 Task: Comment on the overall project architecture in a pull request.
Action: Mouse moved to (125, 423)
Screenshot: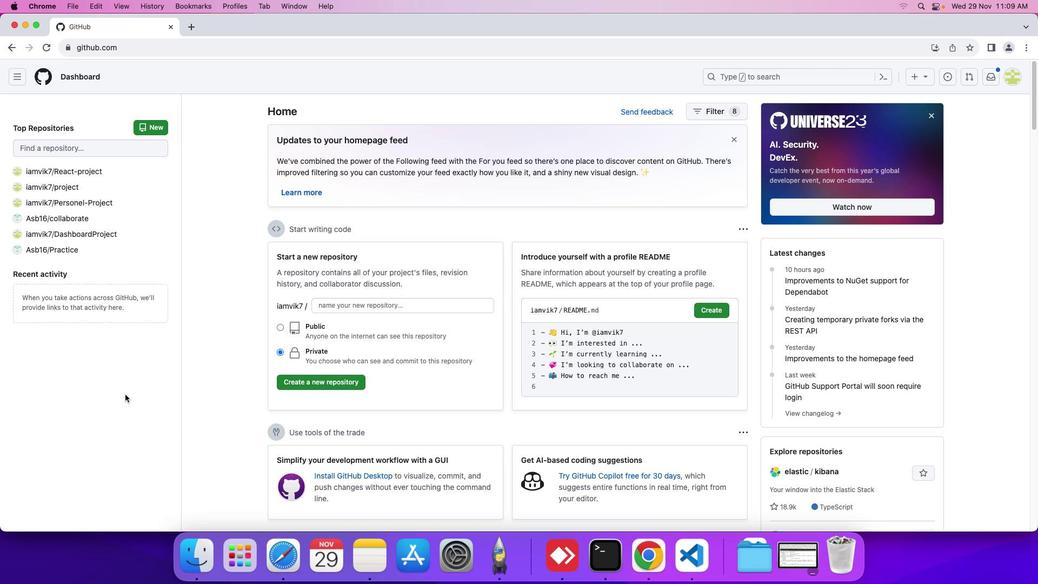 
Action: Mouse pressed left at (125, 423)
Screenshot: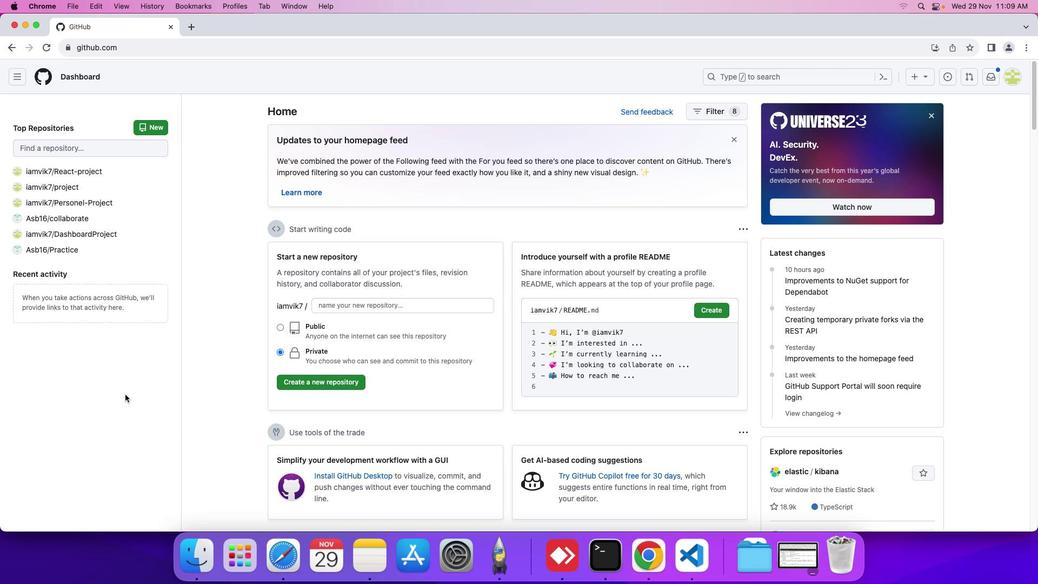 
Action: Mouse moved to (64, 171)
Screenshot: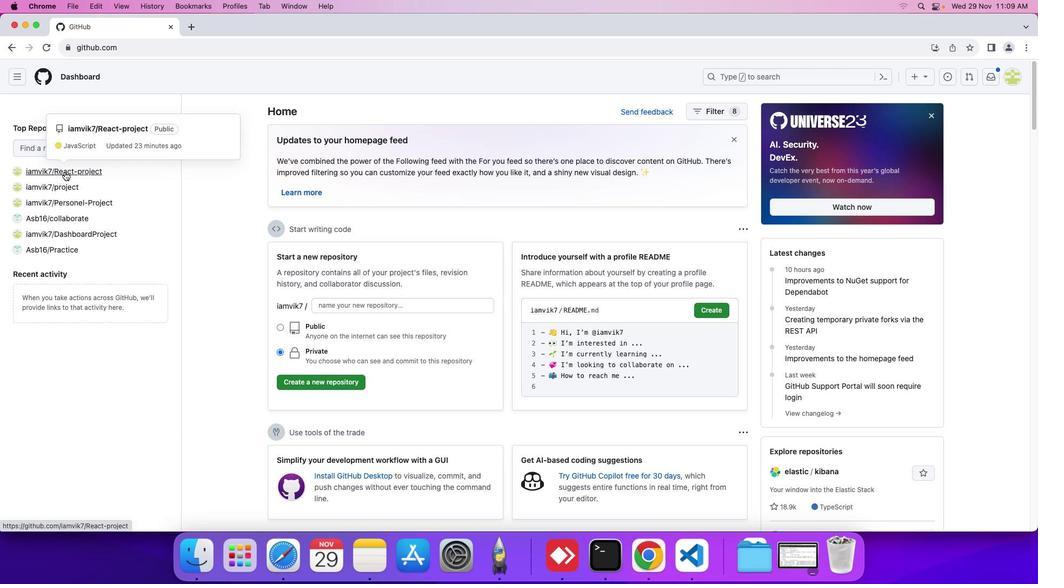 
Action: Mouse pressed left at (64, 171)
Screenshot: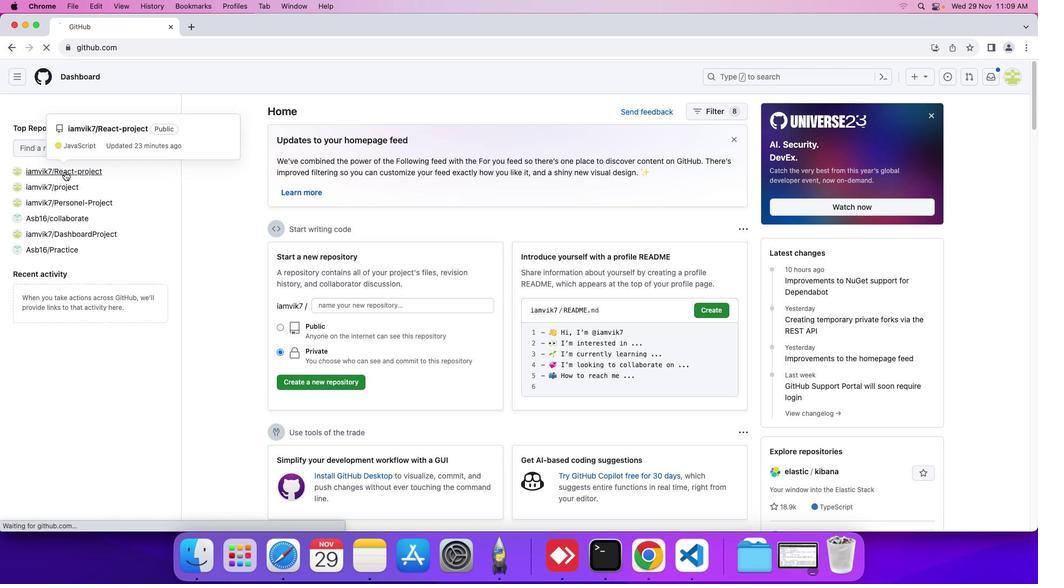 
Action: Mouse moved to (228, 169)
Screenshot: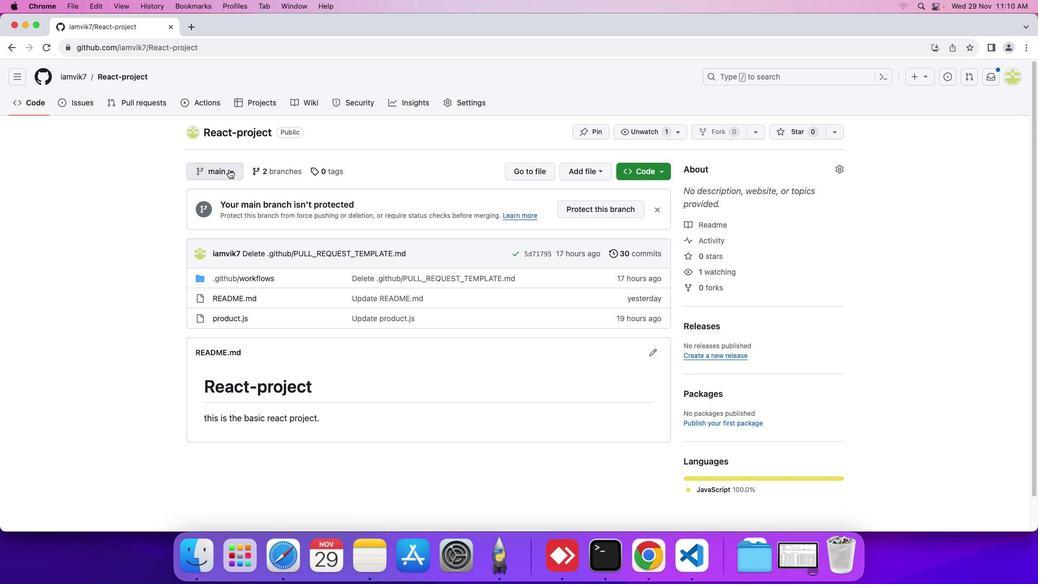 
Action: Mouse pressed left at (228, 169)
Screenshot: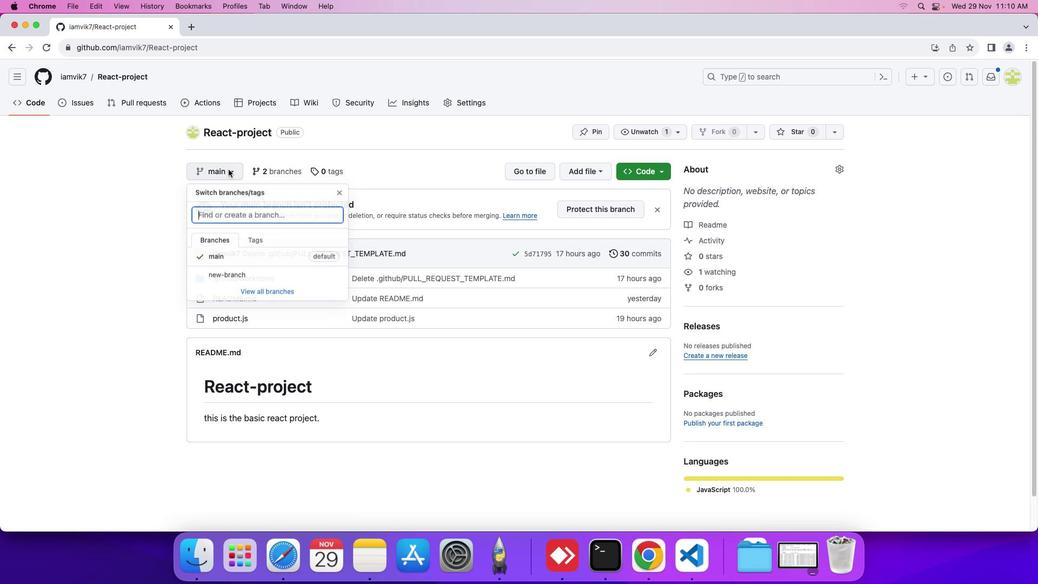 
Action: Mouse moved to (214, 270)
Screenshot: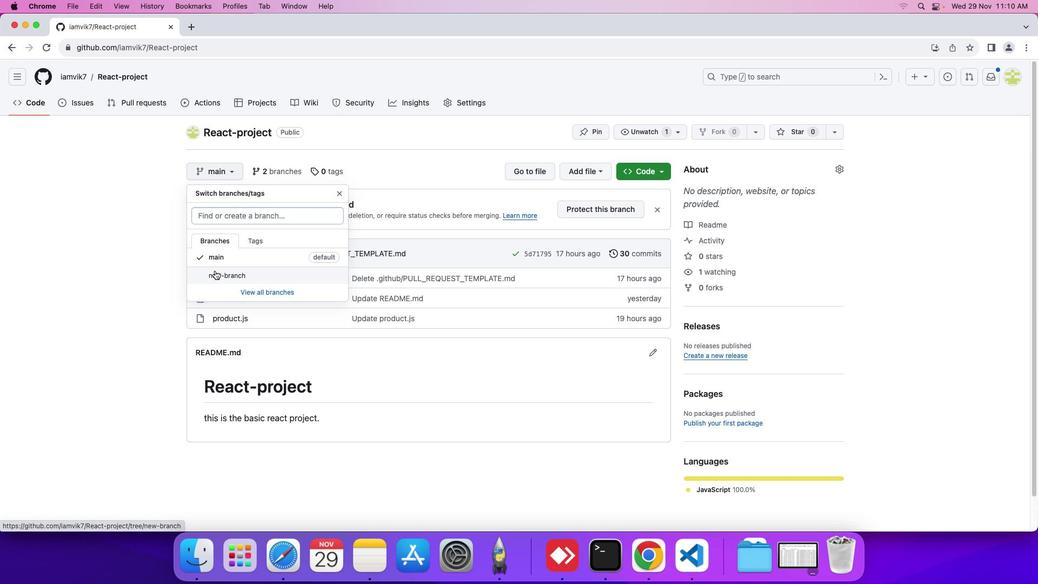 
Action: Mouse pressed left at (214, 270)
Screenshot: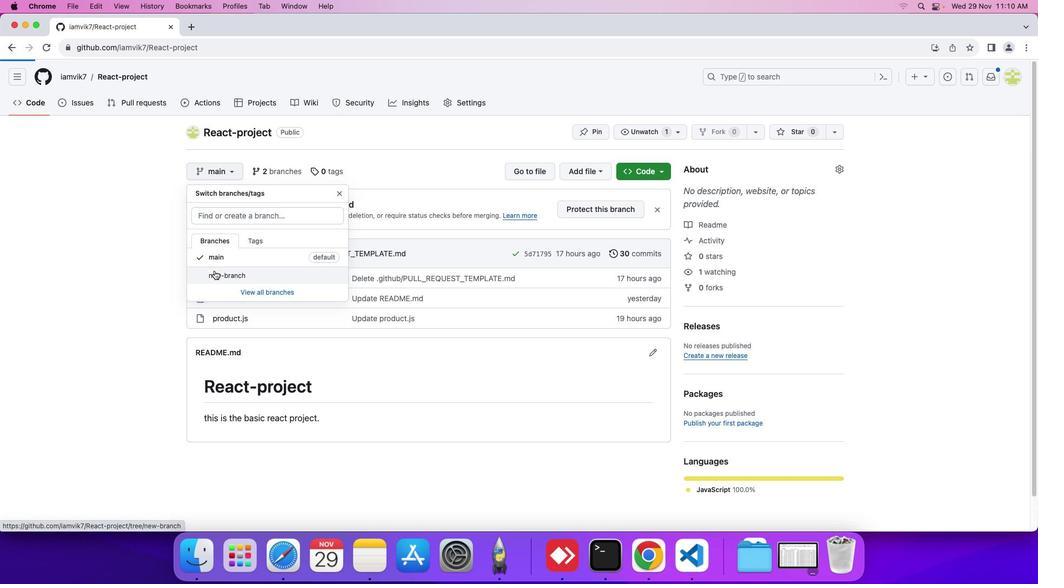 
Action: Mouse moved to (236, 308)
Screenshot: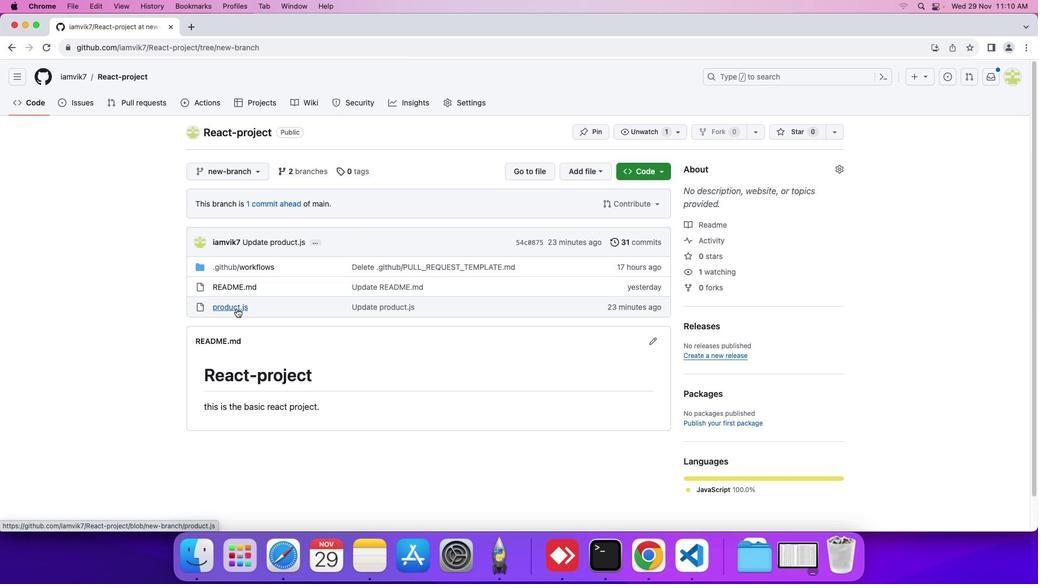 
Action: Mouse pressed left at (236, 308)
Screenshot: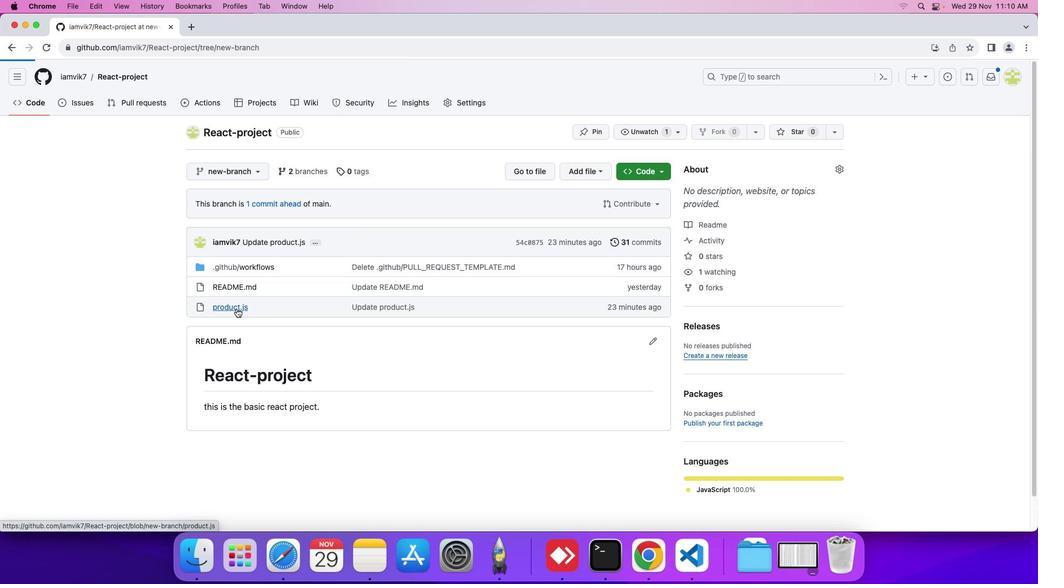 
Action: Mouse moved to (758, 200)
Screenshot: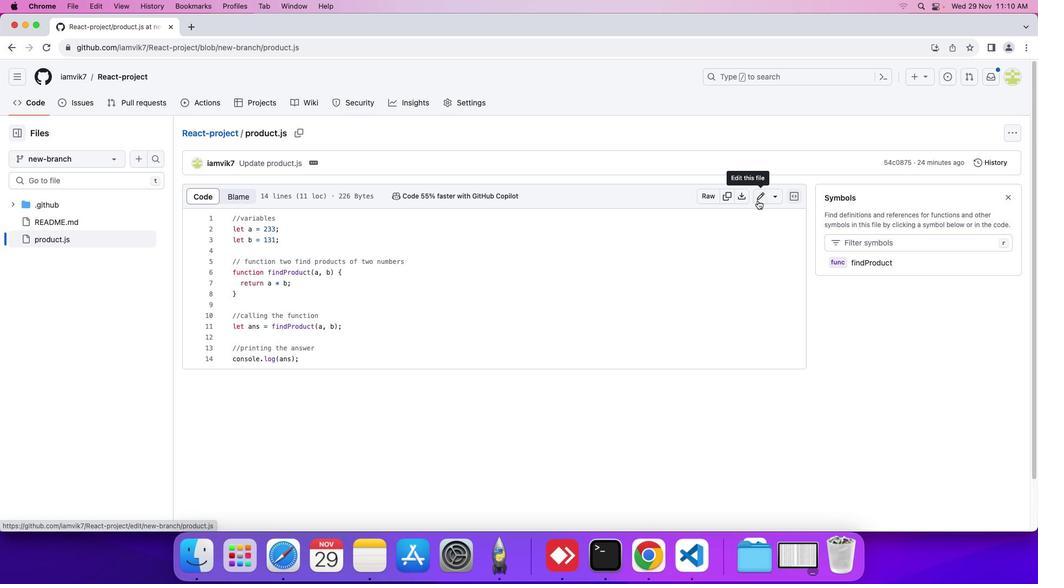 
Action: Mouse pressed left at (758, 200)
Screenshot: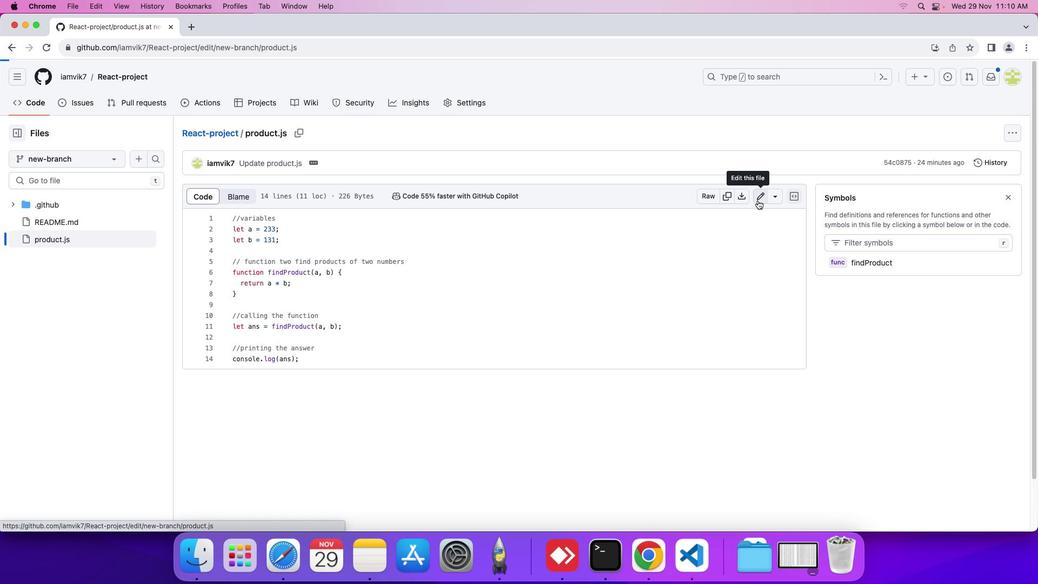 
Action: Mouse moved to (240, 264)
Screenshot: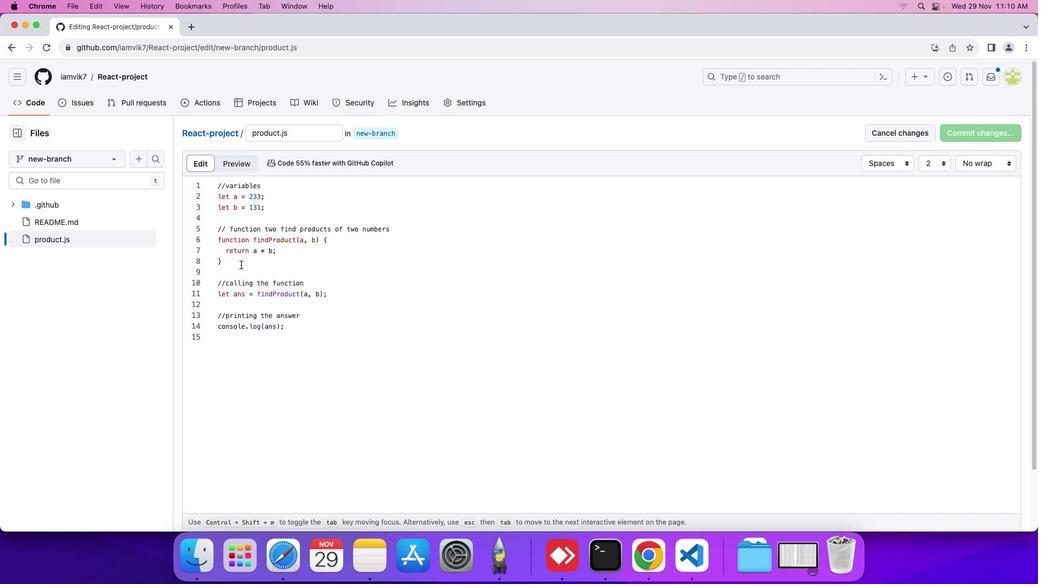 
Action: Mouse pressed left at (240, 264)
Screenshot: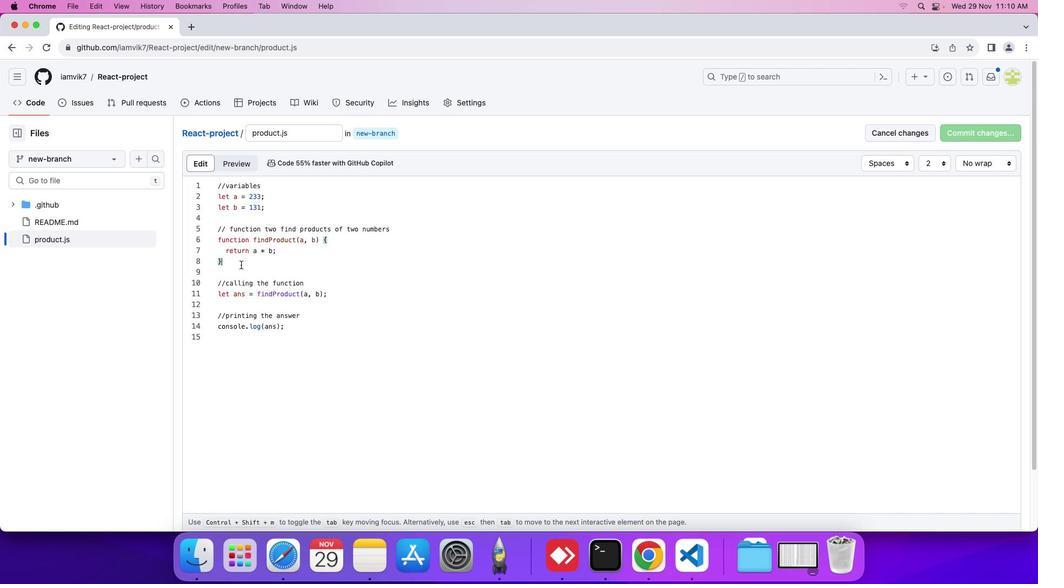 
Action: Key pressed Key.enterKey.enter'f''u''n''c''t''i''o''n'Key.space'f''i''n''d'Key.shift'P''r''o'Key.backspaceKey.backspaceKey.backspaceKey.shift'D''i''v''i''o''n'Key.backspaceKey.backspace's''i''o''n'Key.shift_r'(''a'','Key.space'b'','Key.space'c'Key.shift_r')'Key.spaceKey.backspaceKey.backspaceKey.backspaceKey.backspaceKey.backspaceKey.shift_r')'Key.spaceKey.shift_r'{'Key.enter'i''f'Key.shift_r'(''a'Key.spaceKey.shift_r'>'Key.space'b'Key.shift_r')'Key.leftKey.spaceKey.shift_r'&''&'Key.space'a'Key.spaceKey.shift_rKey.shift_r'>'Key.space'0'Key.spaceKey.shift_r'&''&'Key.space'b'Key.spaceKey.shift_r'>'Key.space'0'Key.rightKey.spaceKey.shift_r'{'Key.enter'r''e''t''u''r''n'Key.space'a''/''b'';'Key.enterKey.shift_r'}'Key.enterKey.upKey.rightKey.rightKey.leftKey.space'e''l''s''e'Key.spaceKey.shift_r'{'Key.enter'r''t'Key.backspaceKey.backspaceKey.upKey.rightKey.rightKey.rightKey.rightKey.space'i''f'Key.shift_r'('')'Key.left'b'Key.spaceKey.shift_r'>'Key.space'a'Key.spaceKey.shift_r'&''&'Key.space'a'Key.spaceKey.shift_r'>'Key.space'0'Key.spaceKey.shift_r'&''&'Key.space'b'Key.spaceKey.shift_r'>'Key.space'0'Key.down'r''e''t''u''r''n'Key.space'b''/''a'';'Key.shift_rKey.enterKey.shift_r'}'Key.enterKey.shift_r'}'Key.enterKey.enter'l''e''s''t'Key.backspaceKey.backspaceKey.backspaceKey.backspace'/''/'Key.space'c''a''l''l''i''n''g'Key.space'd''i''v''i''o'Key.backspace's''i''o''n'Key.space'f''u''c''t''i''o''n'"'"Key.backspaceKey.enter'l''e''t''s'Key.backspaceKey.space'd''i''v''i''d'Key.backspace's''i''o''n'Key.shift'A''n''s'Key.space'='Key.spaceKey.shift'F'Key.backspace'f''i''n''d'Key.shift'D''i''f''f'Key.backspaceKey.backspace'v''i''s''i''o''n'Key.shift_r'(''a'','Key.space'b'Key.shift_r')'';'Key.down
Screenshot: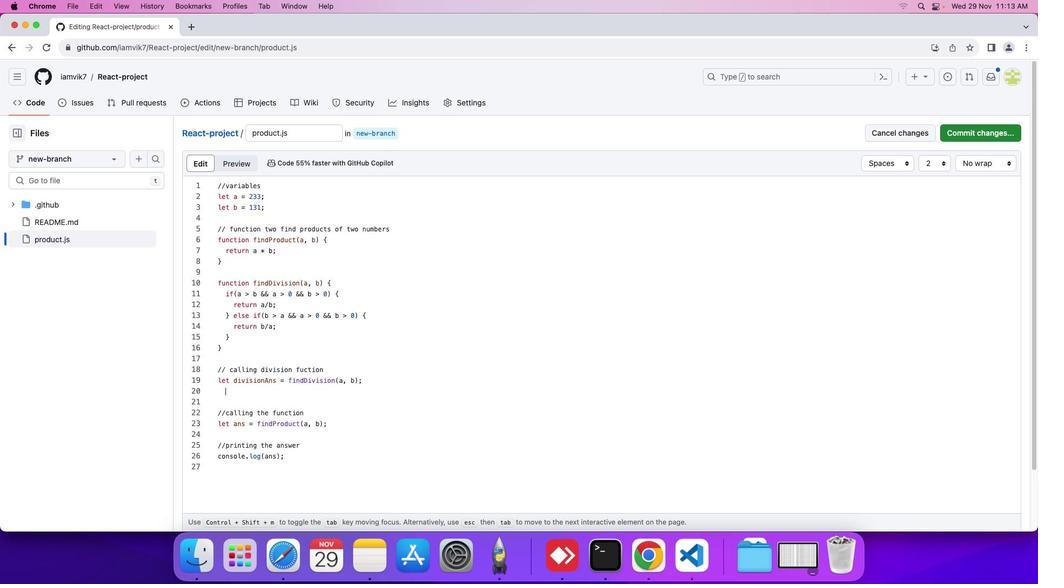 
Action: Mouse moved to (257, 358)
Screenshot: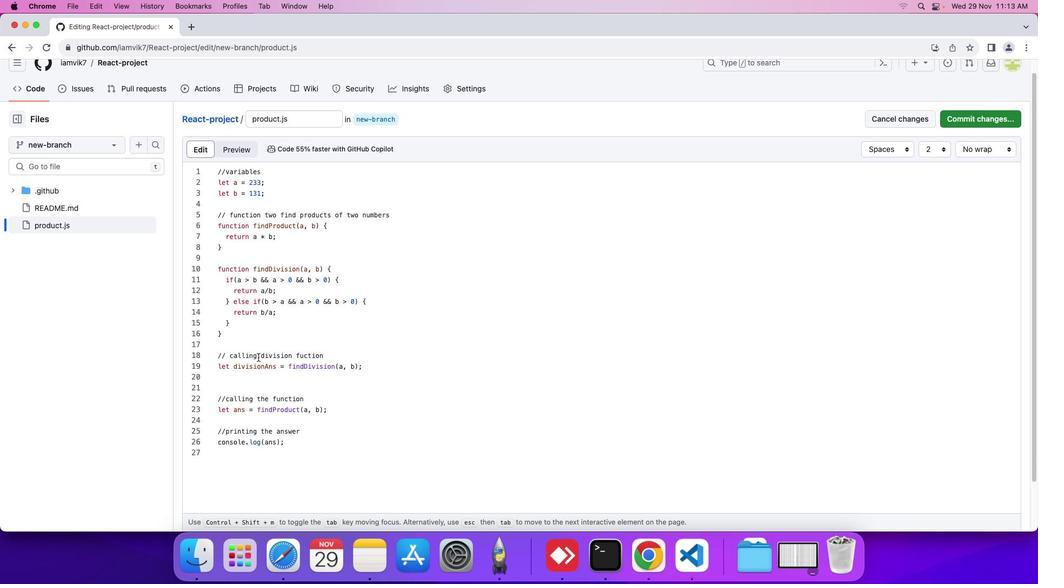 
Action: Mouse scrolled (257, 358) with delta (0, 0)
Screenshot: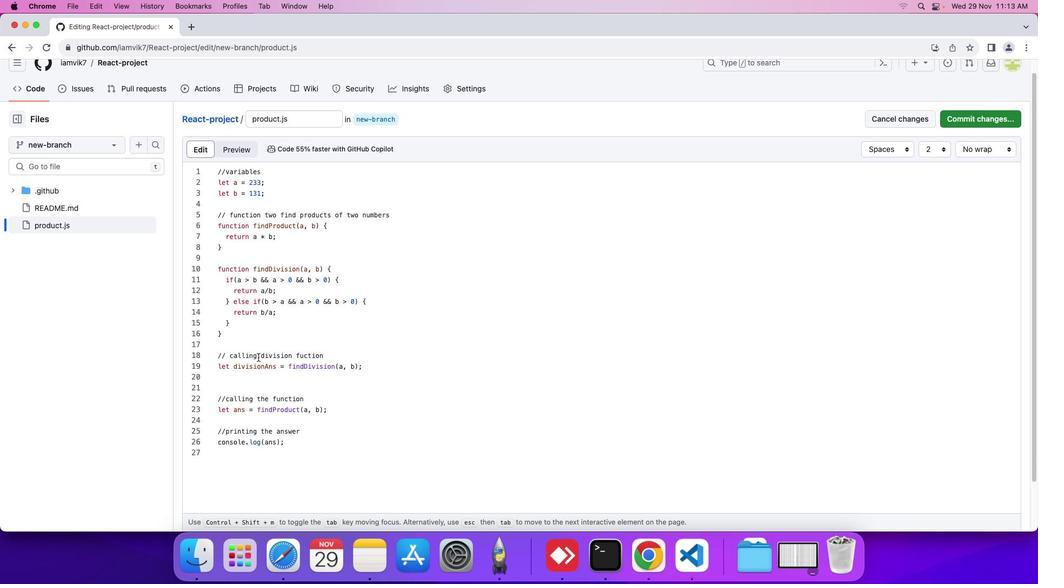 
Action: Mouse moved to (257, 358)
Screenshot: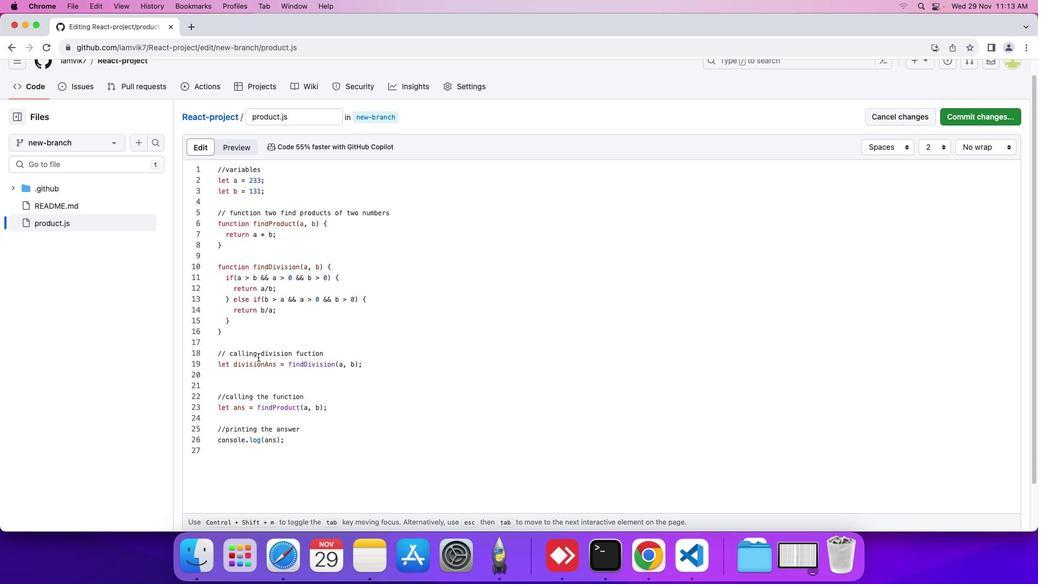 
Action: Mouse scrolled (257, 358) with delta (0, 0)
Screenshot: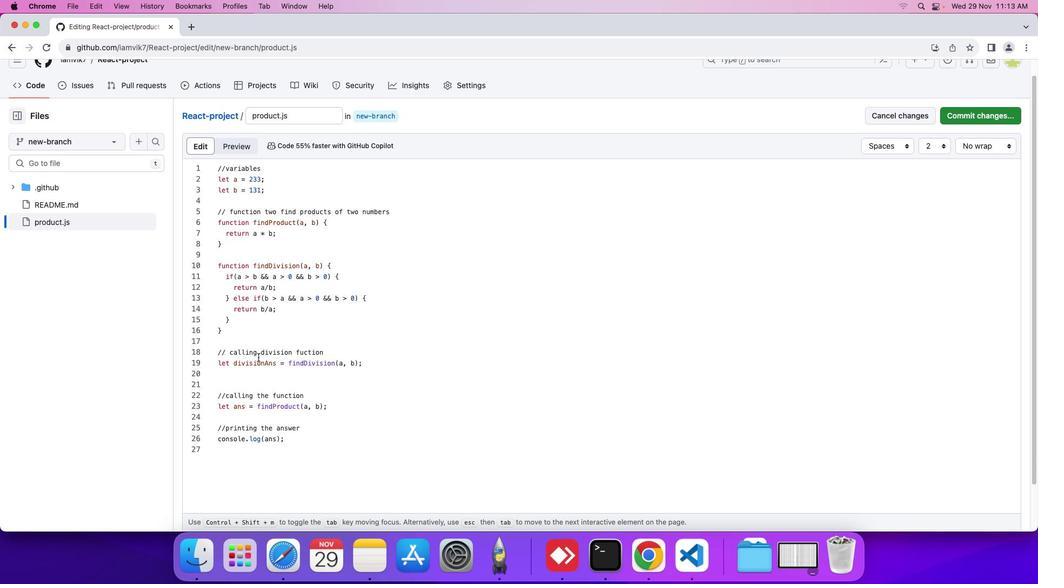 
Action: Mouse moved to (258, 357)
Screenshot: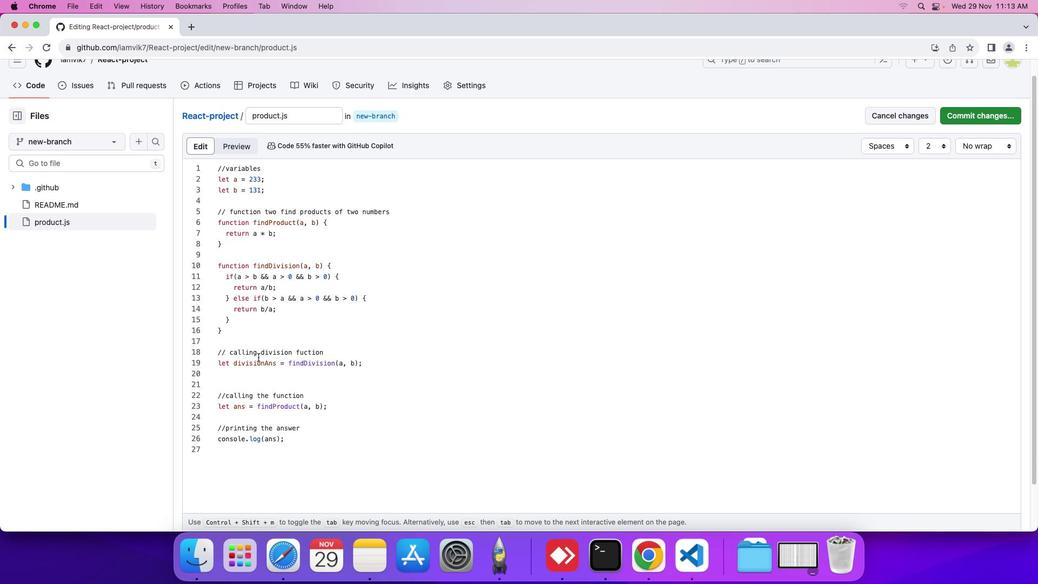 
Action: Mouse scrolled (258, 357) with delta (0, 0)
Screenshot: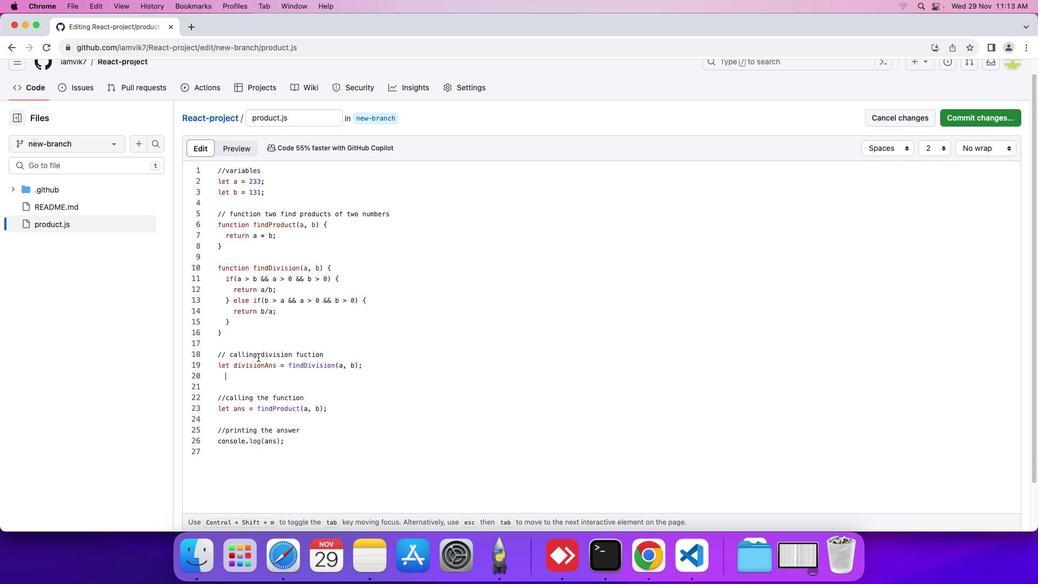 
Action: Mouse moved to (977, 119)
Screenshot: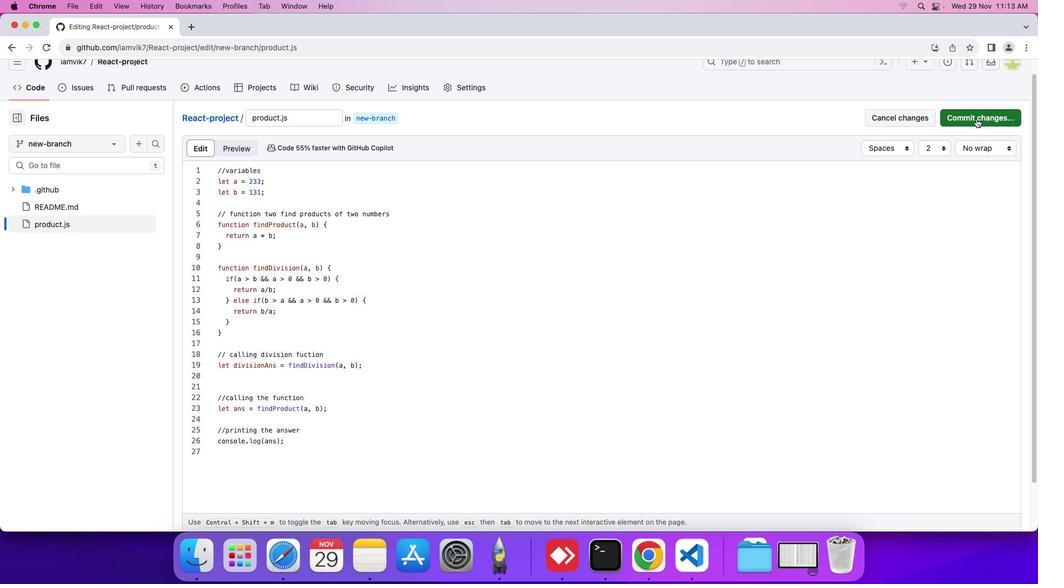 
Action: Mouse pressed left at (977, 119)
Screenshot: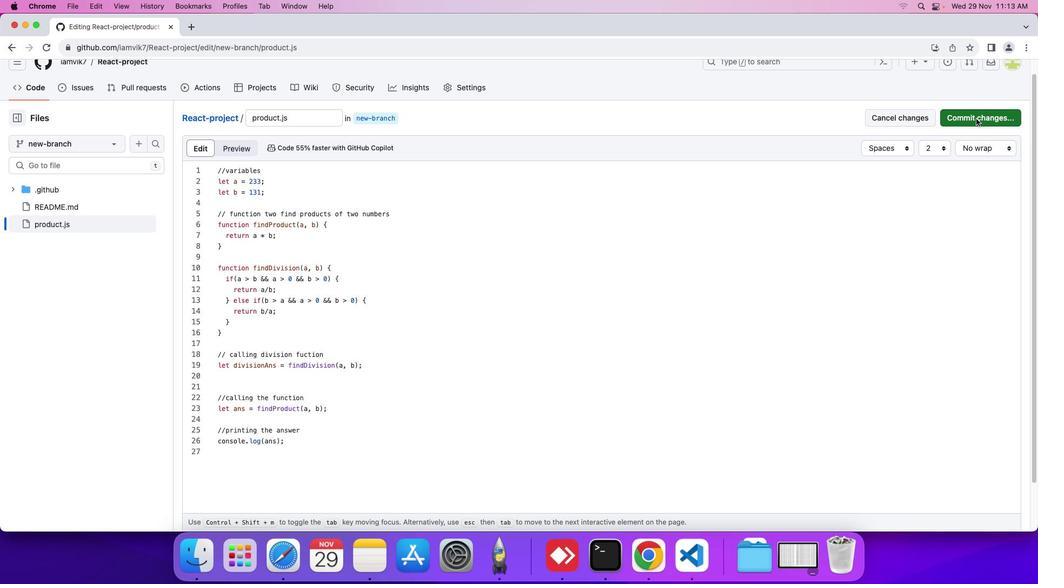 
Action: Mouse moved to (509, 282)
Screenshot: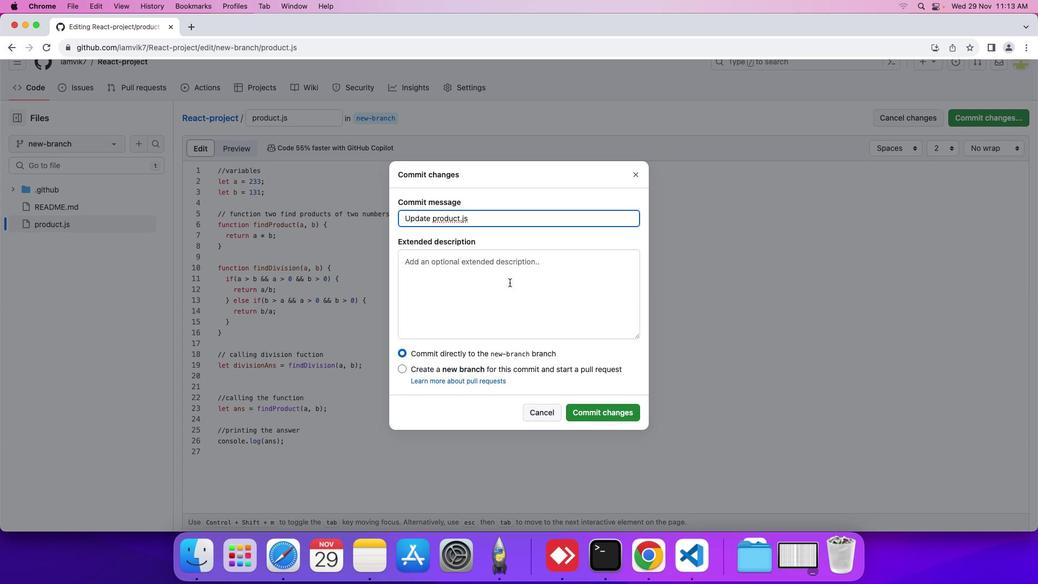 
Action: Mouse pressed left at (509, 282)
Screenshot: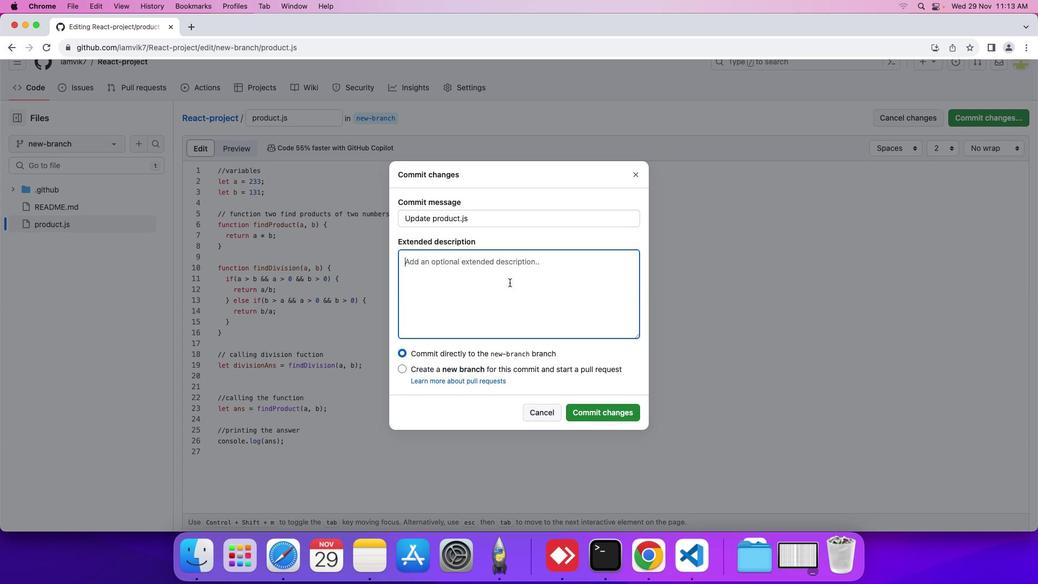 
Action: Key pressed Key.shift'#''#'Key.spaceKey.shift'D''e''s''c''r''i''p''t''i''o''n'Key.spaceKey.enterKey.enterKey.shift'U''p''d''a''t''e''d'Key.space't''h''e'Key.space'c''o''d''e'Key.space'n''o''w'Key.space'i''t'Key.space'p''e''r''d'Key.backspace'f''o''r''m''s'Key.space'd''i''v''i''o'Key.backspace's''i''o''n'Key.space'o''p''e''r''a''t''i''o''n'Key.space'a''s'Key.space'w''e''l''l''.'Key.enterKey.enterKey.shift'F''u''n''c''t''i''o''n'Key.spaceKey.shift'F'Key.backspace'f''i''n''d'Key.shift'D''i''v''i''o'Key.backspace'd'Key.backspace's''o'Key.backspace'o''n'Key.backspaceKey.backspace'i''o''n'Key.space'o'Key.backspaceKey.backspaceKey.shift_r'(''a'','Key.space'b'Key.shift_r')'Key.space'i'Key.space'a'Key.backspaceKey.backspace's'Key.space'a''d''d''e''s'Key.backspace'd'Key.space't''h''i''s'Key.space'c''o''d''e'Key.space'i''s'Key.space'o''t'Key.backspace'p''t''i''m''i''z''e''s'Key.spaceKey.backspaceKey.backspace'd'Key.space't''o'Key.space't'Key.backspace'a''l''w''a''y''s'Key.space'd''i''v''i''d''e'Key.space't''h''e'Key.space'l''a''r''g''e''r'Key.space'v''a''l''u''w'Key.backspace'e'Key.space'w''i''t''h'Key.space's''a''m''l''l'Key.backspaceKey.backspaceKey.backspaceKey.backspace'm''a''l''l''e''r'Key.space'v''a''l''u''e''.'Key.space't'Key.backspaceKey.shift'T''h''e'Key.space'f''u''n''c''t''i''o''n'Key.space'd''o''e''s'Key.space'n''o''t'Key.space't''a''k''e'Key.space'n''e''a''g'Key.backspaceKey.backspace'g''a''t''i''v''e'Key.space'v''a''l''u''e''s'Key.space'a''n''d'Key.space'z''e''r''o''e''s''.'
Screenshot: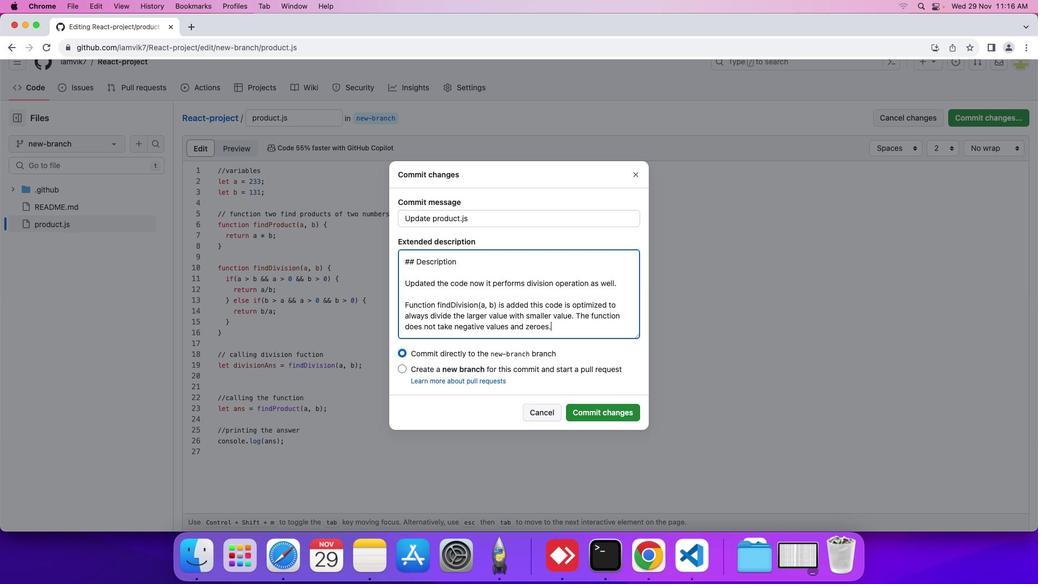 
Action: Mouse moved to (600, 415)
Screenshot: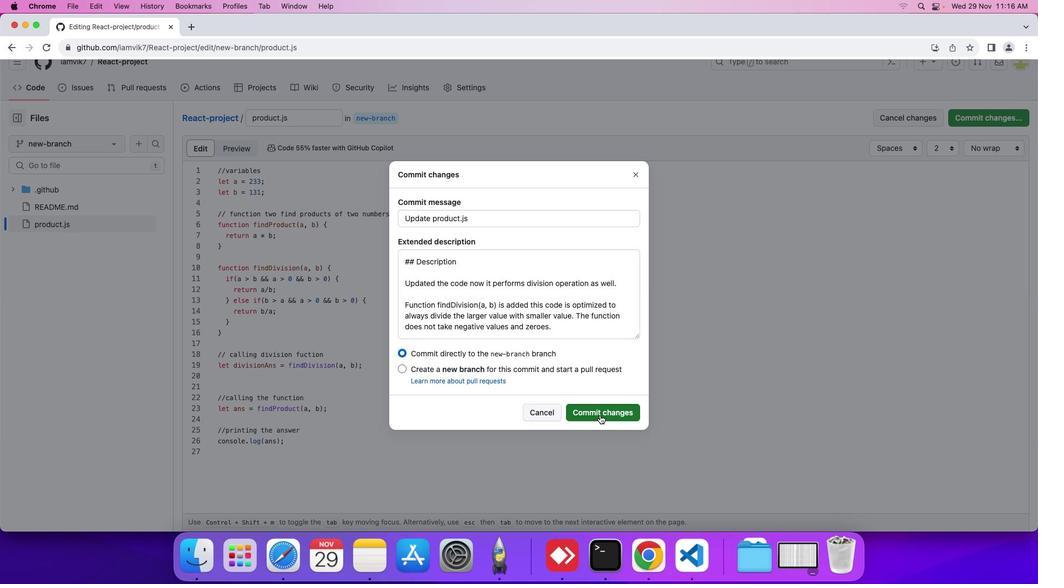 
Action: Mouse pressed left at (600, 415)
Screenshot: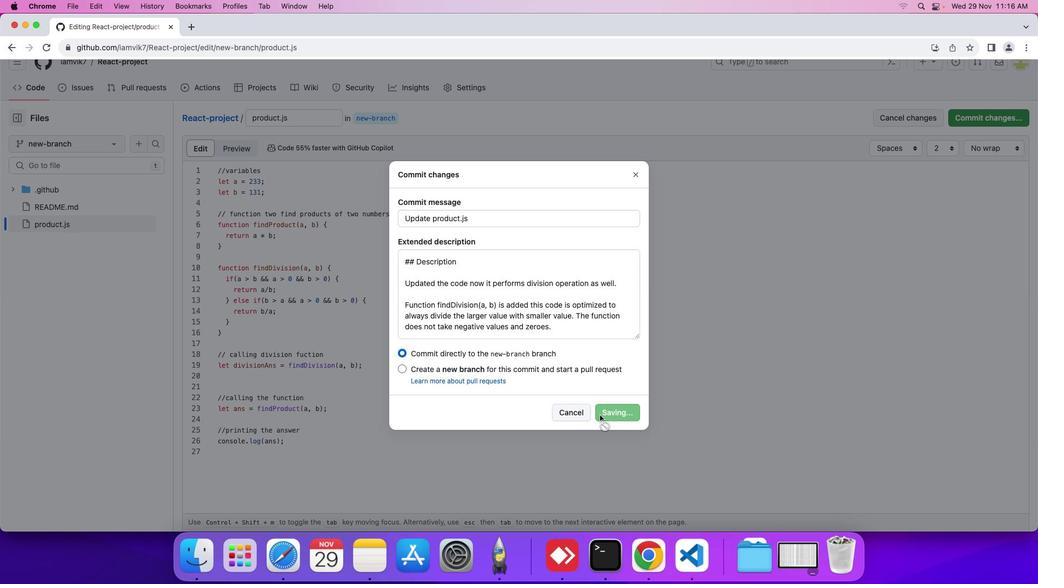 
Action: Mouse moved to (41, 92)
Screenshot: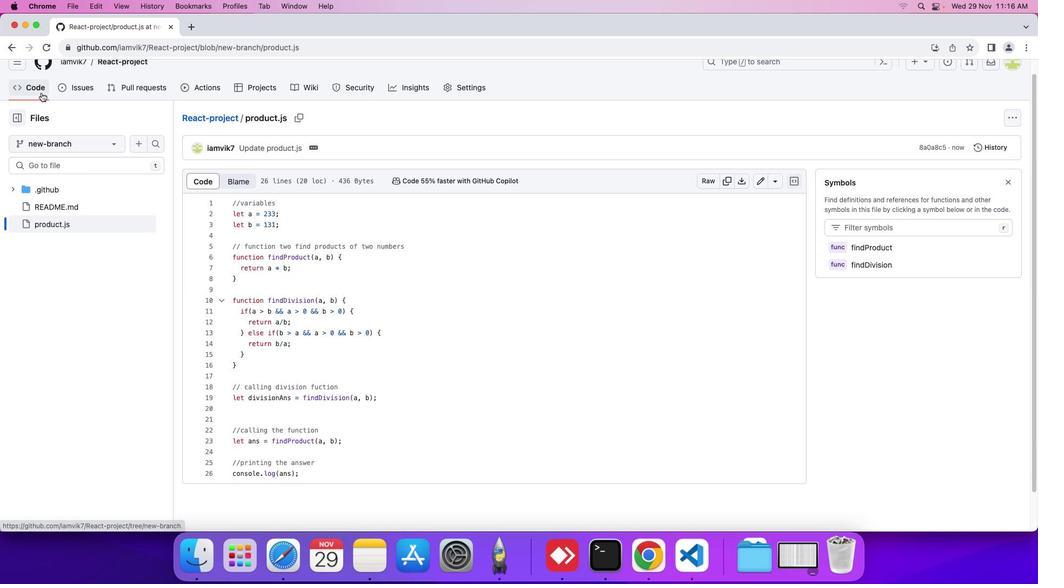 
Action: Mouse pressed left at (41, 92)
Screenshot: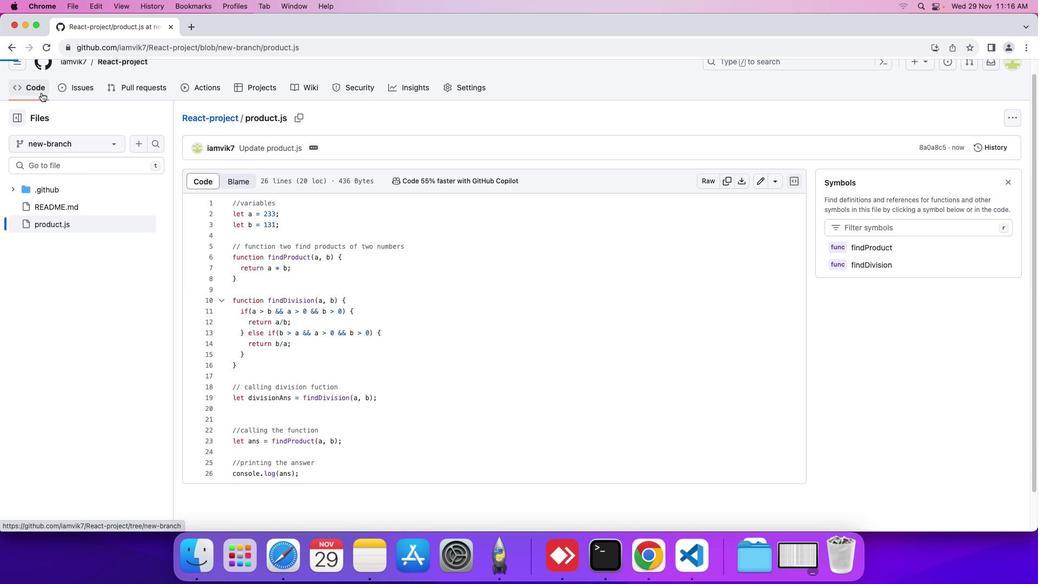 
Action: Mouse moved to (278, 204)
Screenshot: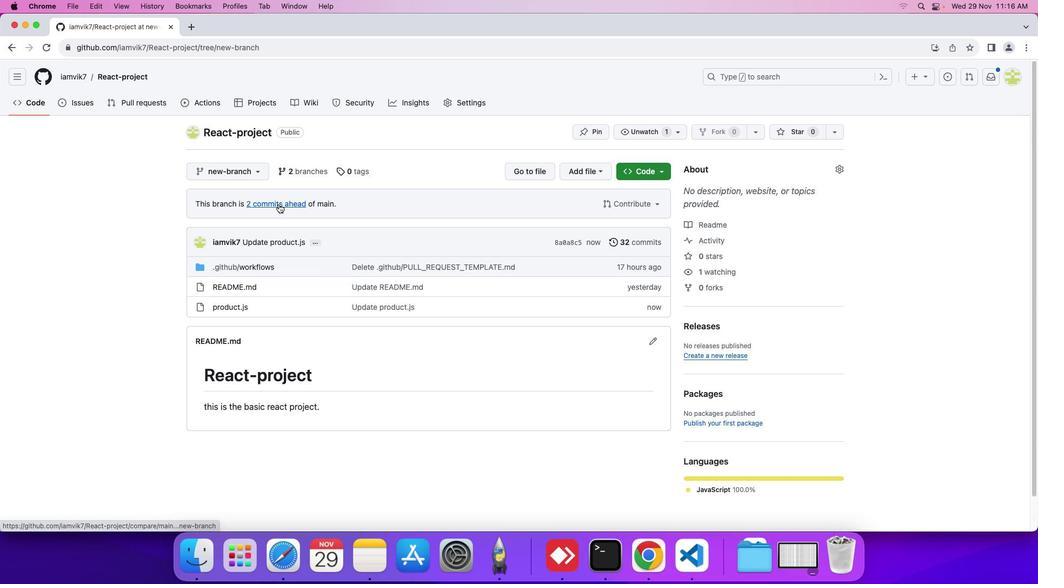 
Action: Mouse pressed left at (278, 204)
Screenshot: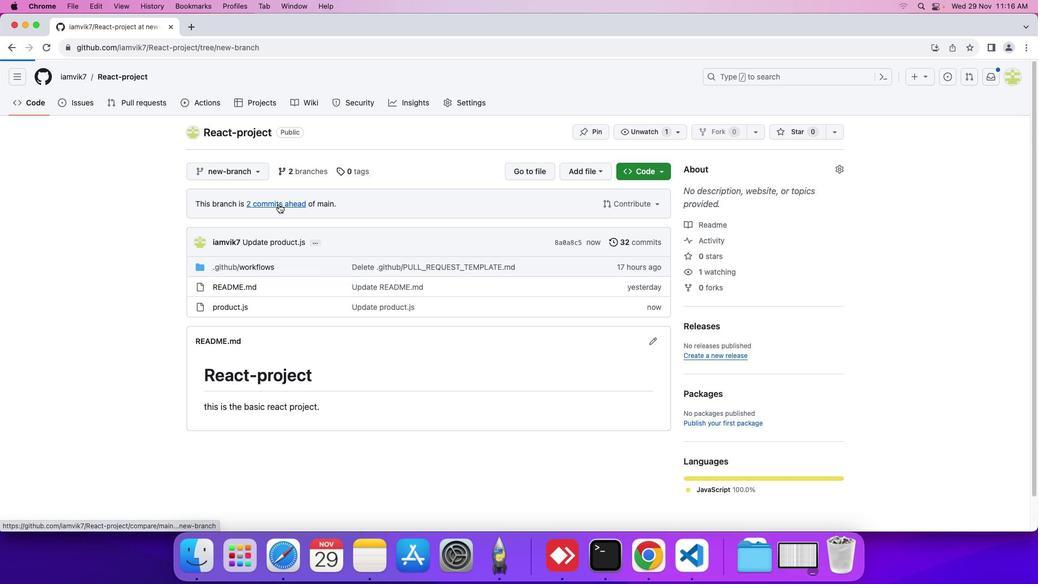 
Action: Mouse moved to (757, 227)
Screenshot: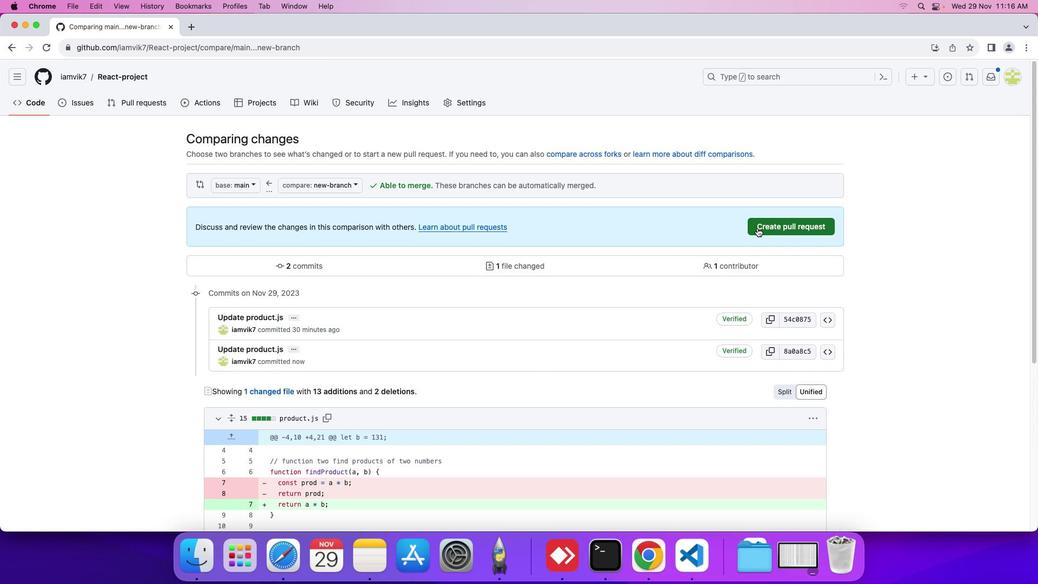 
Action: Mouse pressed left at (757, 227)
Screenshot: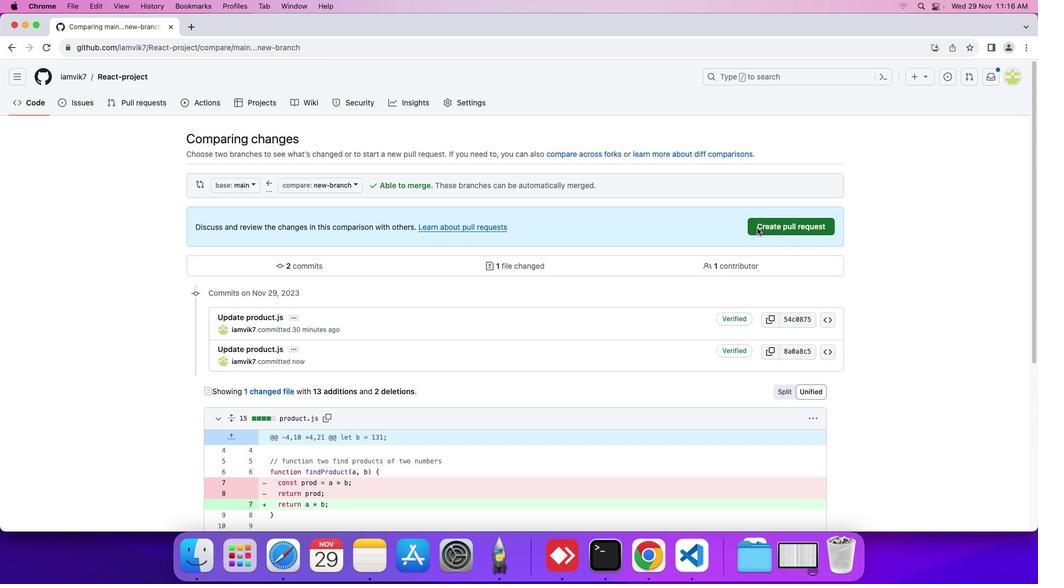 
Action: Mouse moved to (649, 349)
Screenshot: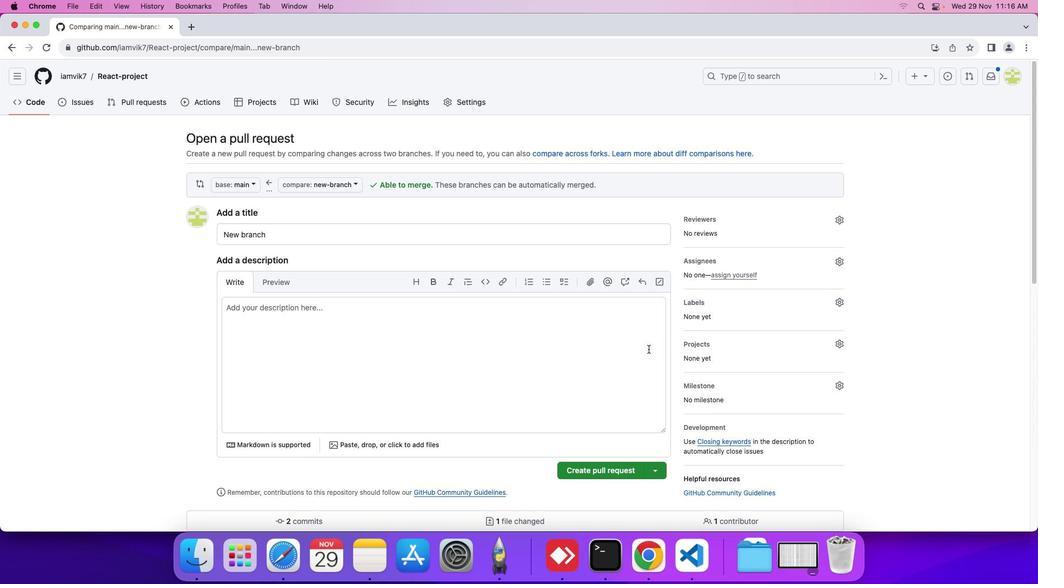 
Action: Mouse scrolled (649, 349) with delta (0, 0)
Screenshot: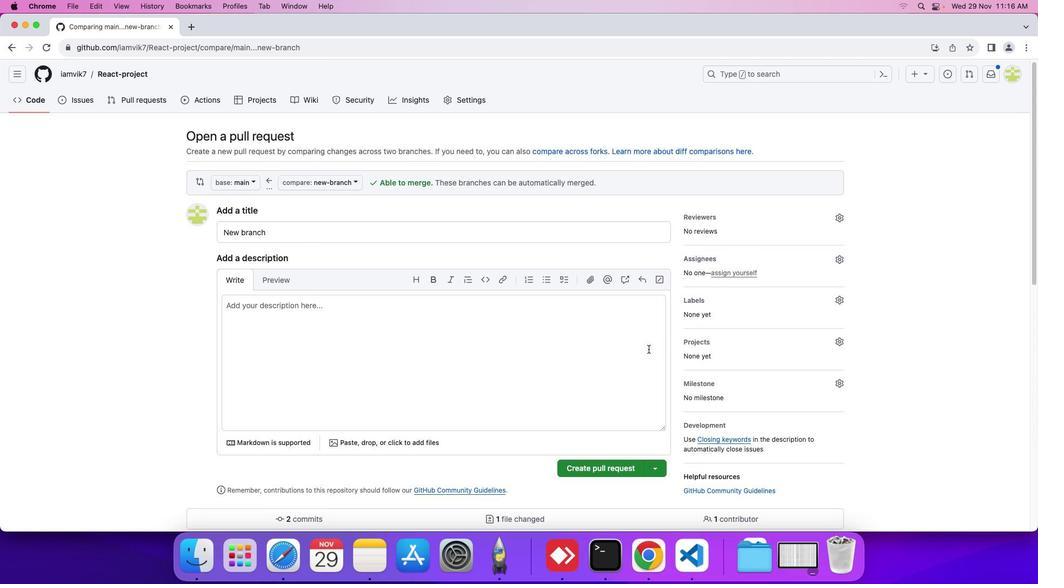 
Action: Mouse scrolled (649, 349) with delta (0, 0)
Screenshot: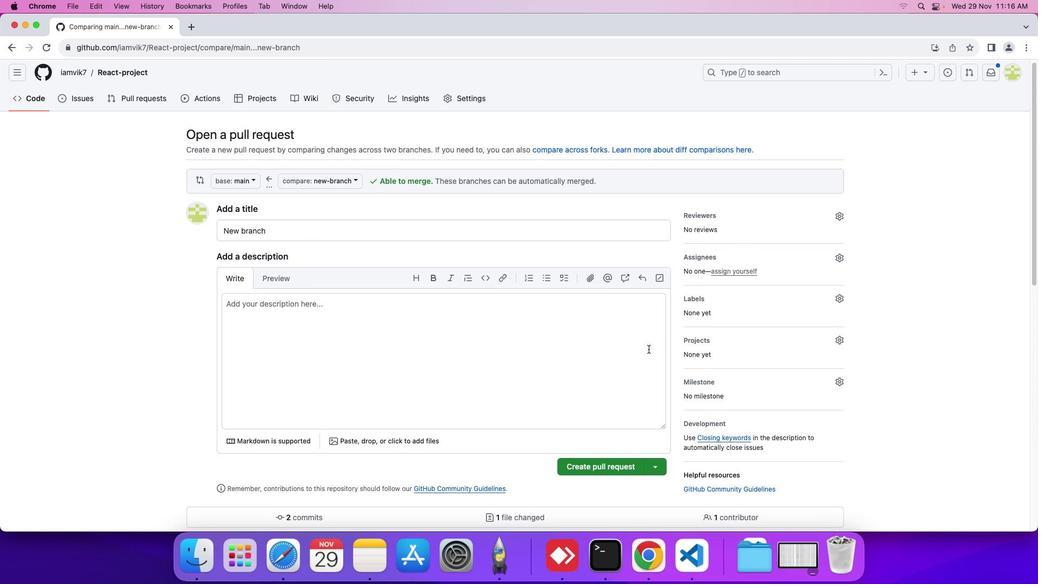 
Action: Mouse scrolled (649, 349) with delta (0, 0)
Screenshot: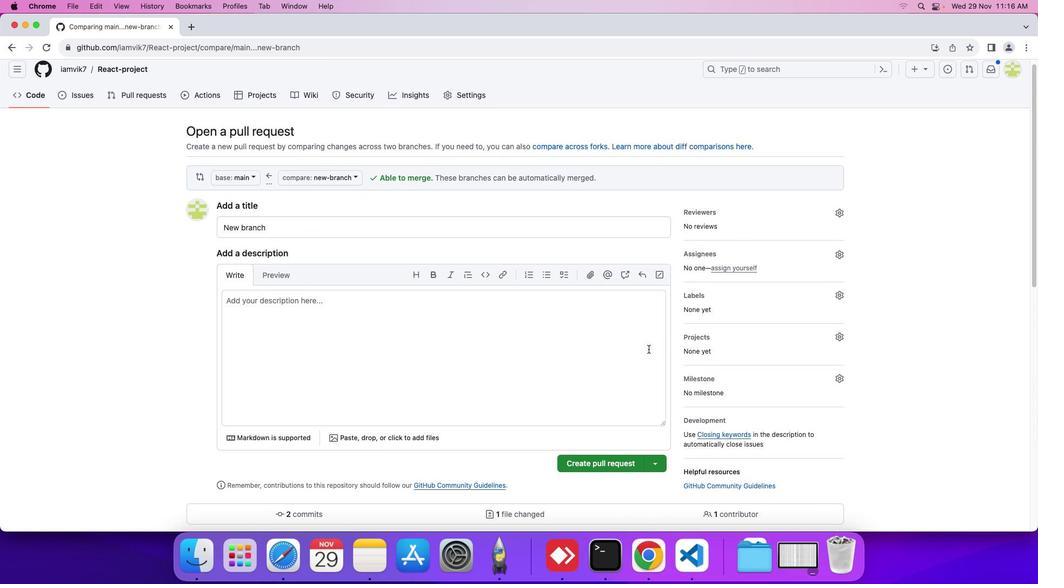 
Action: Mouse scrolled (649, 349) with delta (0, 0)
Screenshot: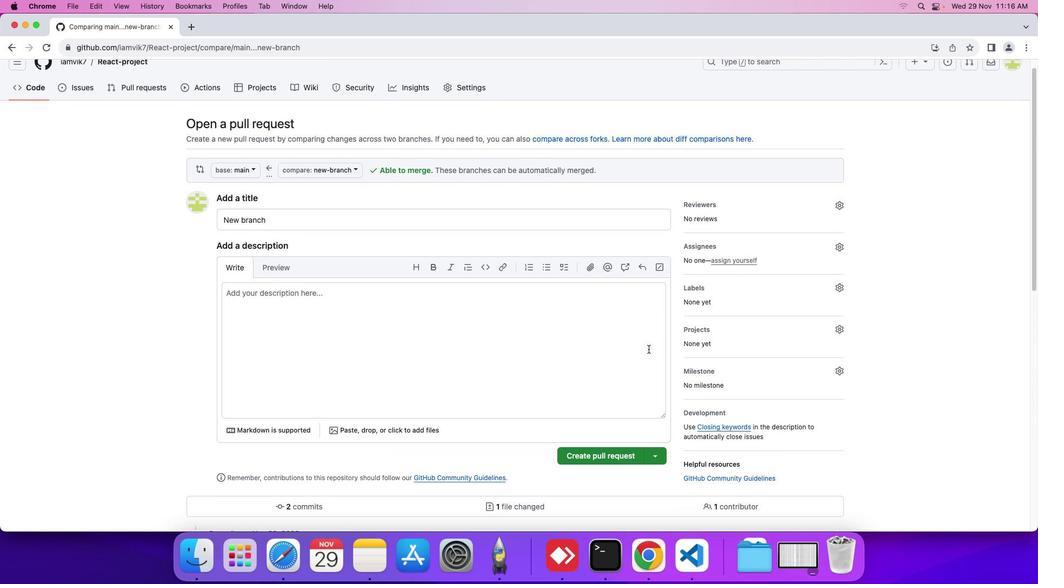 
Action: Mouse scrolled (649, 349) with delta (0, 0)
Screenshot: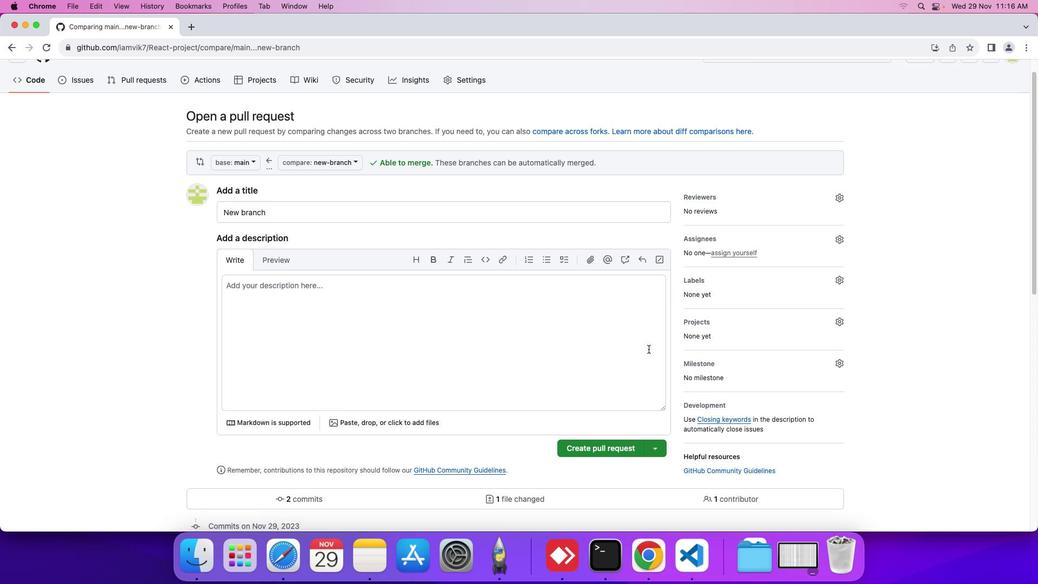 
Action: Mouse scrolled (649, 349) with delta (0, 0)
Screenshot: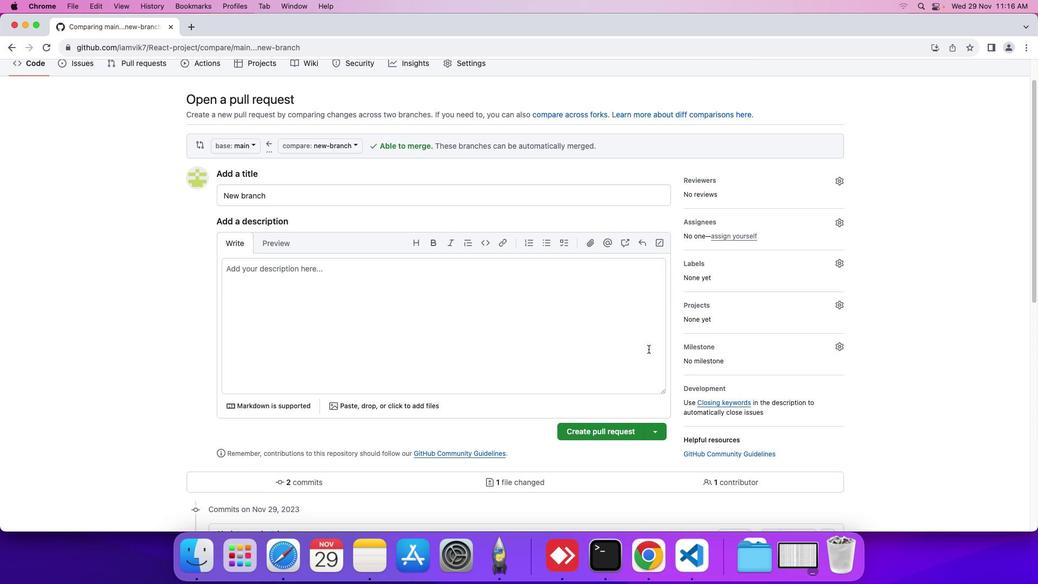 
Action: Mouse scrolled (649, 349) with delta (0, 0)
Screenshot: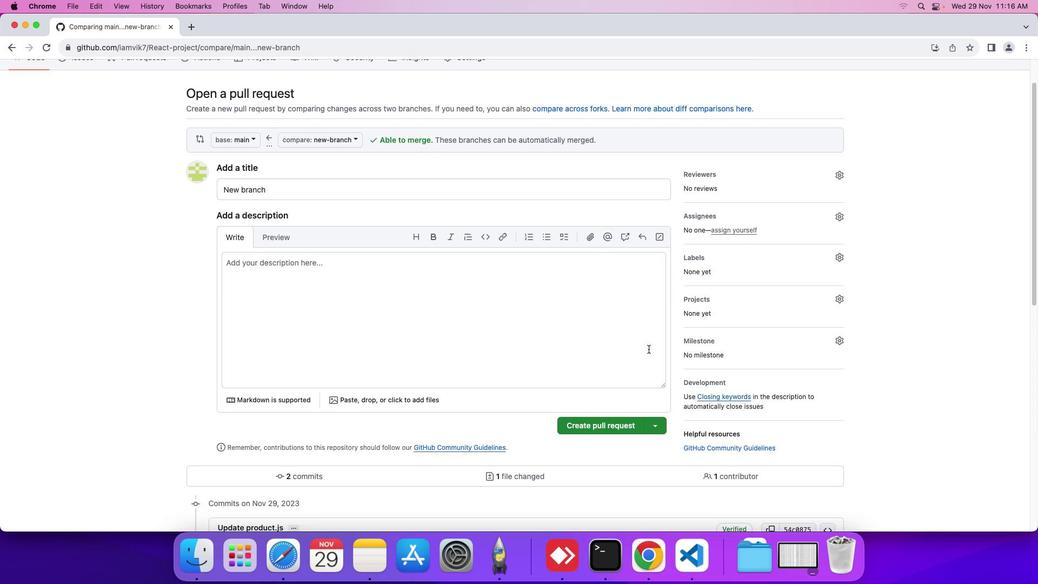 
Action: Mouse scrolled (649, 349) with delta (0, 0)
Screenshot: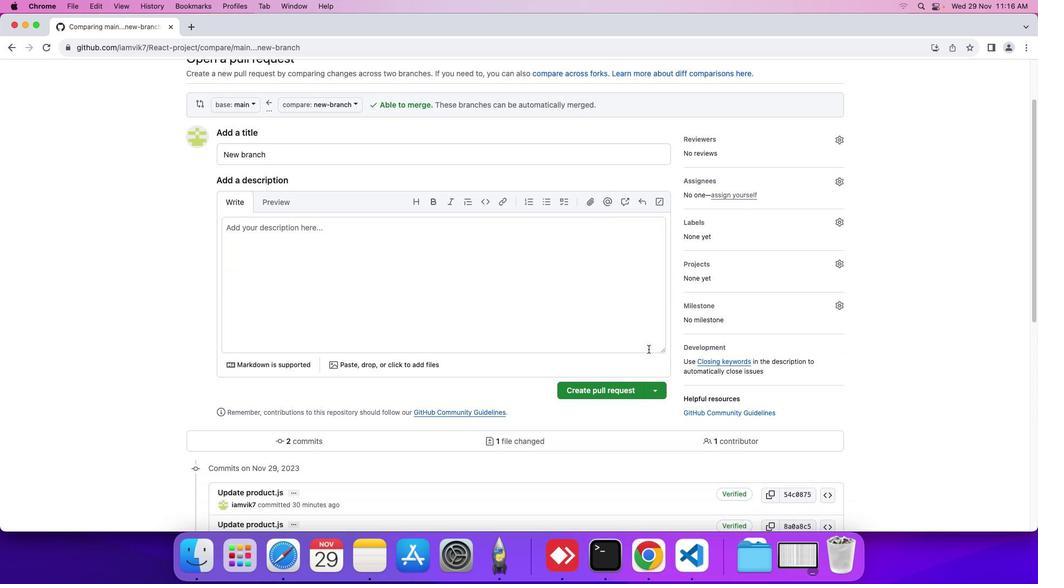
Action: Mouse scrolled (649, 349) with delta (0, 0)
Screenshot: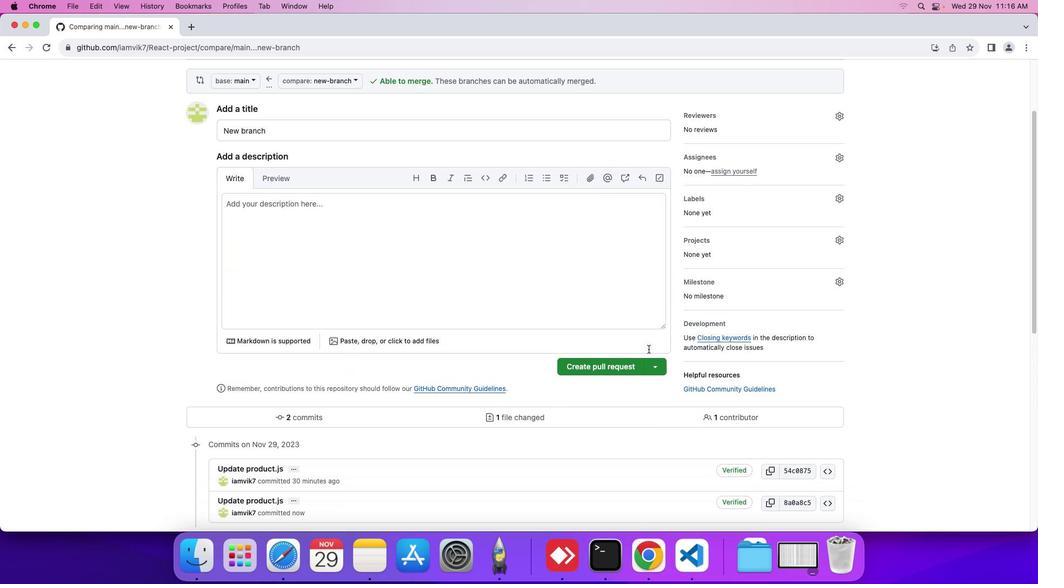
Action: Mouse scrolled (649, 349) with delta (0, 0)
Screenshot: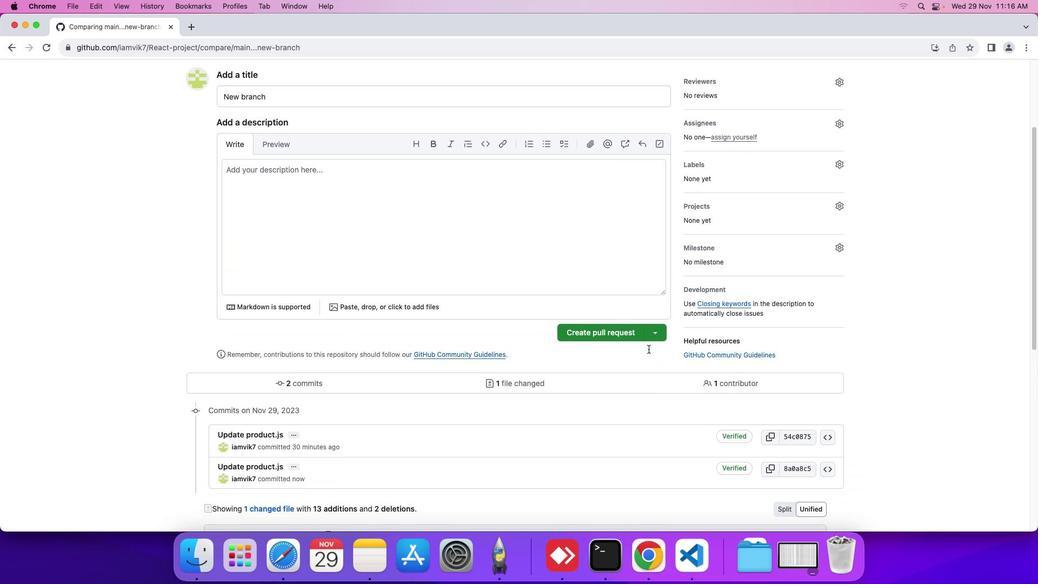 
Action: Mouse scrolled (649, 349) with delta (0, 0)
Screenshot: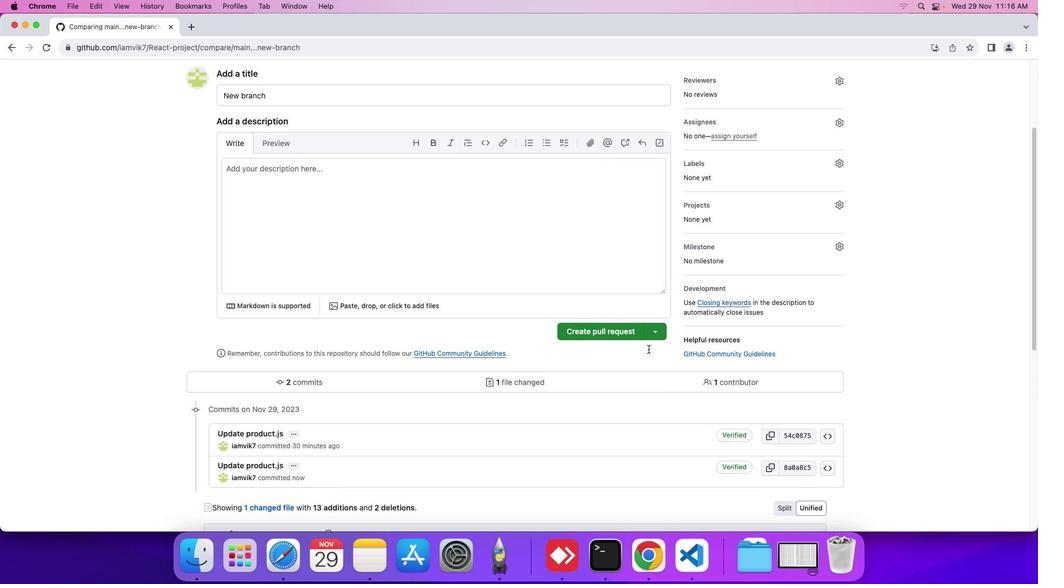 
Action: Mouse scrolled (649, 349) with delta (0, 0)
Screenshot: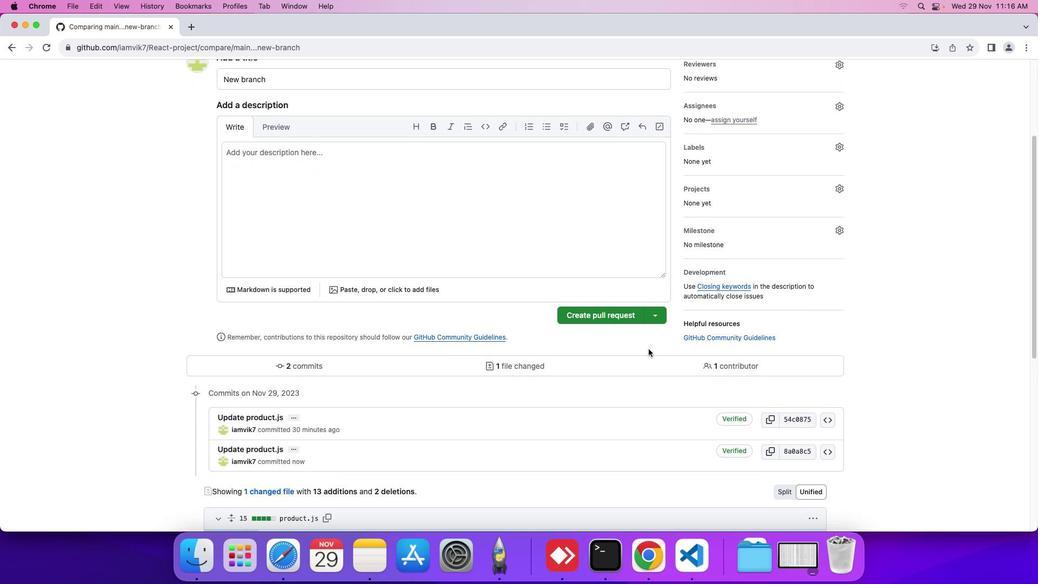 
Action: Mouse scrolled (649, 349) with delta (0, 0)
Screenshot: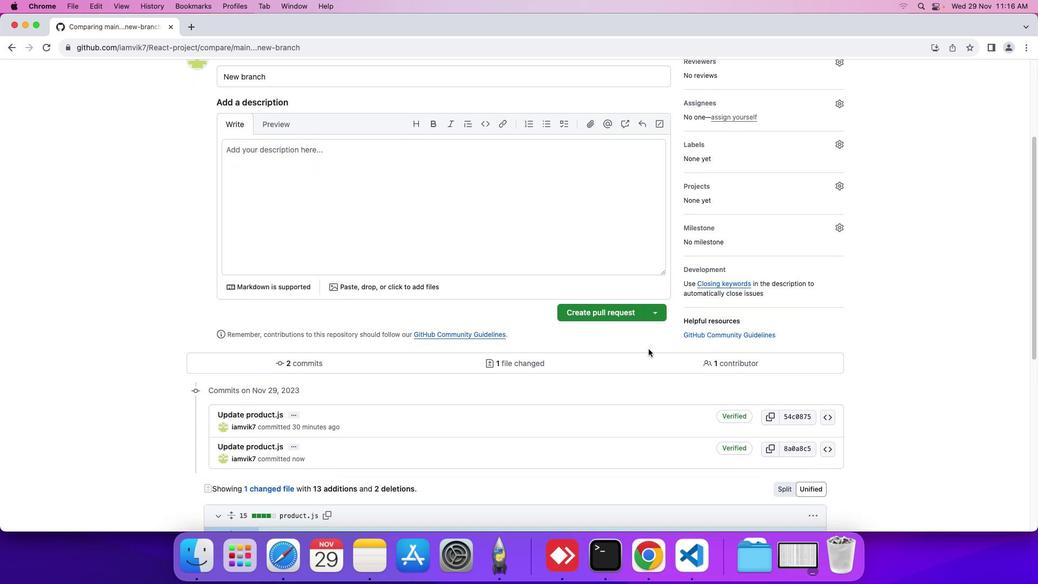
Action: Mouse scrolled (649, 349) with delta (0, 0)
Screenshot: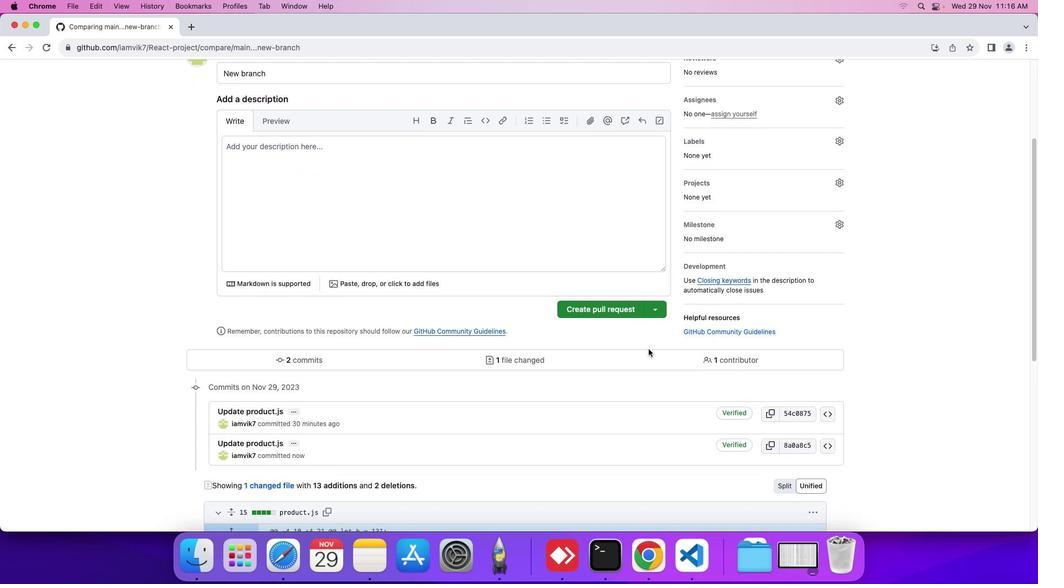 
Action: Mouse scrolled (649, 349) with delta (0, 0)
Screenshot: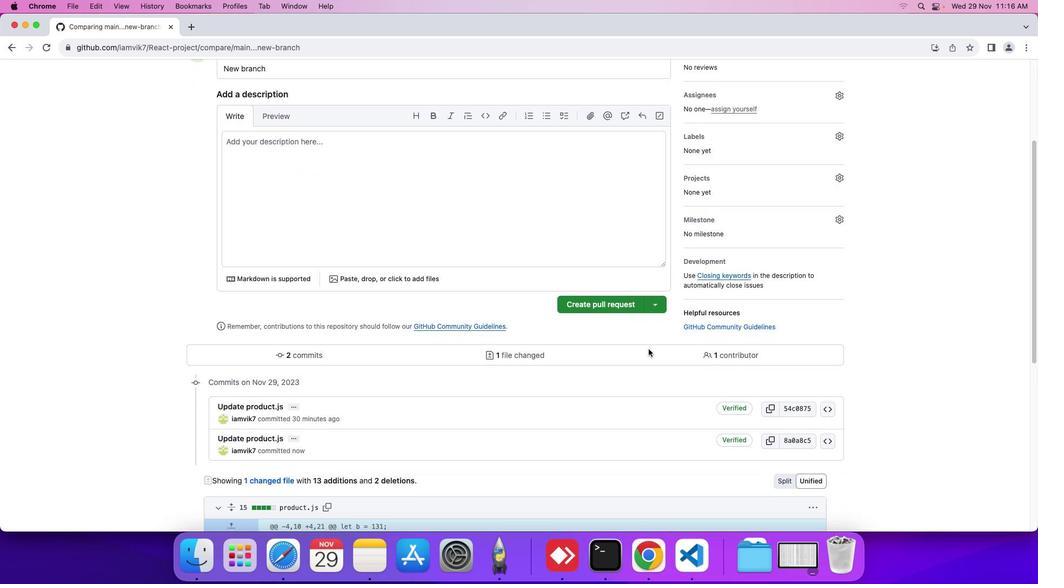 
Action: Mouse scrolled (649, 349) with delta (0, 0)
Screenshot: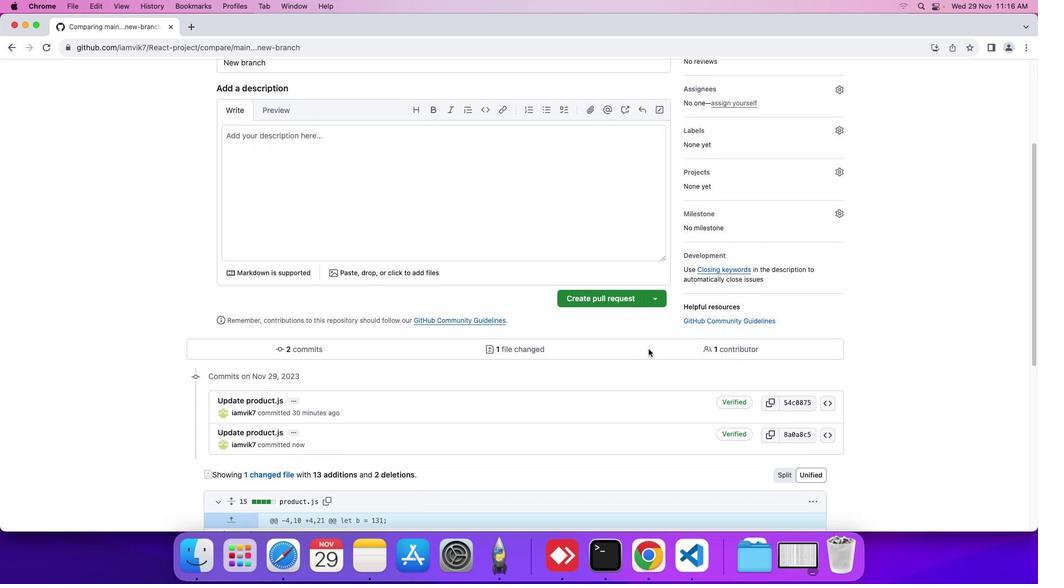 
Action: Mouse moved to (598, 301)
Screenshot: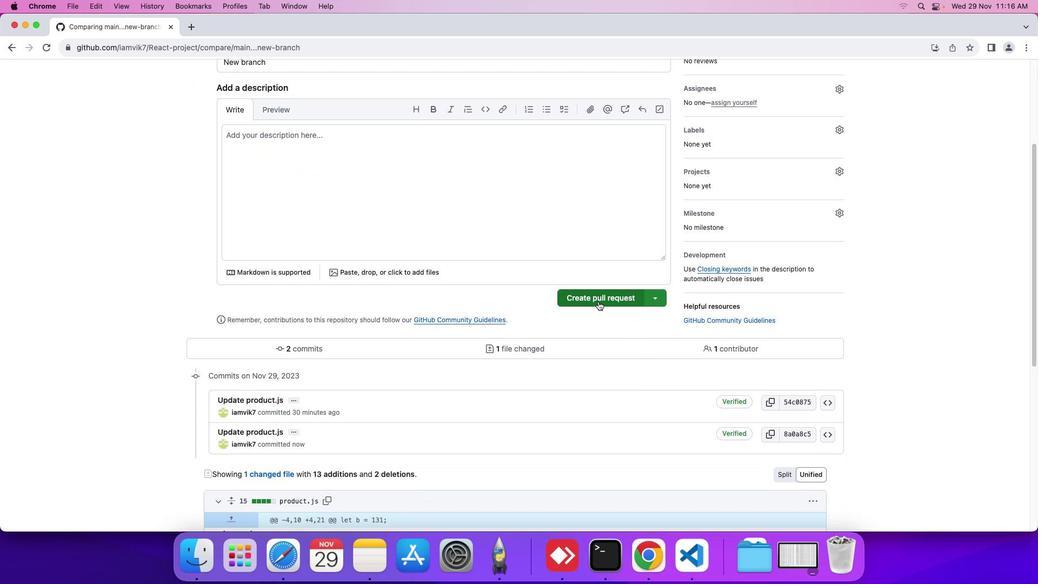 
Action: Mouse pressed left at (598, 301)
Screenshot: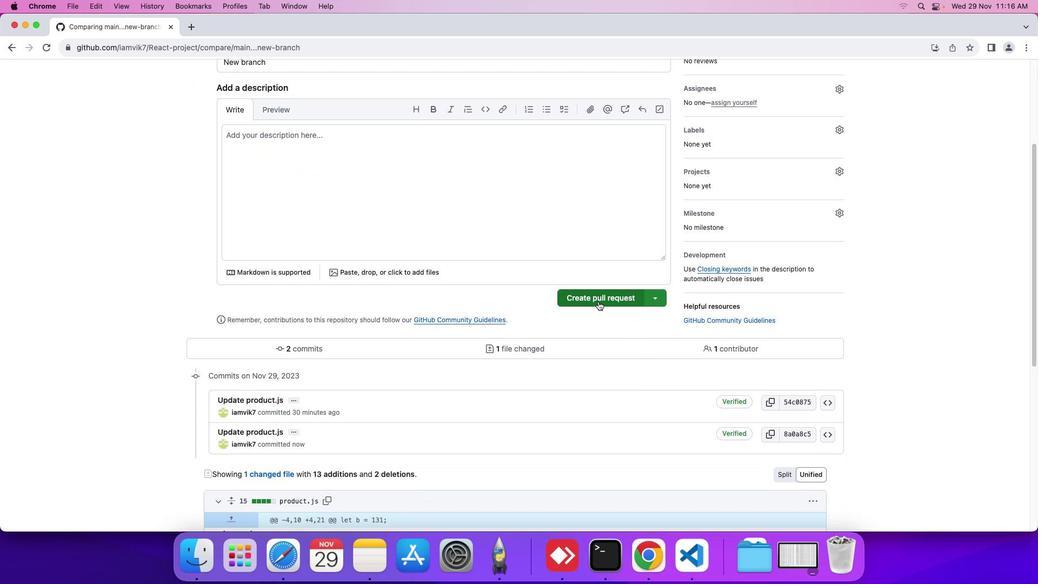 
Action: Mouse moved to (598, 300)
Screenshot: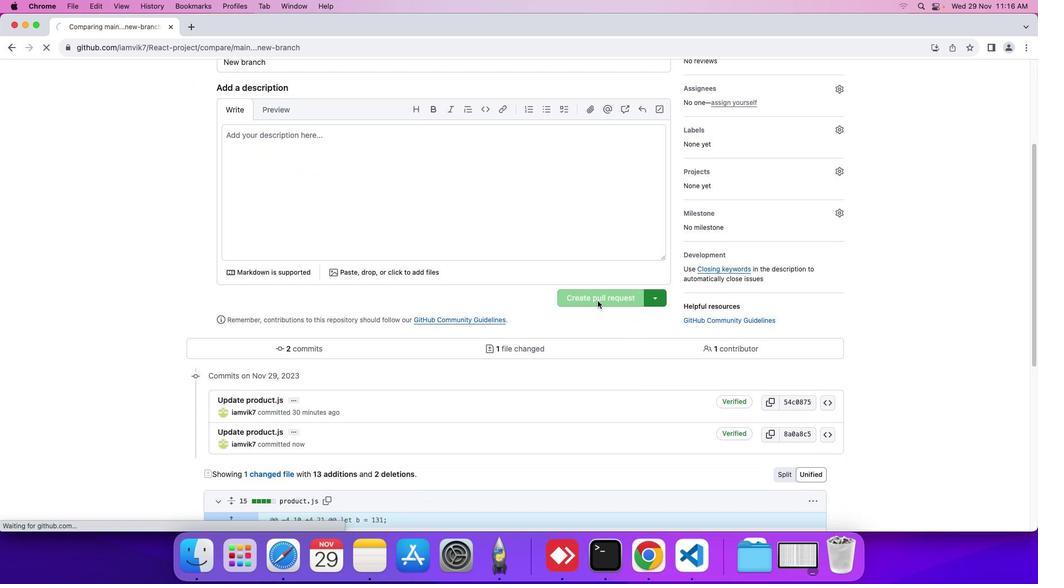 
Action: Mouse scrolled (598, 300) with delta (0, 0)
Screenshot: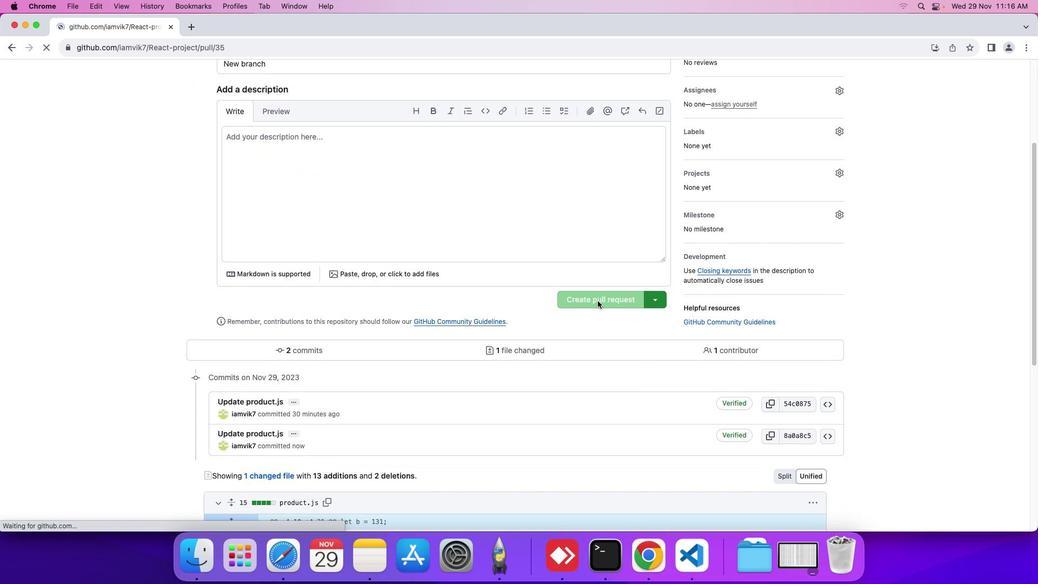 
Action: Mouse scrolled (598, 300) with delta (0, 0)
Screenshot: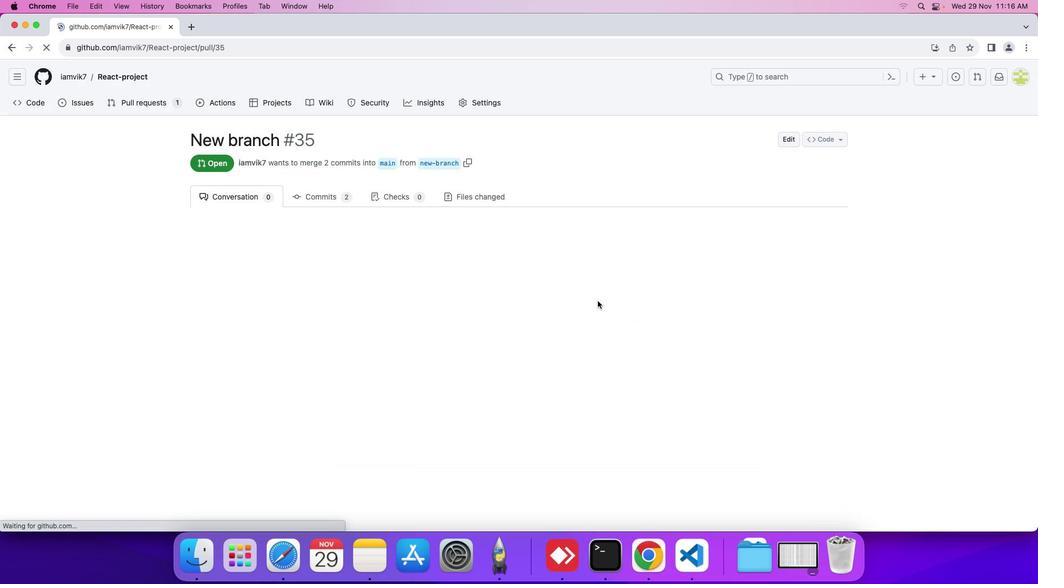 
Action: Mouse scrolled (598, 300) with delta (0, 0)
Screenshot: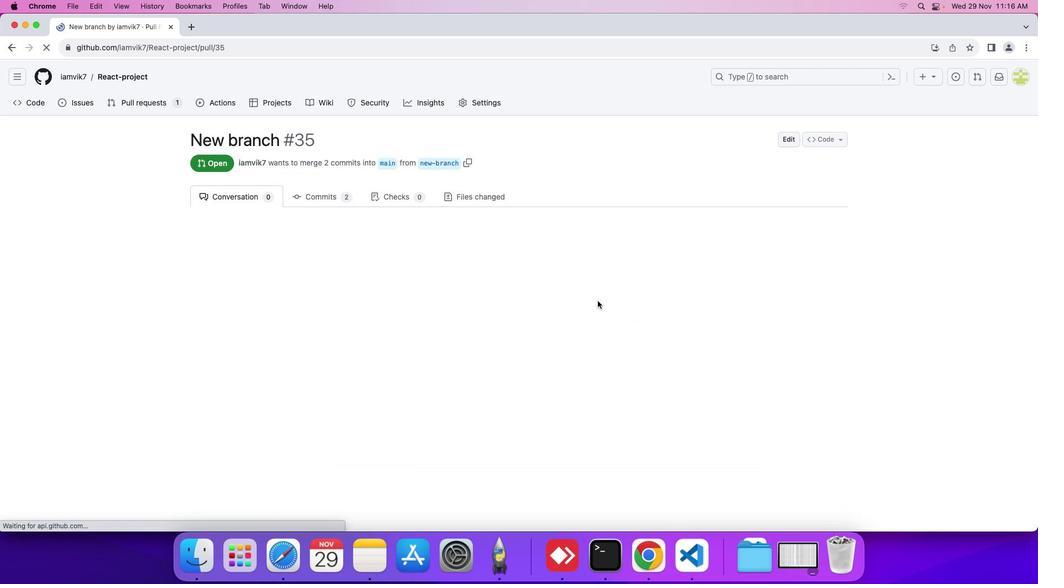
Action: Mouse scrolled (598, 300) with delta (0, 0)
Screenshot: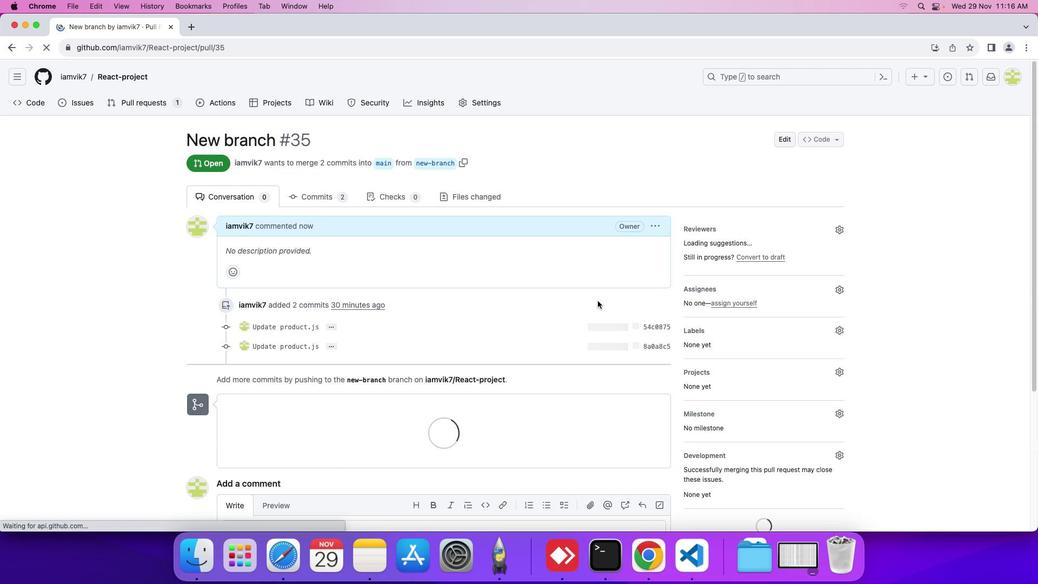 
Action: Mouse moved to (316, 317)
Screenshot: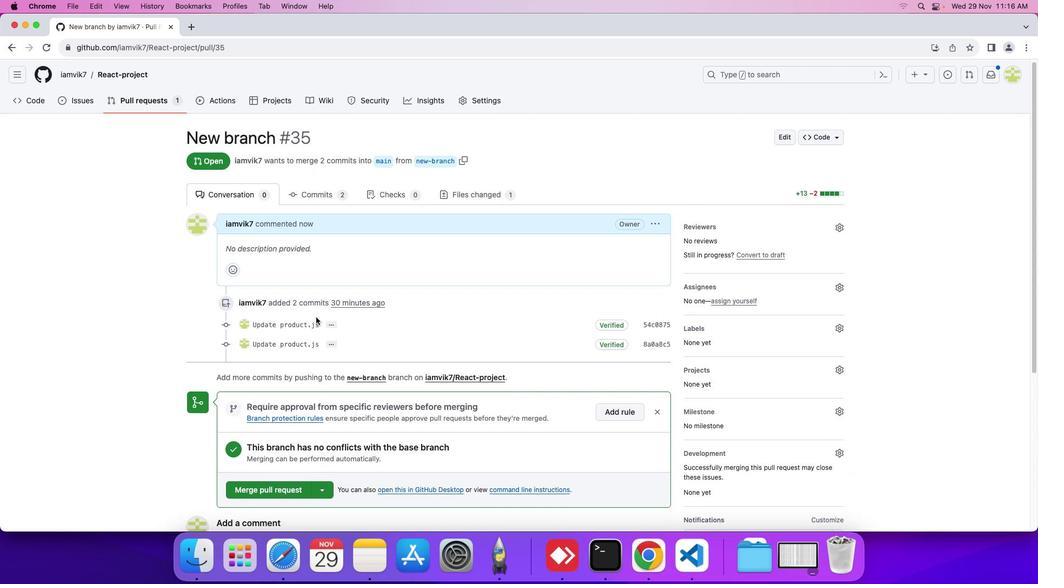 
Action: Mouse scrolled (316, 317) with delta (0, 0)
Screenshot: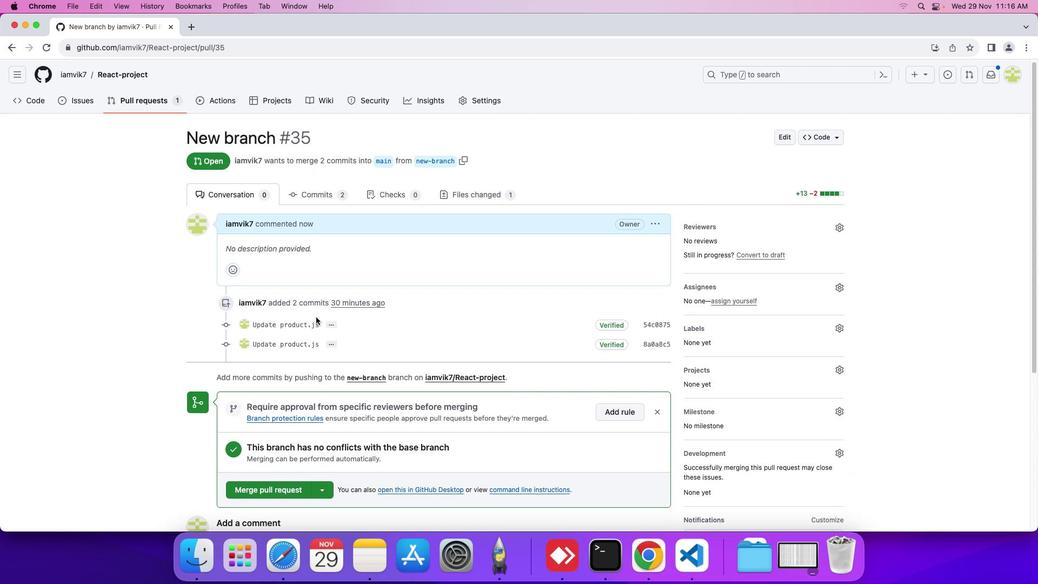 
Action: Mouse moved to (316, 317)
Screenshot: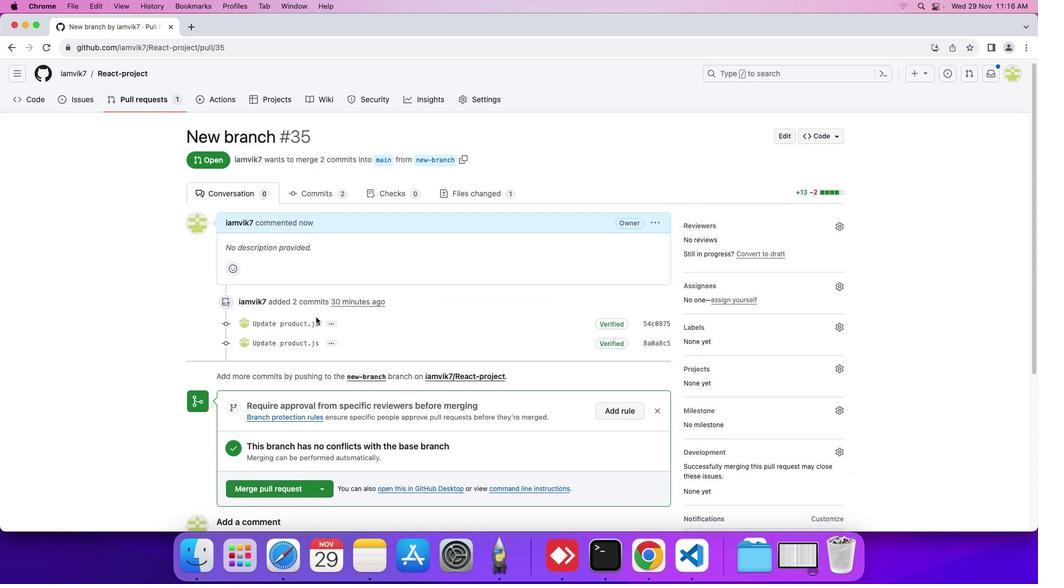 
Action: Mouse scrolled (316, 317) with delta (0, 0)
Screenshot: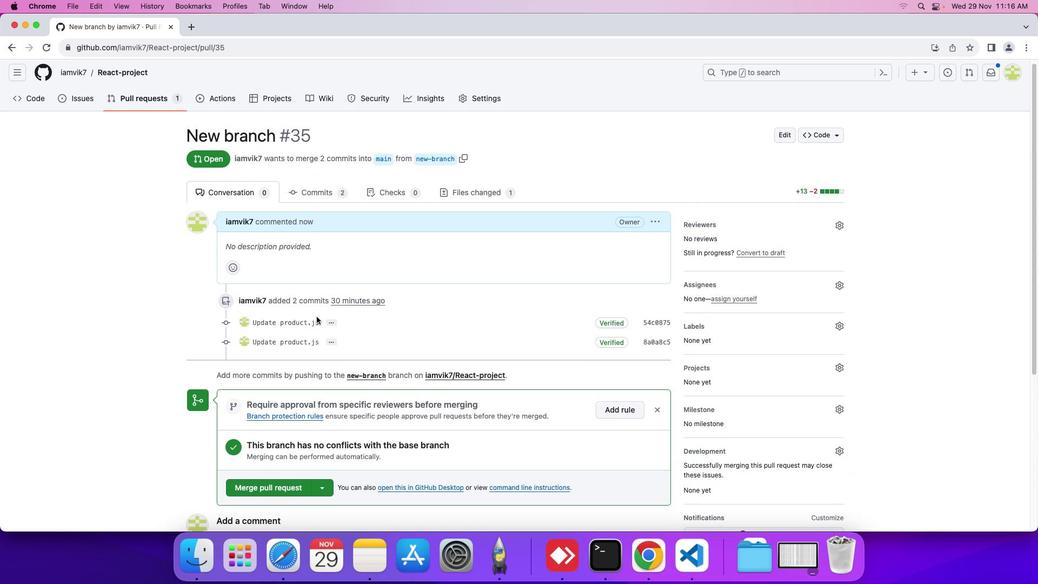 
Action: Mouse moved to (478, 194)
Screenshot: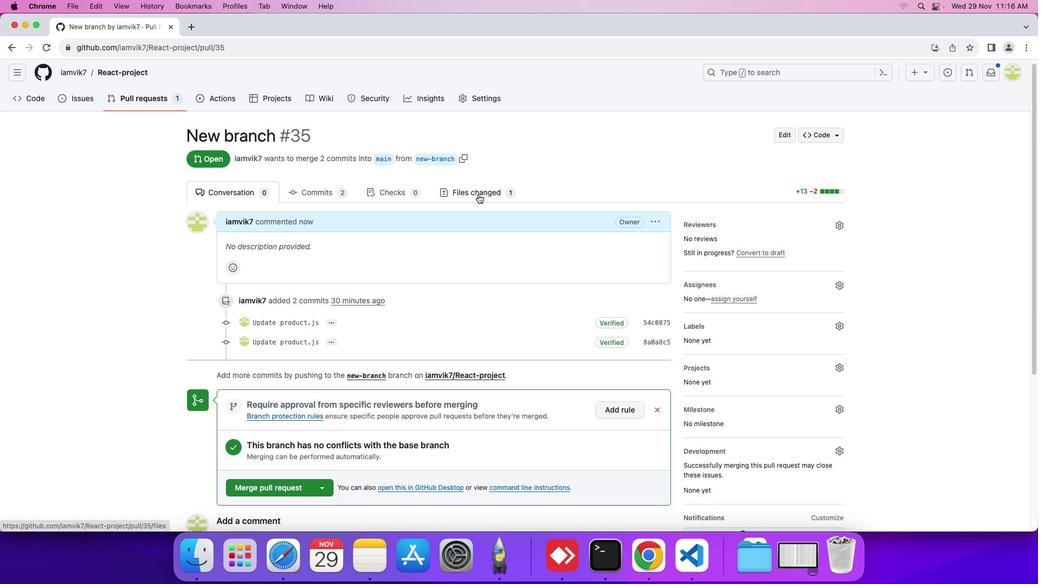 
Action: Mouse pressed left at (478, 194)
Screenshot: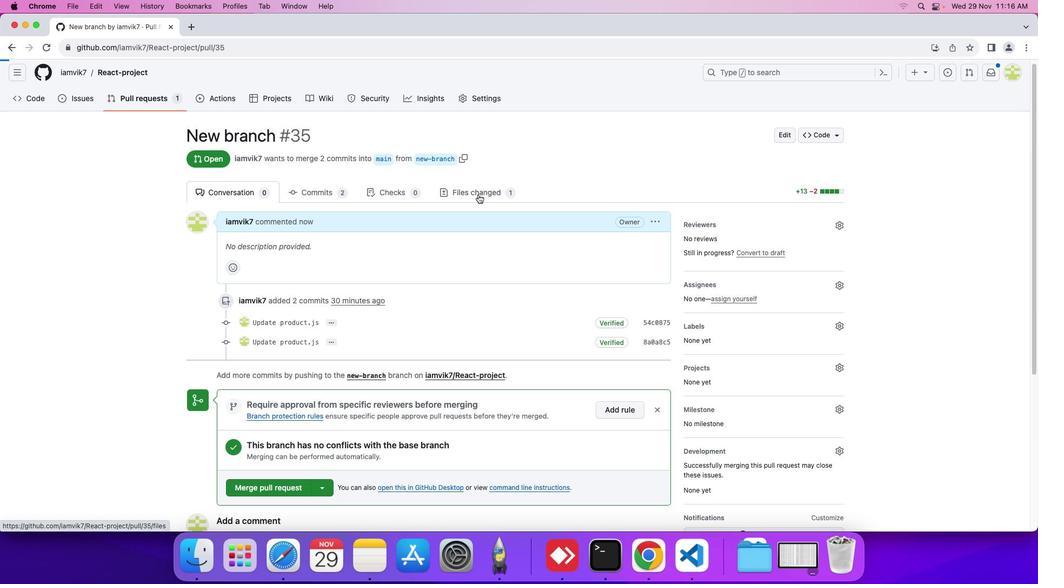 
Action: Mouse moved to (332, 371)
Screenshot: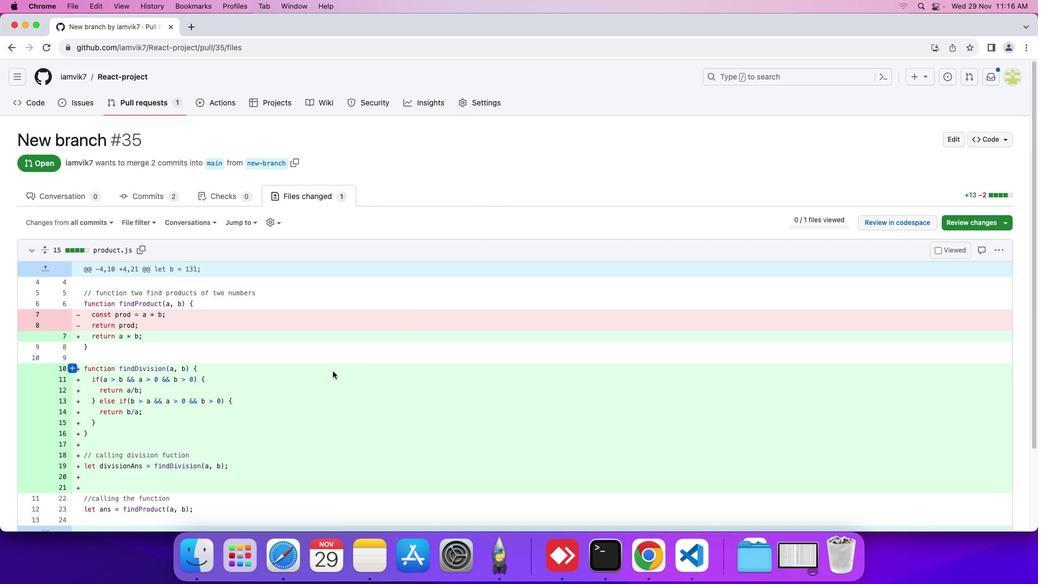 
Action: Mouse scrolled (332, 371) with delta (0, 0)
Screenshot: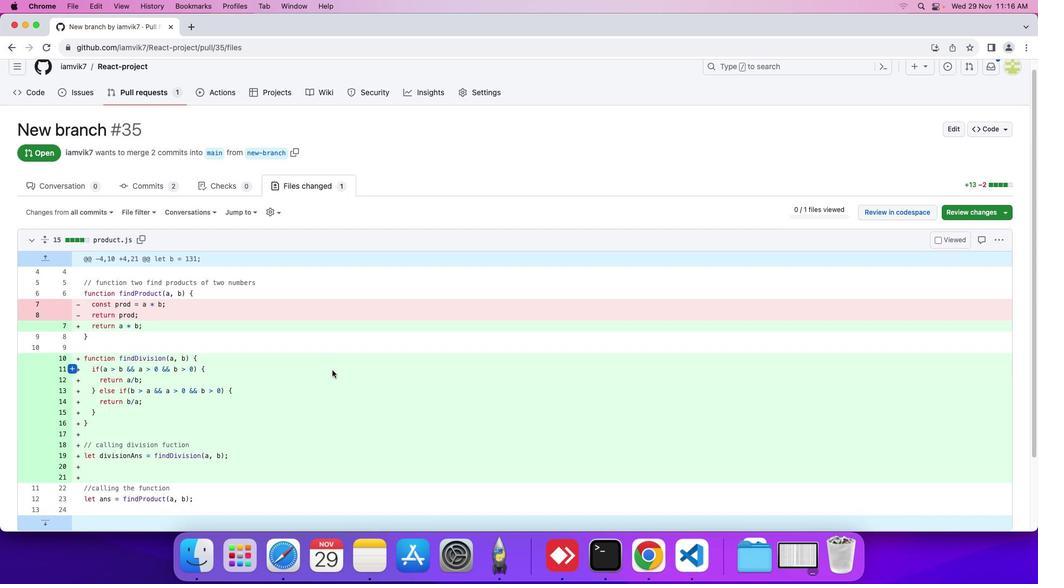 
Action: Mouse scrolled (332, 371) with delta (0, 0)
Screenshot: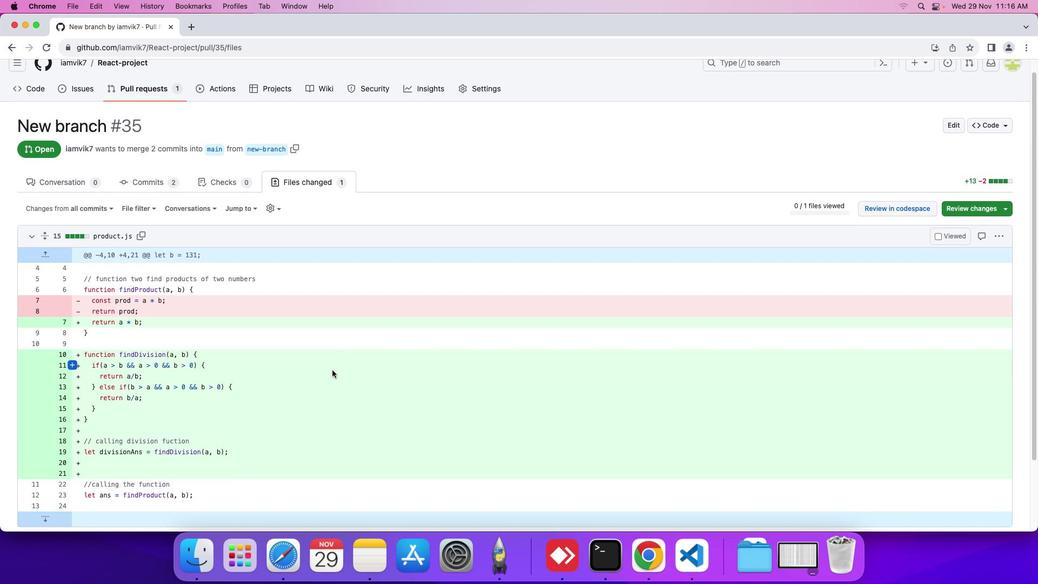 
Action: Mouse moved to (332, 370)
Screenshot: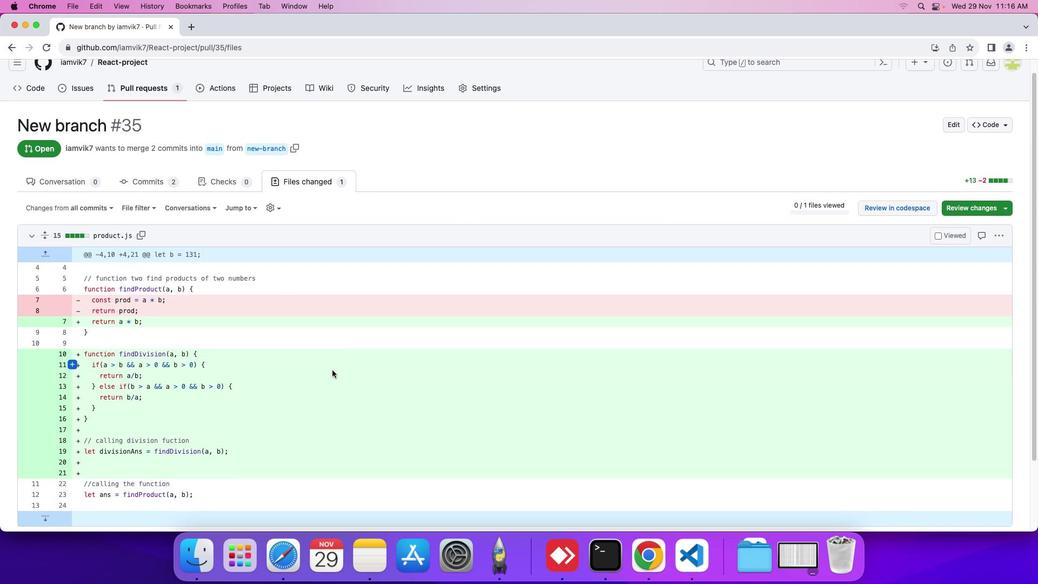 
Action: Mouse scrolled (332, 370) with delta (0, 0)
Screenshot: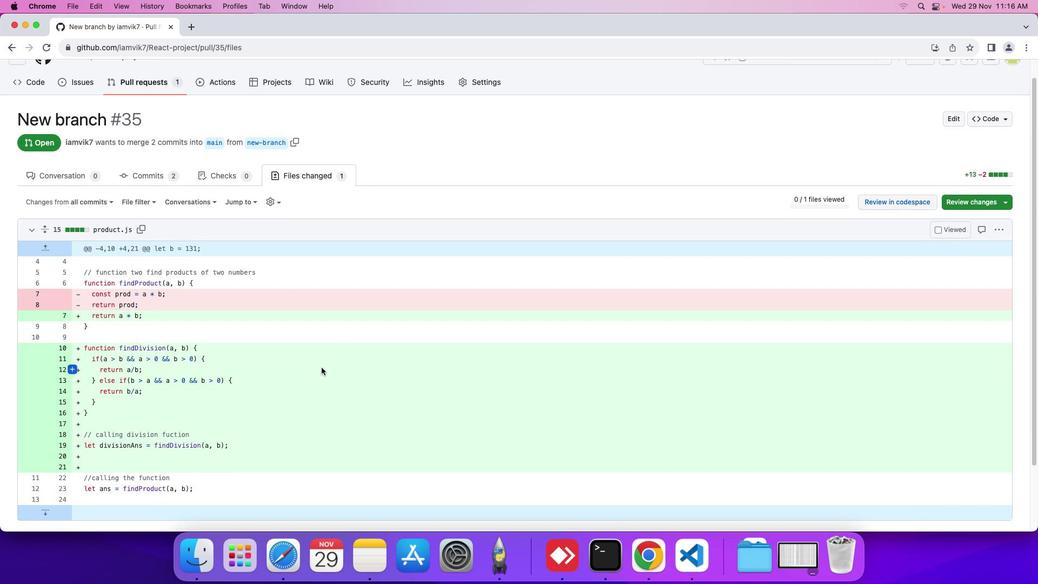 
Action: Mouse moved to (332, 370)
Screenshot: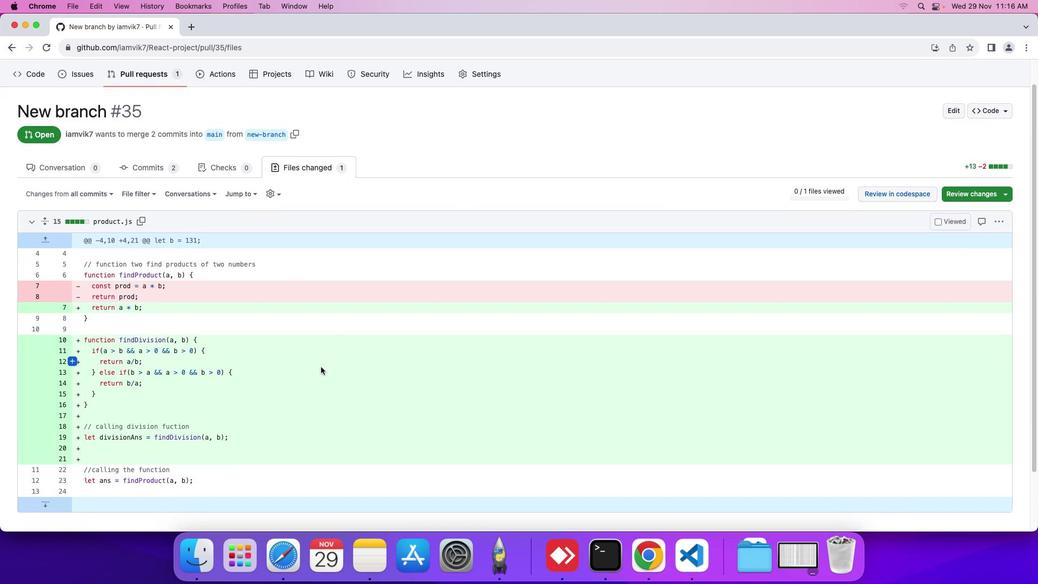
Action: Mouse scrolled (332, 370) with delta (0, 0)
Screenshot: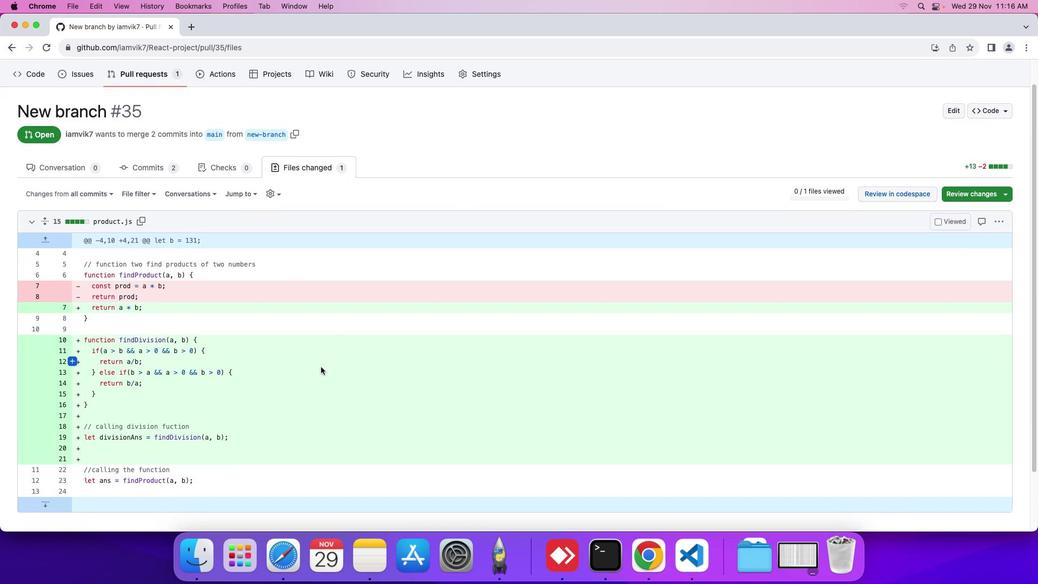 
Action: Mouse moved to (321, 367)
Screenshot: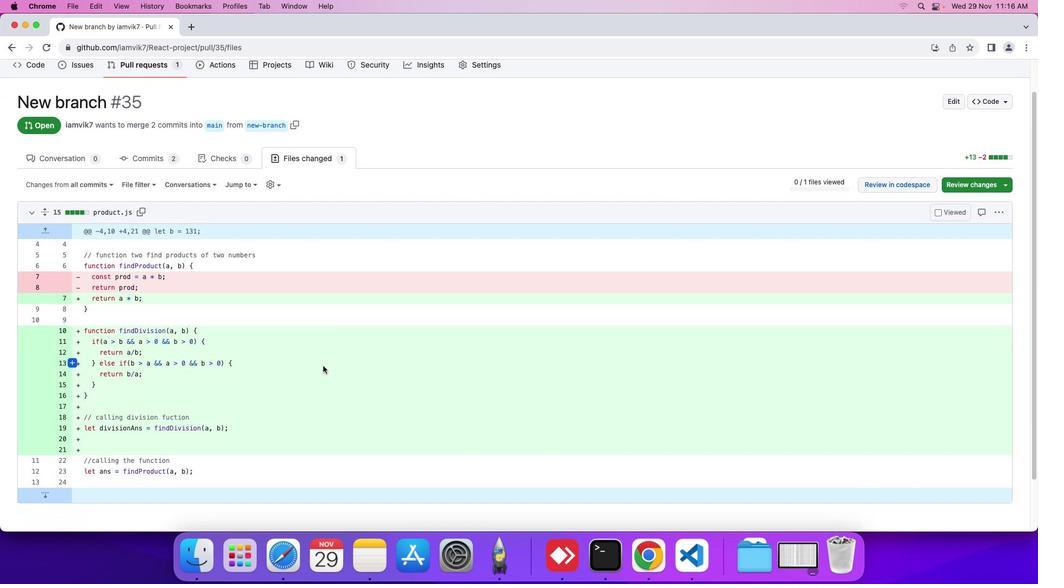 
Action: Mouse scrolled (321, 367) with delta (0, 0)
Screenshot: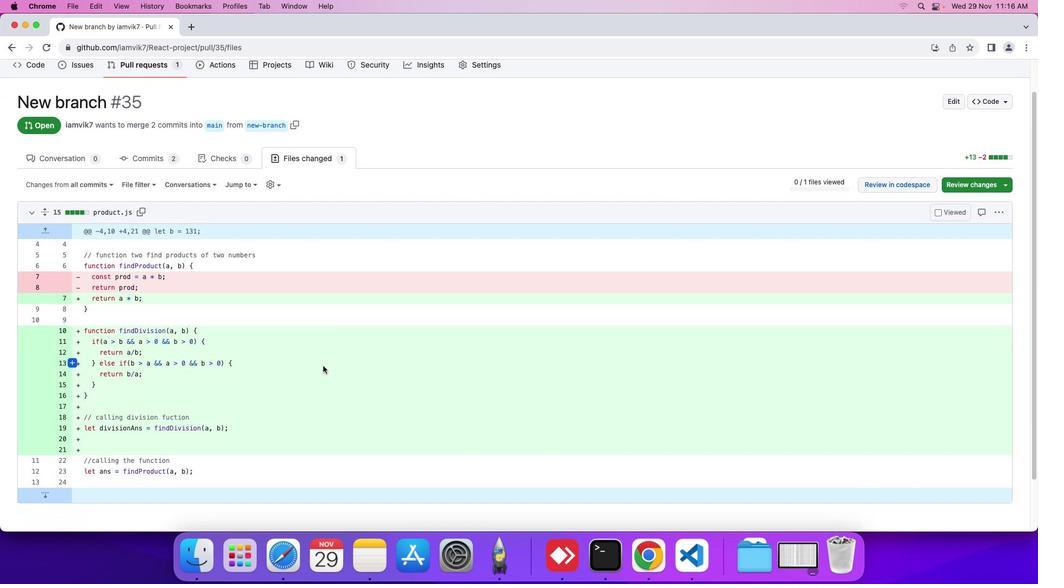 
Action: Mouse moved to (975, 186)
Screenshot: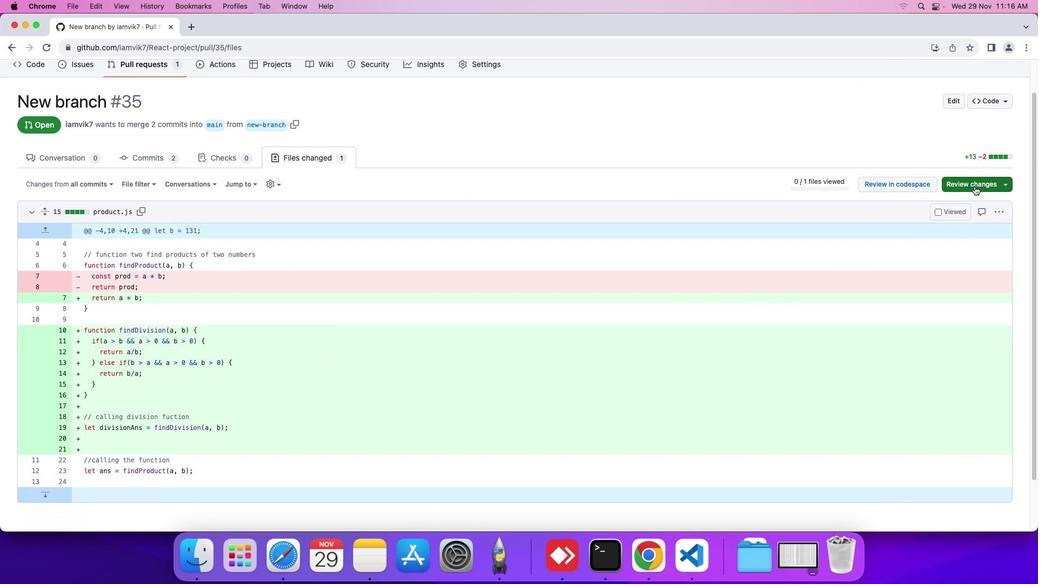 
Action: Mouse pressed left at (975, 186)
Screenshot: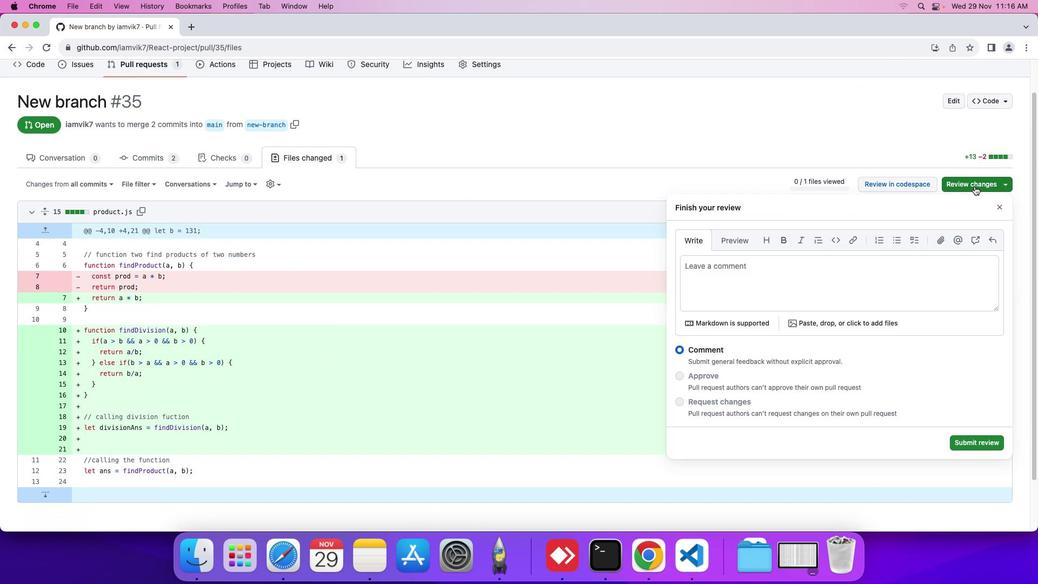 
Action: Mouse moved to (795, 277)
Screenshot: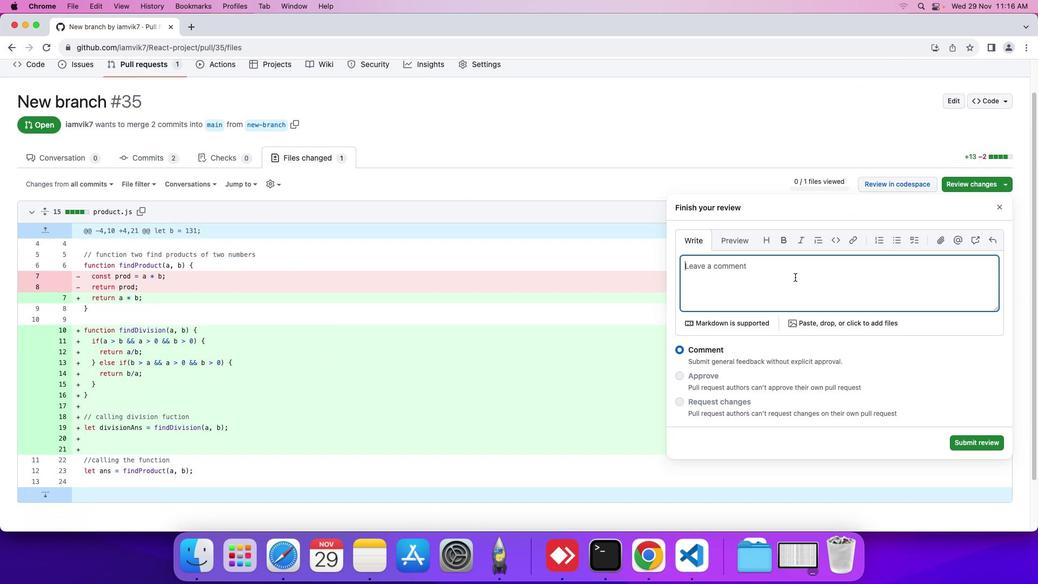 
Action: Mouse pressed left at (795, 277)
Screenshot: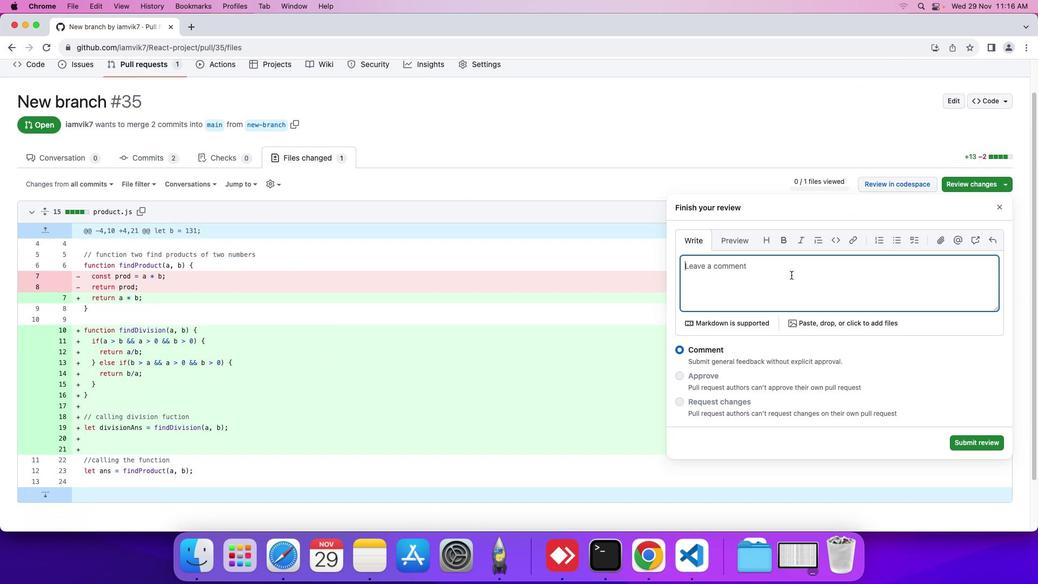 
Action: Mouse moved to (705, 284)
Screenshot: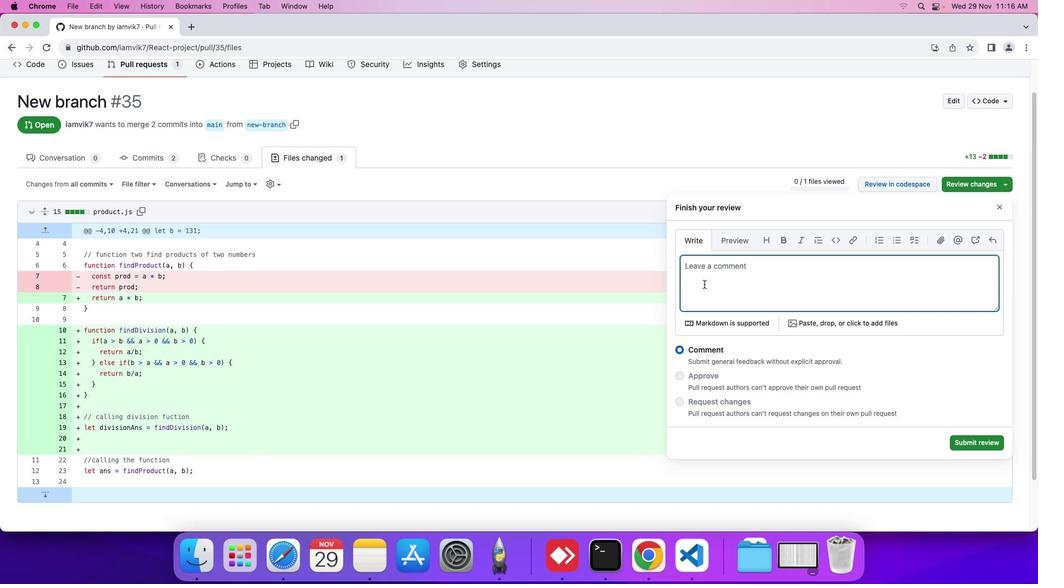 
Action: Key pressed Key.shift'G''r''e''a''t'Key.spaceKey.shift'W''o''r'Key.backspaceKey.backspaceKey.backspace'w''o''r''k'Key.space'o''n'Key.space'a''d''d''i''n''g'Key.space't''h''e'Key.space'n''e''w'Key.space'f''e''a''t''u''r''e'Key.shift_r'!'Key.space'i'"'"'v''e'Key.space'r''e''v''i''e''w''e''d'Key.space't''j'Key.backspace'h''e'Key.space'c''h''a''n''g''e''s'','Key.space'a''n''d'Key.space'i''t'Key.space's''e''e''m''s'Key.space'l''i''k''e'Key.space't''h''e''r'"'"'s'Key.leftKey.left'e'Key.rightKey.rightKey.space'a'Key.space'p''o''s''i''t''i''v''e'Key.space'o'Key.backspace'i''m''p''a''c''t'Key.space'o''n'Key.space't''h''e'Key.space'a''p''p''l''i''c''a''t''i''o''n'"'"'s'Key.space'f''u''n''c''t''i''o''n''a''l''i''t''y''.'Key.enterKey.enterKey.caps_lock'I''N''O'Key.backspaceKey.backspaceKey.caps_lockKey.space'n''o''t''i''c''e''d'Key.space't''h''a''t'Key.space't''h''e'Key.space'n''e''w'Key.space'f''e''a''t''u''r''e'Key.space'i''n''v''o''l''v''e''s'Key.space'c''h''a''n''g''e''s'Key.space'i''n'Key.space't''h''e'Key.space"'"'p''r''o''d''u''c''t''.''j''s'"'"Key.spaceKey.leftKey.leftKey.leftKey.leftKey.leftKey.leftKey.leftKey.leftKey.leftKey.leftKey.leftKey.left'/'Key.rightKey.rightKey.rightKey.rightKey.rightKey.rightKey.rightKey.rightKey.rightKey.rightKey.rightKey.space'd''i''r''e''c''t''o''r''y'Key.spaceKey.backspace'.'Key.spaceKey.shift'C''o''n''s''i''d''e''r''i''n''g'Key.space'o''u''r'Key.space'm''o''d''u''l''a''r'Key.space'a''r''c''h''i''t''e''c''t''u''r''e'','Key.spaceKey.shift'I'Key.space'w''a''m'Key.backspace'n''t''e''d'Key.space't''o'Key.space'd''i''s''s''c'Key.backspaceKey.backspace'c''u''s''s'Key.space't''h''e'Key.space'o''r''g''a''n''z''a''t''i''o''n'Key.space'o''f'Key.space't''h''e''s''e'Key.spaceKey.leftKey.leftKey.leftKey.leftKey.leftKey.leftKey.leftKey.leftKey.leftKey.leftKey.leftKey.leftKey.leftKey.leftKey.leftKey.left'i'Key.rightKey.rightKey.rightKey.rightKey.rightKey.rightKey.rightKey.rightKey.rightKey.rightKey.rightKey.rightKey.rightKey.rightKey.rightKey.space'f''e''a''t''u''r''e''s''.'Key.spaceKey.shift'C''u''r''r''e''n''t''l''u'Key.backspace'y'','Key.space'w''e'Key.space'h''a''v''e'Key.space'a'Key.space'n''i''c''e'Key.space's''e''p''e''r''a''t''i''o''n'Key.space'o''f'Key.space'c''o''n''c''e''r''n''s'Key.leftKey.leftKey.leftKey.leftKey.leftKey.leftKey.leftKey.leftKey.leftKey.leftKey.leftKey.leftKey.leftKey.leftKey.leftKey.leftKey.leftKey.leftKey.backspace'a'Key.rightKey.rightKey.rightKey.rightKey.rightKey.rightKey.rightKey.rightKey.rightKey.rightKey.rightKey.rightKey.rightKey.rightKey.rightKey.rightKey.rightKey.rightKey.space'w''i''t''h'Key.space'e''a''c''h'Key.space'o''t''h''e''r'Key.spaceKey.backspaceKey.backspaceKey.backspaceKey.backspaceKey.backspaceKey.backspaceKey.backspaceKey.space'f''e''a''t''u''r''e'Key.space'r''e''s''i''d''i''n''g'Key.space'i''n'Key.space'i''t'"'"'s'Key.space'r''e''s''p''e''c''t''i''v''e'Key.space'd''i''r''e''c''t''o''r''y''.'Key.enterKey.enter'c'Key.backspaceKey.shift'C''o''u''l''d'Key.space'y''o''u'Key.space'p''r''o''v''i''d''e'Key.space's''o''m''e'Key.space'i''n''s''i''g''h''t'Key.space'i''n''t''o'Key.space't''h''e'Key.space'd''e''c''i''d''i'Key.backspaceKey.backspace's''i''o''n'Key.space't''o'Key.space'i''n''c''l''u''d''e'Key.space't''h''i''s'Key.space'f''e''a''t''u''r''e'Key.space'd''i''r''e''c''t''k'Key.backspace'l''y'Key.space'i''n'Key.space't''h''e'Key.space'`''/''p''r''o''d''u''c''t''.''j''s''`'Key.space'd''i''r''e''c''t''o''r''y'Key.space'r''a''t''h''e''r'Key.space't''h''a''n'Key.space'c''r''e''a''t''i''n''g'Key.space'a'Key.space'n''e''w'Key.space'm''o''d''u''l''e'Key.shift_r'?'Key.spaceKey.shift'I''t'Key.space'w''o''u''l''d'Key.space'b''e'Key.space'b''e''n''e''f''i''c''i''a''l'Key.space't''o'Key.space'm''a''i''n''t''a''i''n'Key.space'o''u''r'Key.space'm''o''d''u''l''a''r'Key.space's''t''r''u''c''t''u''r''e'Key.space'f''o''r'Key.space's''c''a''l''a''b''i''l''i''t''y'Key.space'a''n''d'Key.space'm''a''i''n''a'Key.backspace't''a''i''n''a''b''i''l''i''t''y'Key.spaceKey.backspace'.'Key.enterKey.enter'a'Key.backspaceKey.shift'S'Key.backspaceKey.shift'A''d''d''i''t''i''o''n''a''l''l''y'','Key.spaceKey.shift'l''t''e'Key.backspaceKey.backspace'e''t'';''s'Key.backspaceKey.backspace"'"'s'Key.space'm''a''k''e'Key.space's''u''r''e'Key.space't''o'Key.space'u''p''d''a''t''e'Key.space't''h''e'Key.space'd''o''c''u''m''e''n''t''a''t''i''o''n'Key.space't''o'Key.space'r''e''f''l''e''c''t'Key.space't''h''e'Key.space'c''h''a''n''g''e''s'Key.space'i''n'Key.space't''h''e'Key.space'p''r''o''j''e''c''t'"'"'s'Key.spaceKey.shift's''t''r''u''c''t''u''r''e''.'Key.enterKey.enterKey.shift'O''v''e''r''a''l''l'','Key.space'g''r''e''a''t'Key.space'c''o''n''t''r''i''b''u''t''i''o''n'','Key.spaceKey.shift'a''n''d'Key.spaceKey.shift'I'"'"'m'Key.space'l''l''o''o''k''i''n''g'Key.space'f''o''r''w'Key.upKey.leftKey.downKey.downKey.rightKey.rightKey.rightKey.rightKey.rightKey.rightKey.rightKey.rightKey.rightKey.rightKey.rightKey.rightKey.rightKey.rightKey.rightKey.rightKey.rightKey.rightKey.backspaceKey.rightKey.rightKey.rightKey.rightKey.rightKey.rightKey.rightKey.rightKey.rightKey.rightKey.rightKey.right'a''r''d'Key.space't''o'Key.space'y''o''u''r'Key.space'i''n''s''i''g''h''t''s'Key.space'o''n'Key.space't''h''e'Key.space'm''o''d''u''l''a''r''i''t''y''.'Key.backspace'a'Key.backspaceKey.space'a''s''p''e''c''t'Key.shift_r'!'
Screenshot: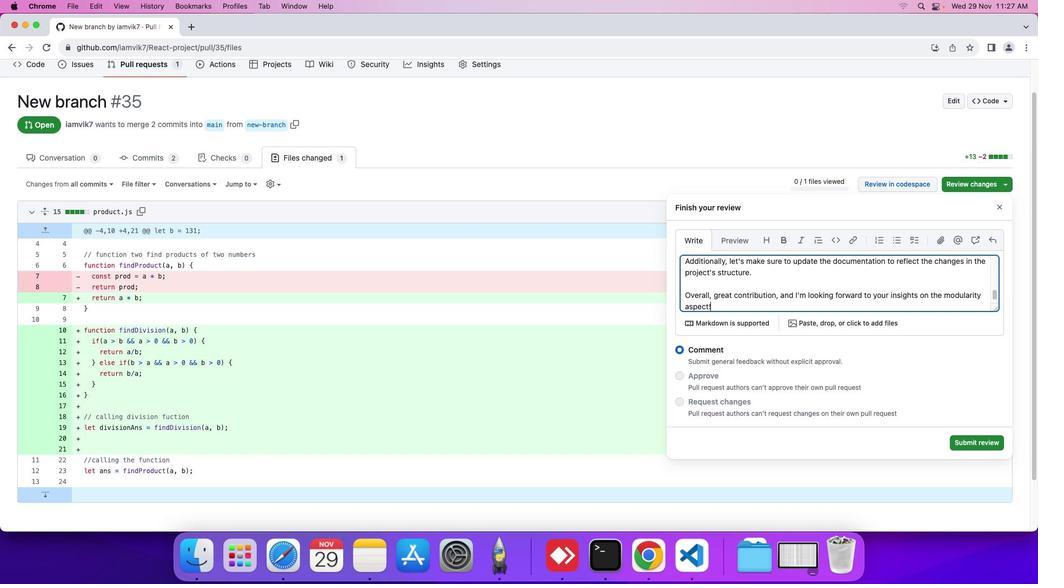 
Action: Mouse moved to (748, 279)
Screenshot: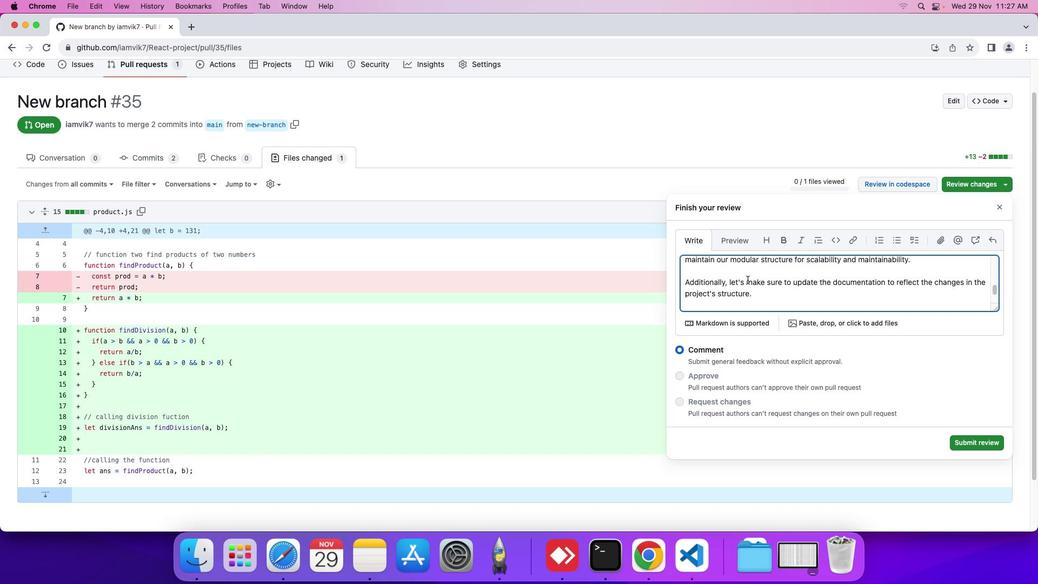 
Action: Mouse scrolled (748, 279) with delta (0, 0)
Screenshot: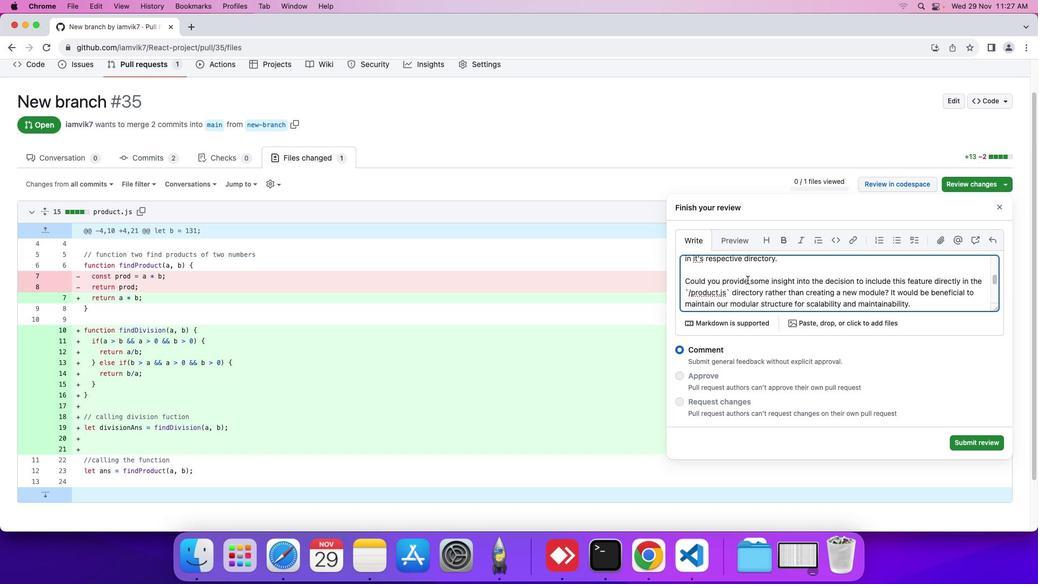 
Action: Mouse scrolled (748, 279) with delta (0, 0)
Screenshot: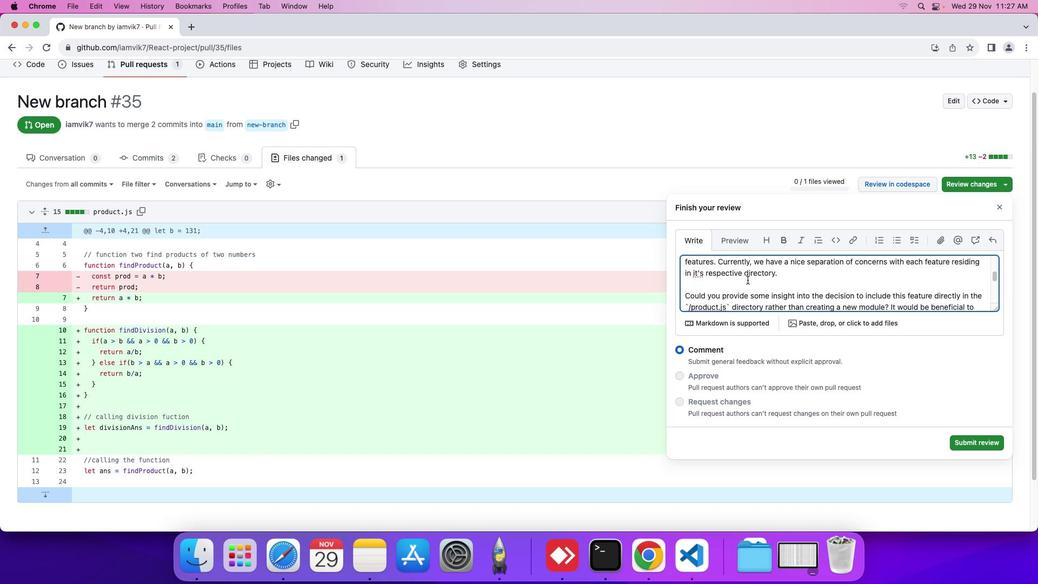 
Action: Mouse scrolled (748, 279) with delta (0, 1)
Screenshot: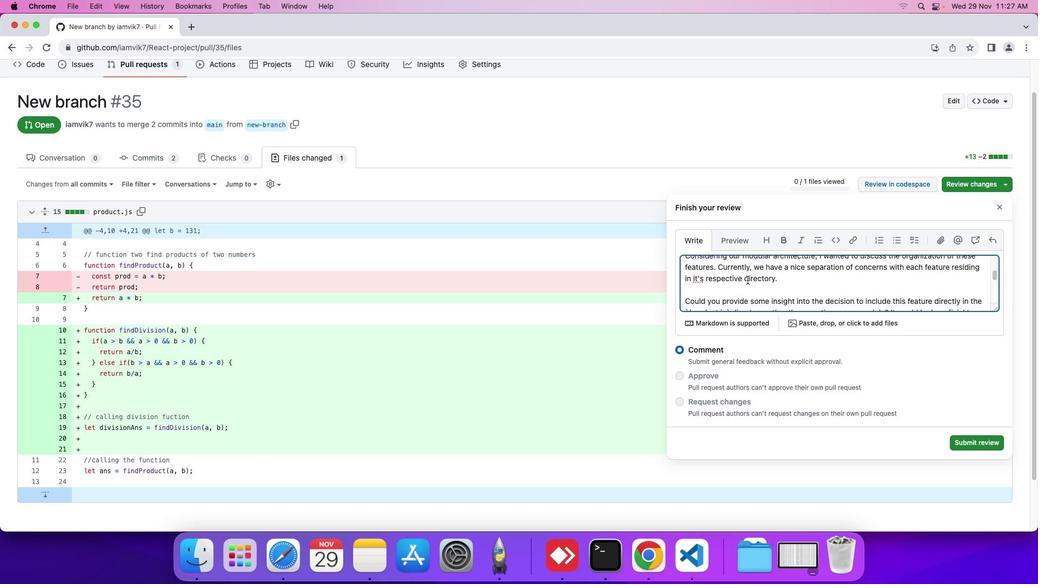 
Action: Mouse scrolled (748, 279) with delta (0, 0)
Screenshot: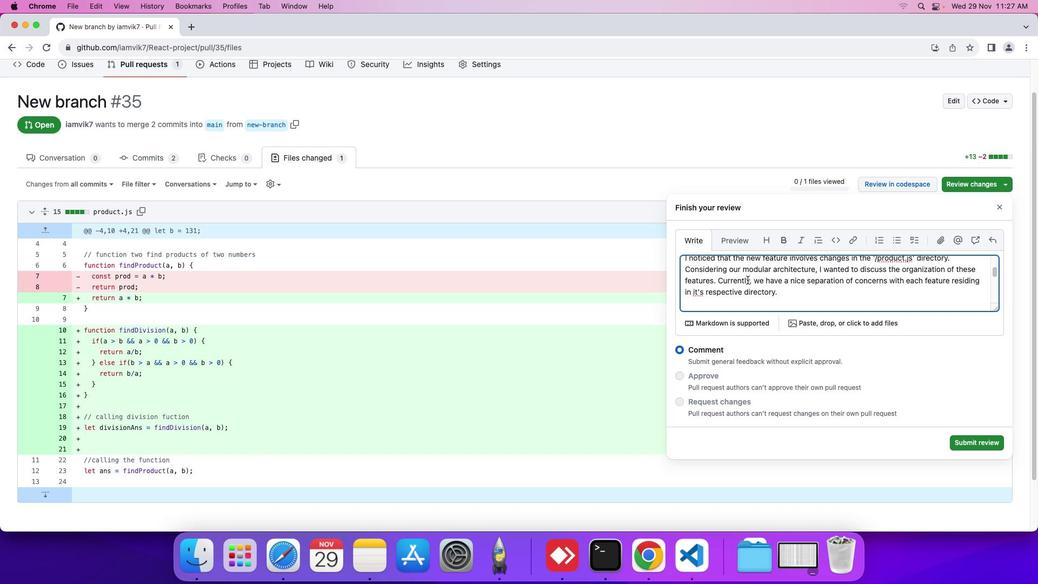 
Action: Mouse scrolled (748, 279) with delta (0, 0)
Screenshot: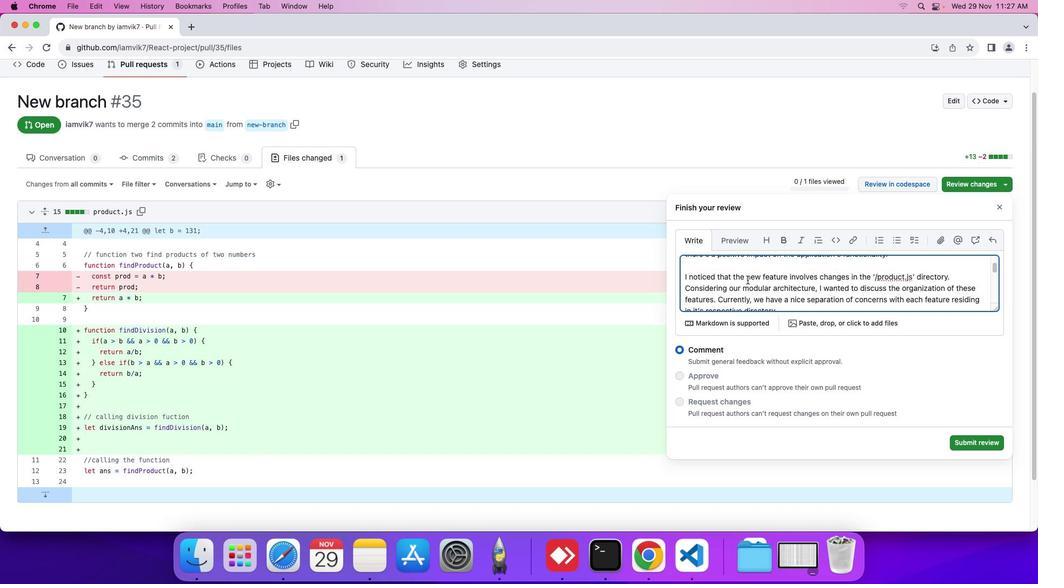 
Action: Mouse scrolled (748, 279) with delta (0, 0)
Screenshot: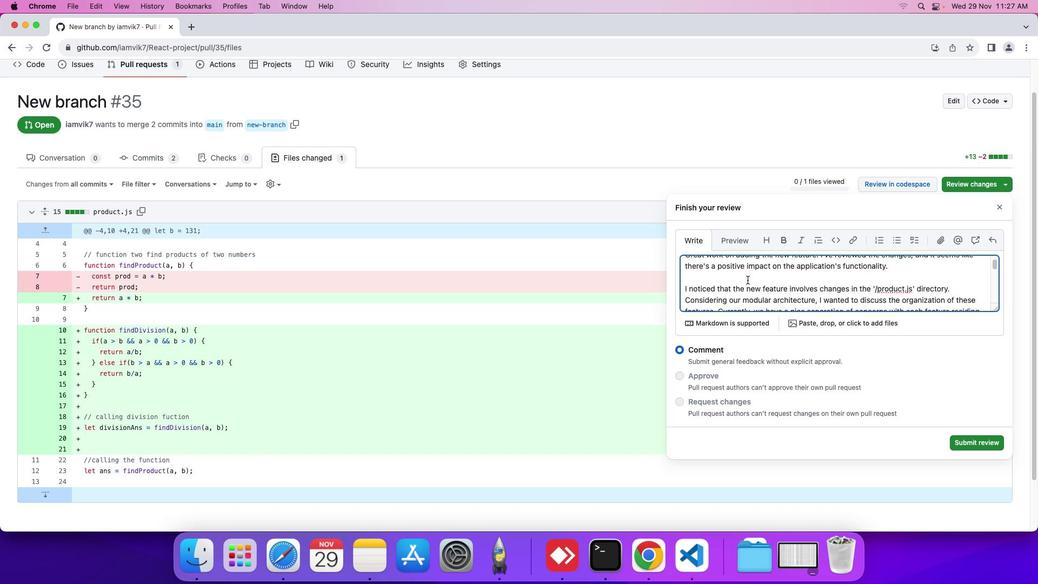 
Action: Mouse scrolled (748, 279) with delta (0, 0)
Screenshot: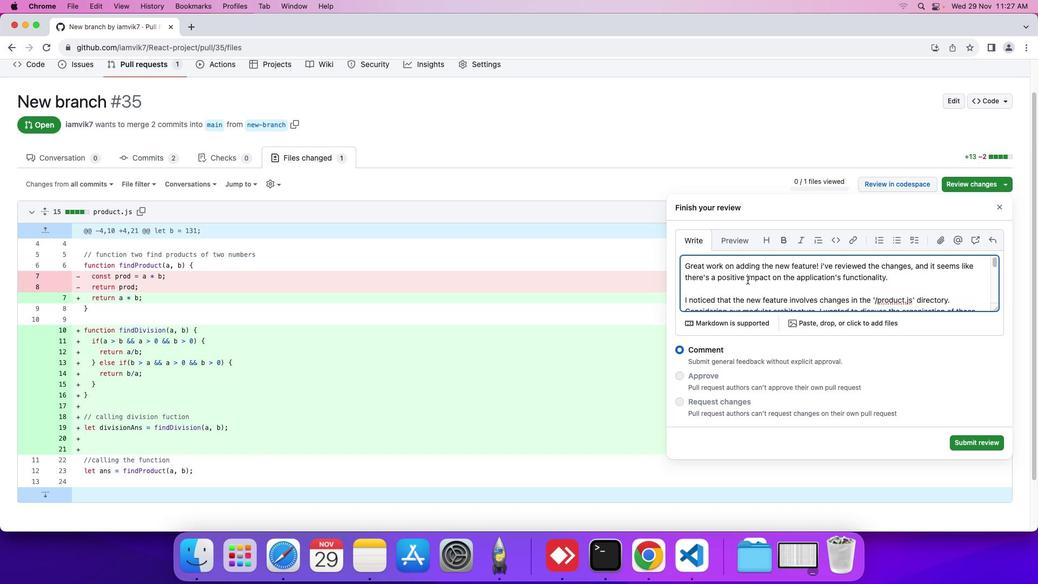 
Action: Mouse scrolled (748, 279) with delta (0, 1)
Screenshot: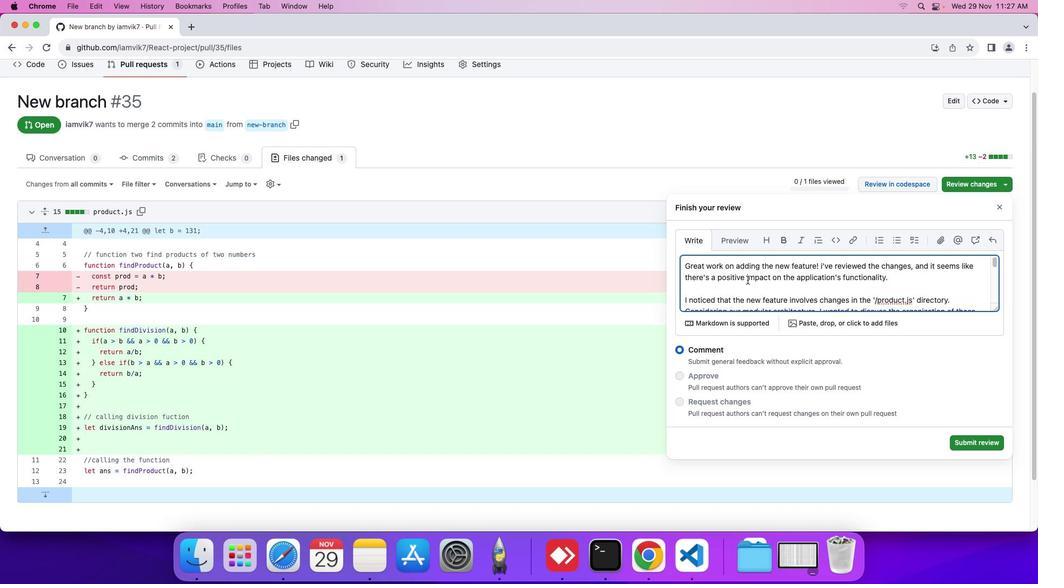 
Action: Mouse scrolled (748, 279) with delta (0, 0)
Screenshot: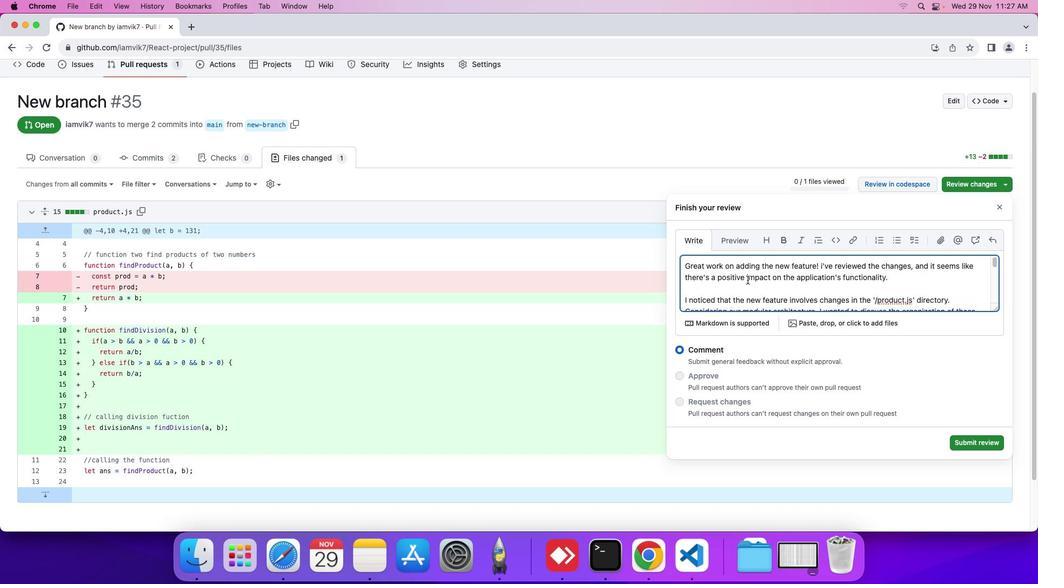 
Action: Mouse moved to (747, 278)
Screenshot: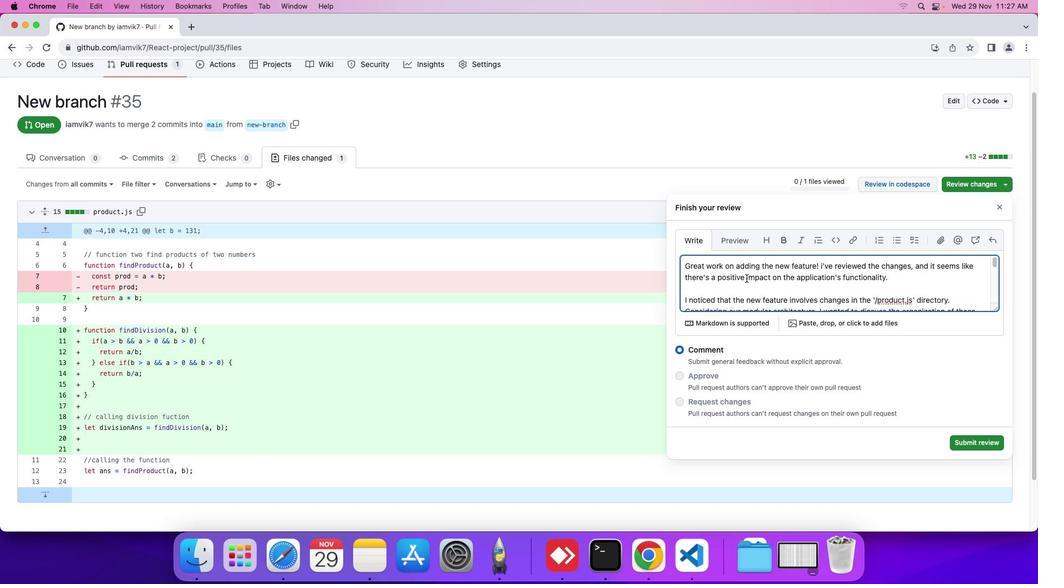 
Action: Mouse scrolled (747, 278) with delta (0, 0)
Screenshot: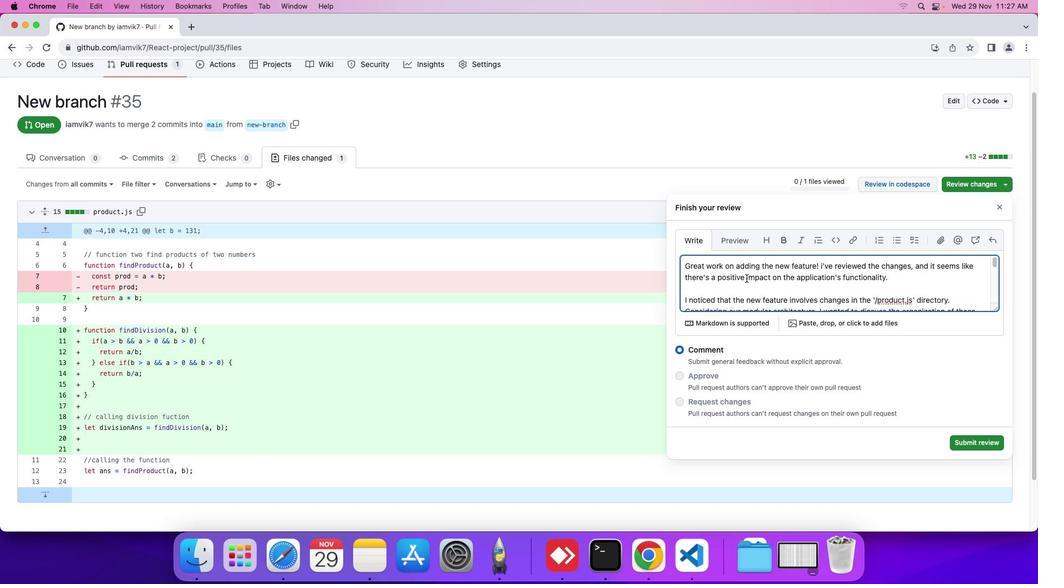 
Action: Mouse moved to (747, 278)
Screenshot: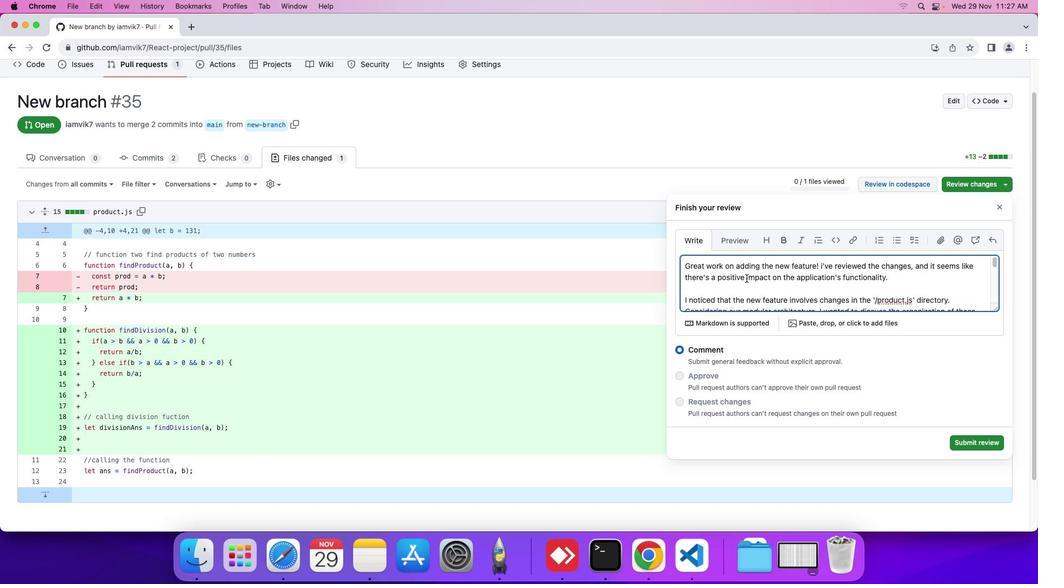 
Action: Mouse scrolled (747, 278) with delta (0, 0)
Screenshot: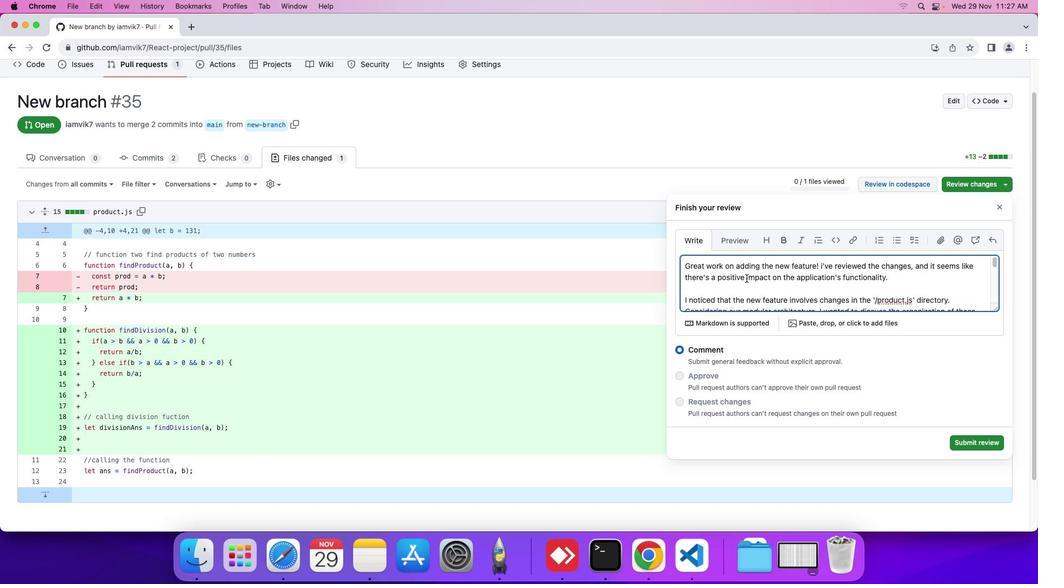 
Action: Mouse moved to (747, 278)
Screenshot: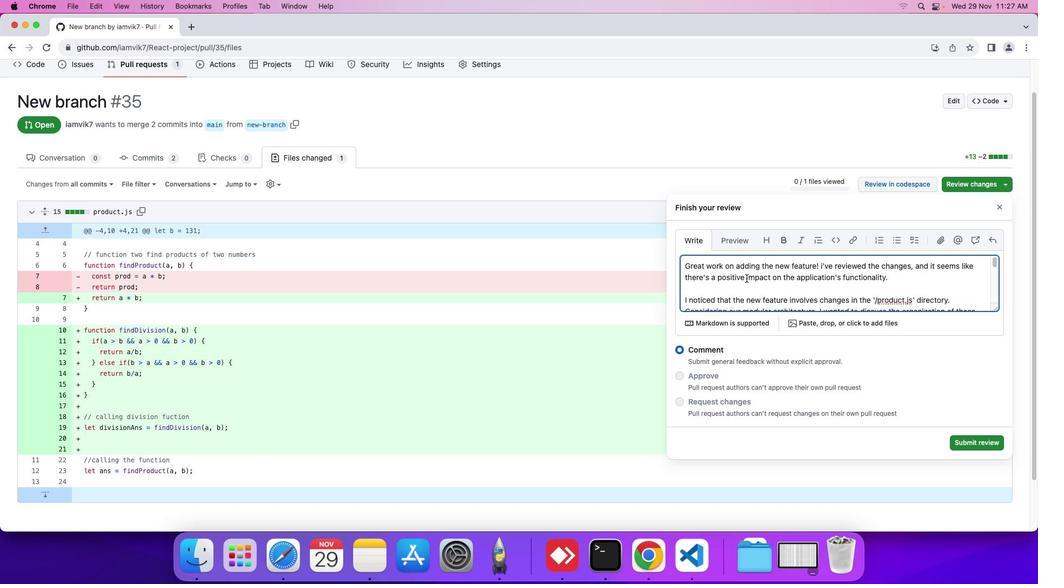 
Action: Mouse scrolled (747, 278) with delta (0, 1)
Screenshot: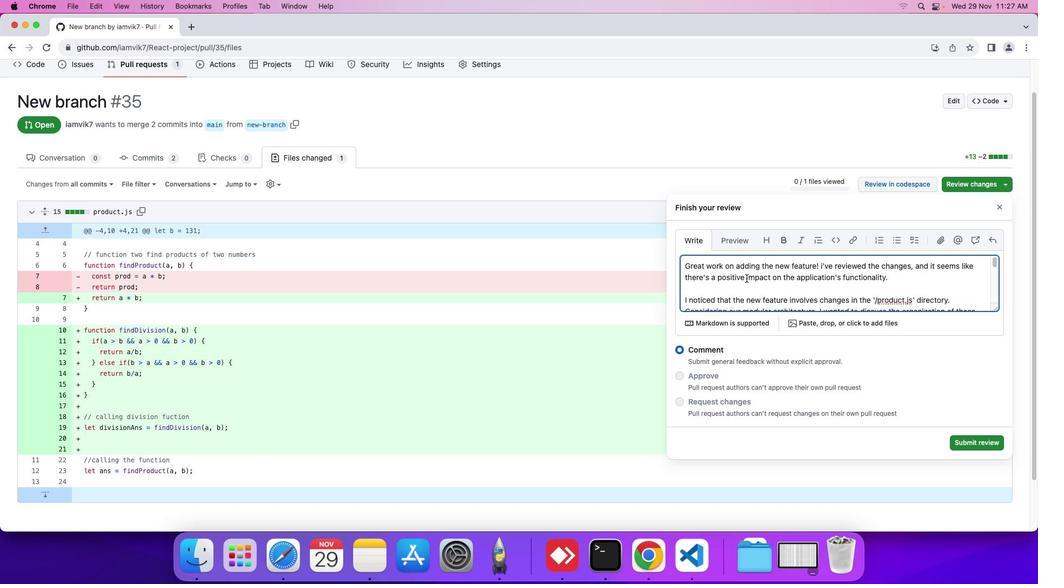 
Action: Mouse moved to (747, 278)
Screenshot: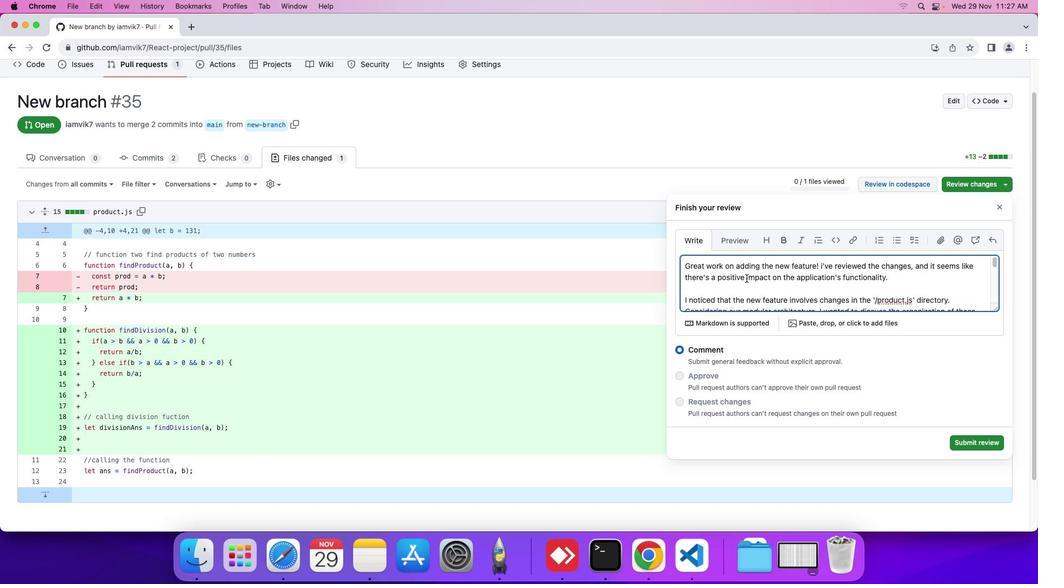 
Action: Mouse scrolled (747, 278) with delta (0, 2)
Screenshot: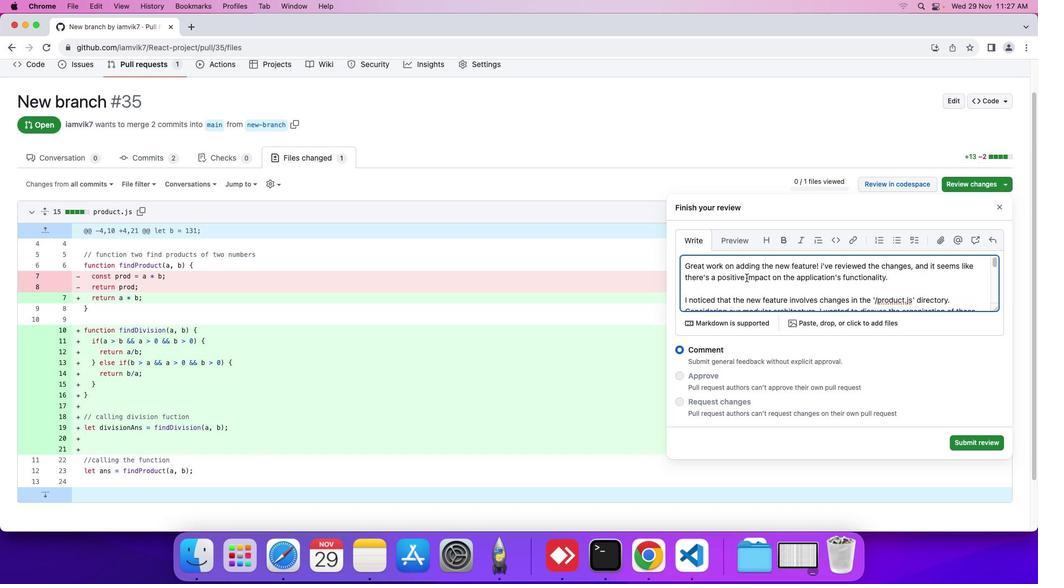 
Action: Mouse moved to (746, 278)
Screenshot: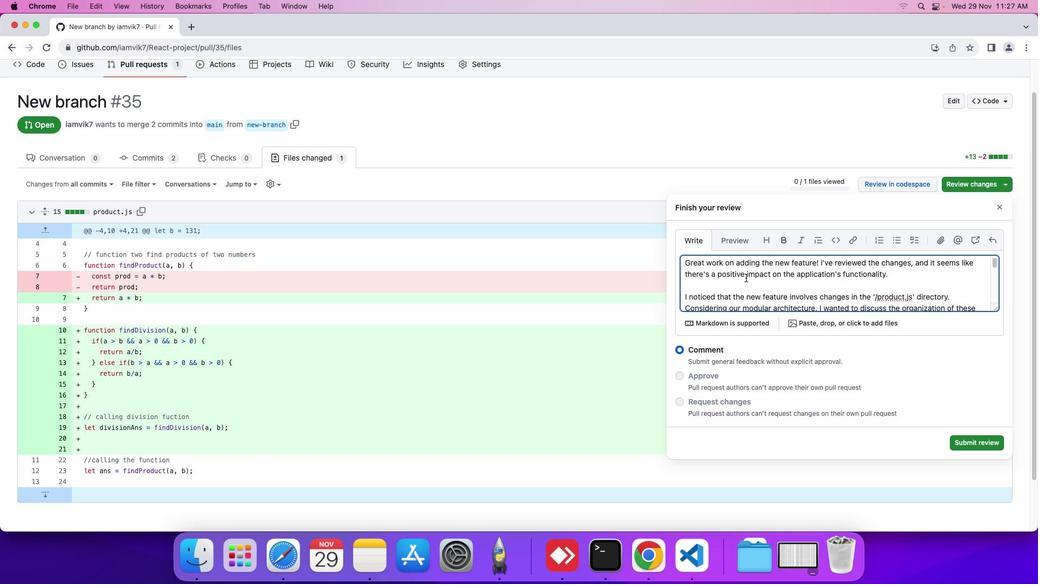
Action: Mouse scrolled (746, 278) with delta (0, 0)
Screenshot: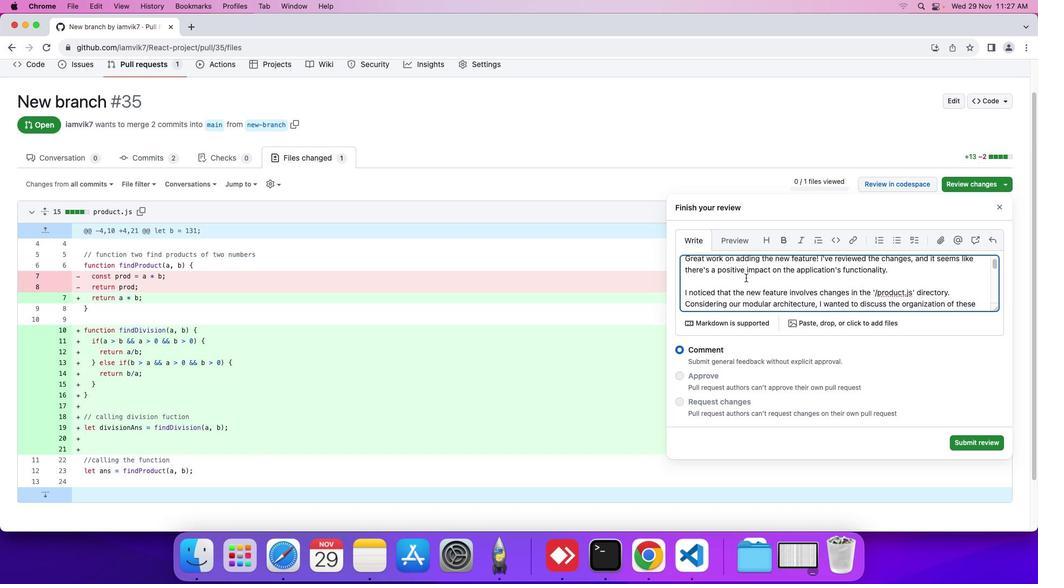 
Action: Mouse moved to (746, 277)
Screenshot: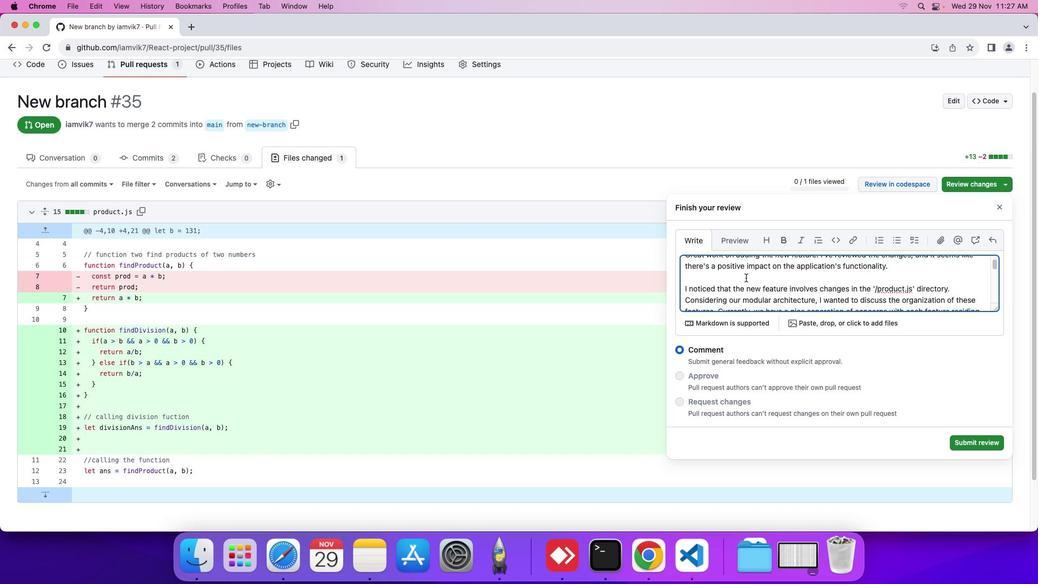 
Action: Mouse scrolled (746, 277) with delta (0, 0)
Screenshot: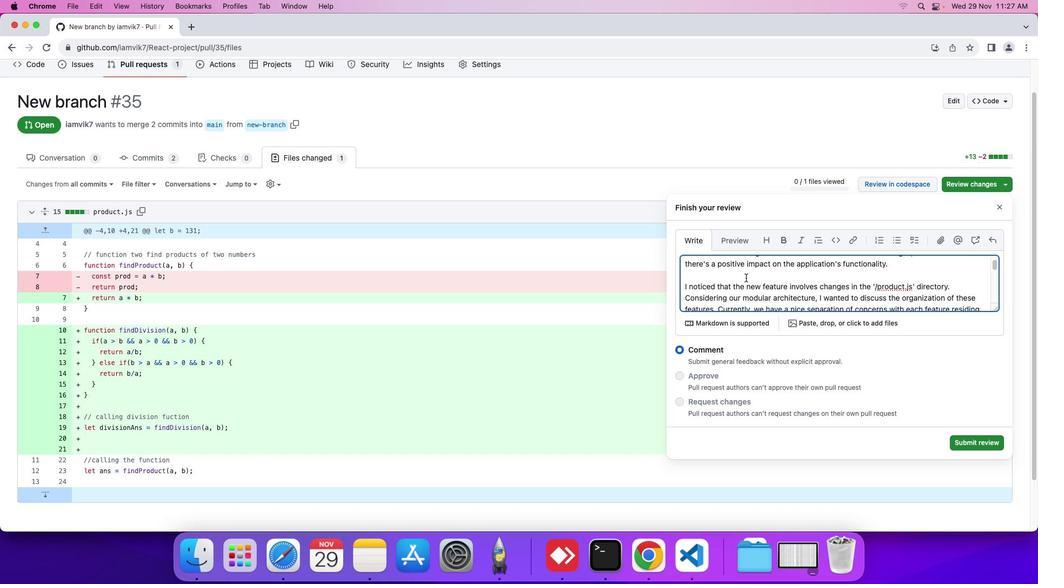 
Action: Mouse scrolled (746, 277) with delta (0, 0)
Screenshot: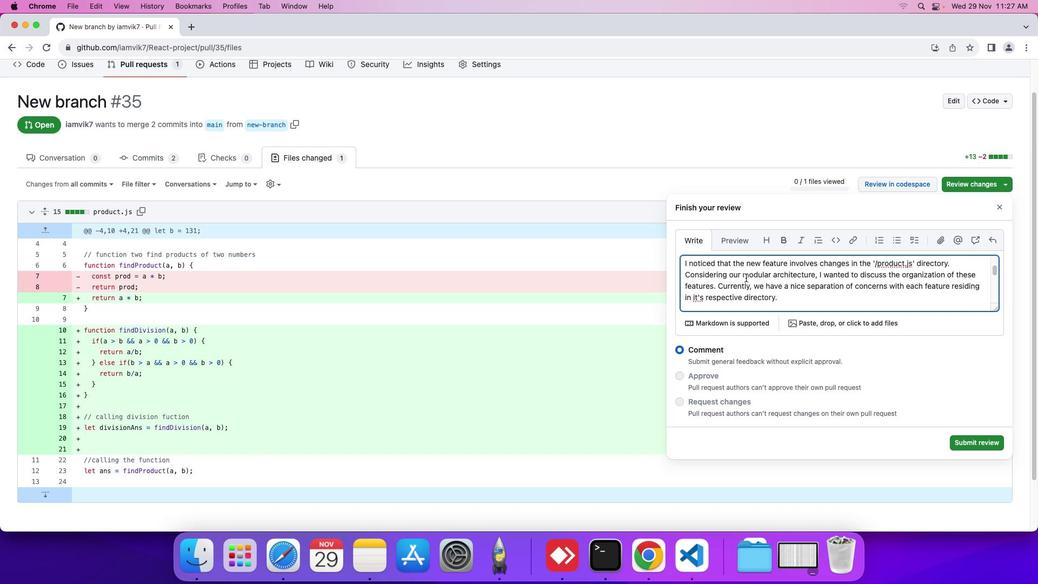 
Action: Mouse scrolled (746, 277) with delta (0, 0)
Screenshot: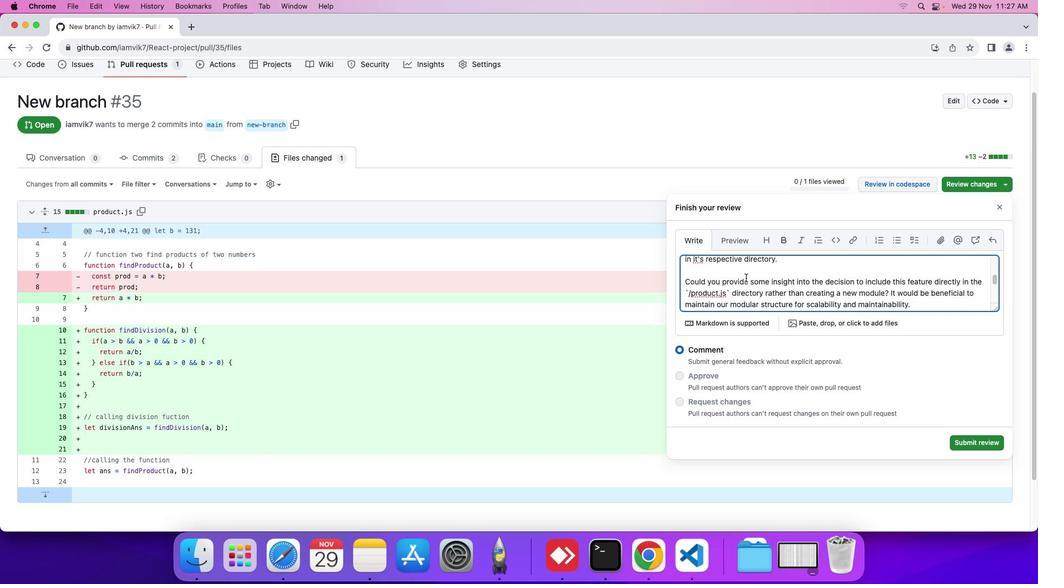 
Action: Mouse scrolled (746, 277) with delta (0, 0)
Screenshot: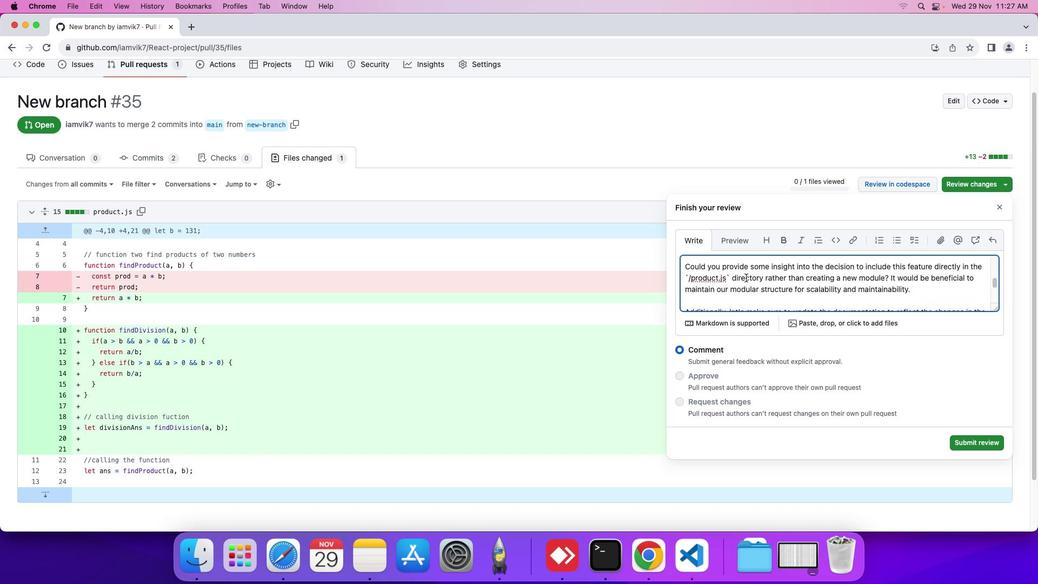 
Action: Mouse moved to (746, 277)
Screenshot: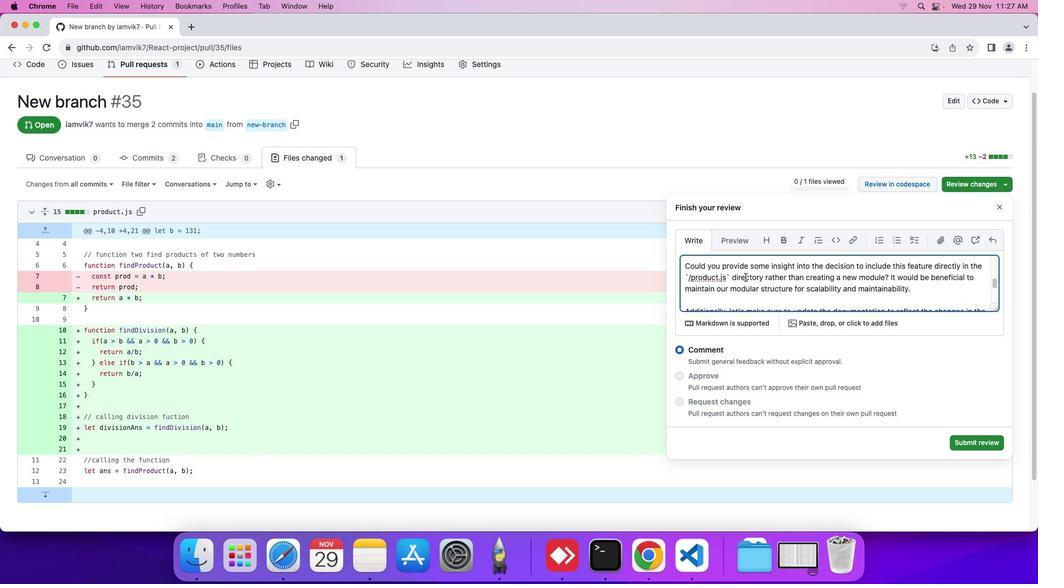 
Action: Mouse scrolled (746, 277) with delta (0, 0)
Screenshot: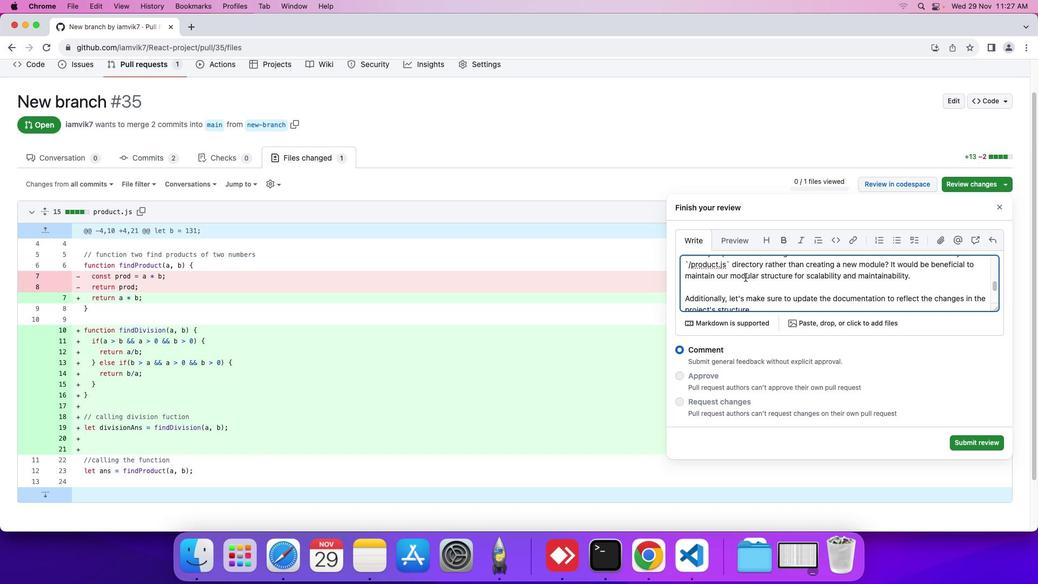 
Action: Mouse scrolled (746, 277) with delta (0, 0)
Screenshot: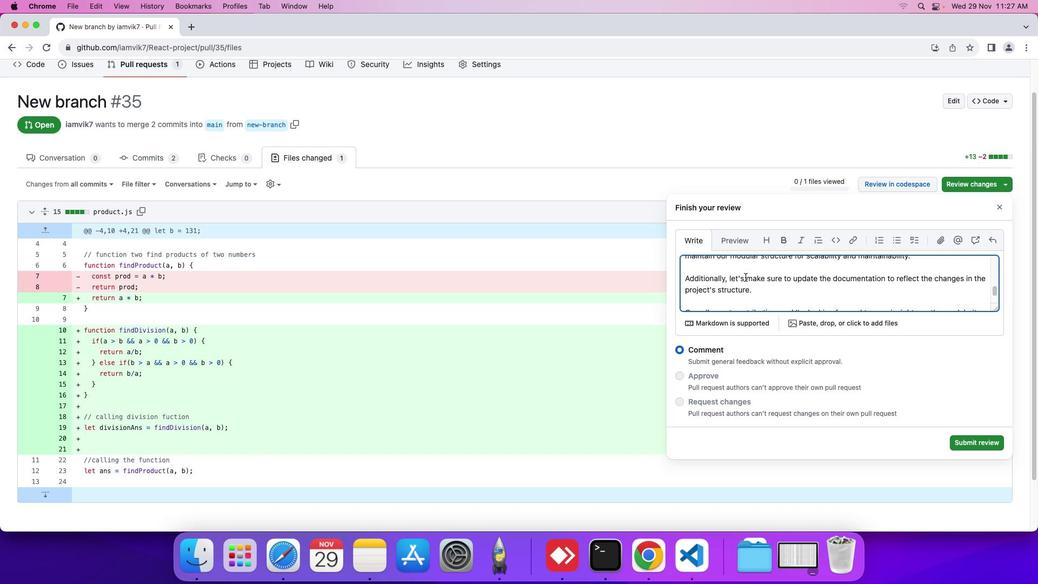 
Action: Mouse scrolled (746, 277) with delta (0, 0)
Screenshot: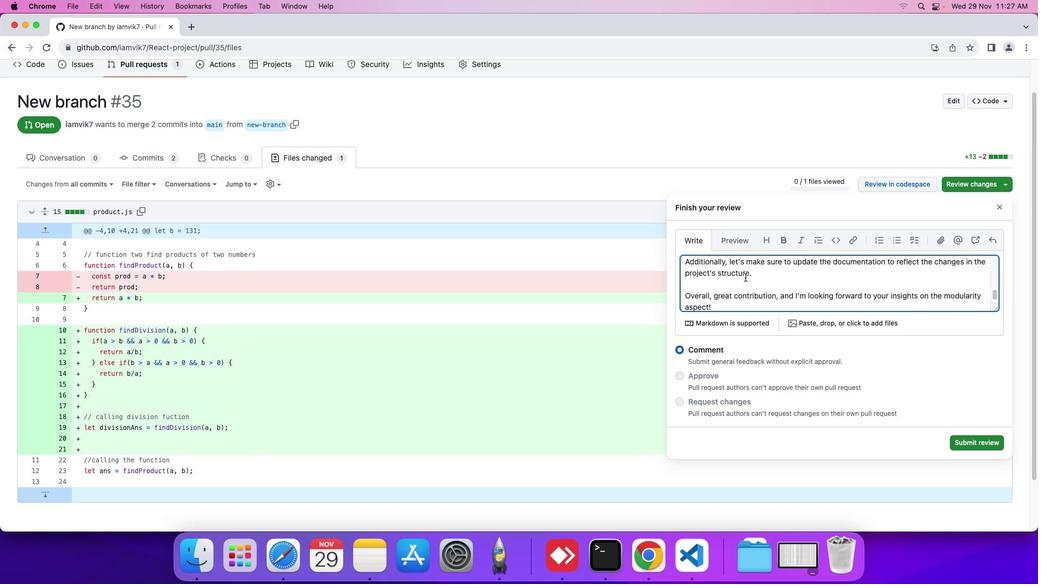 
Action: Mouse scrolled (746, 277) with delta (0, -1)
Screenshot: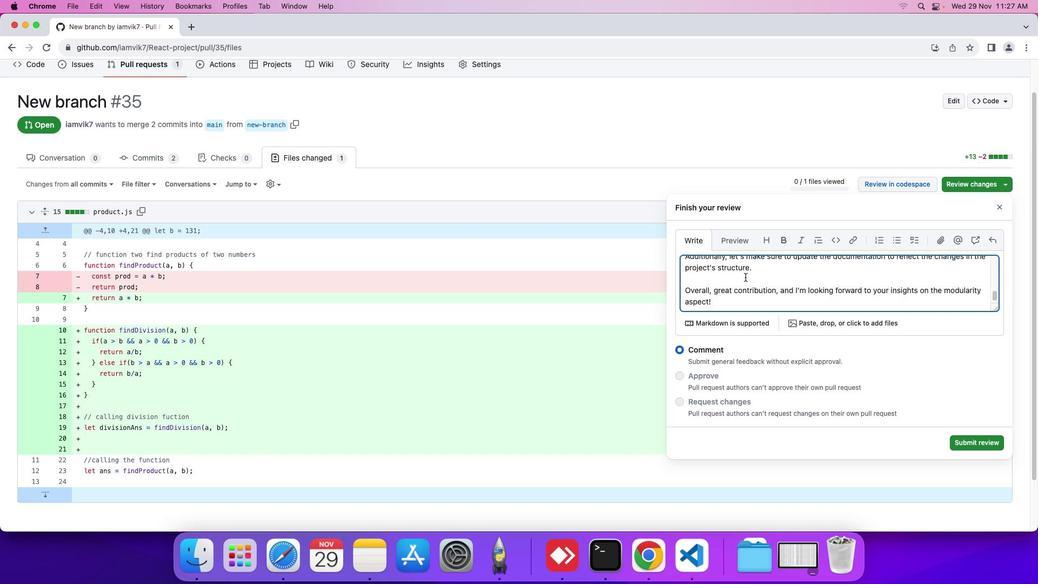 
Action: Mouse scrolled (746, 277) with delta (0, 0)
Screenshot: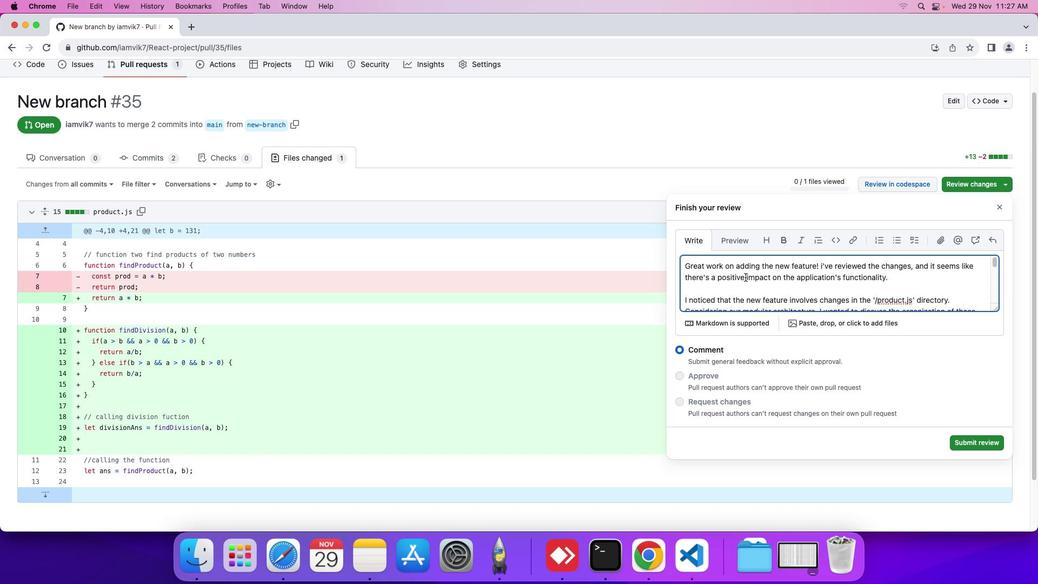 
Action: Mouse scrolled (746, 277) with delta (0, 0)
Screenshot: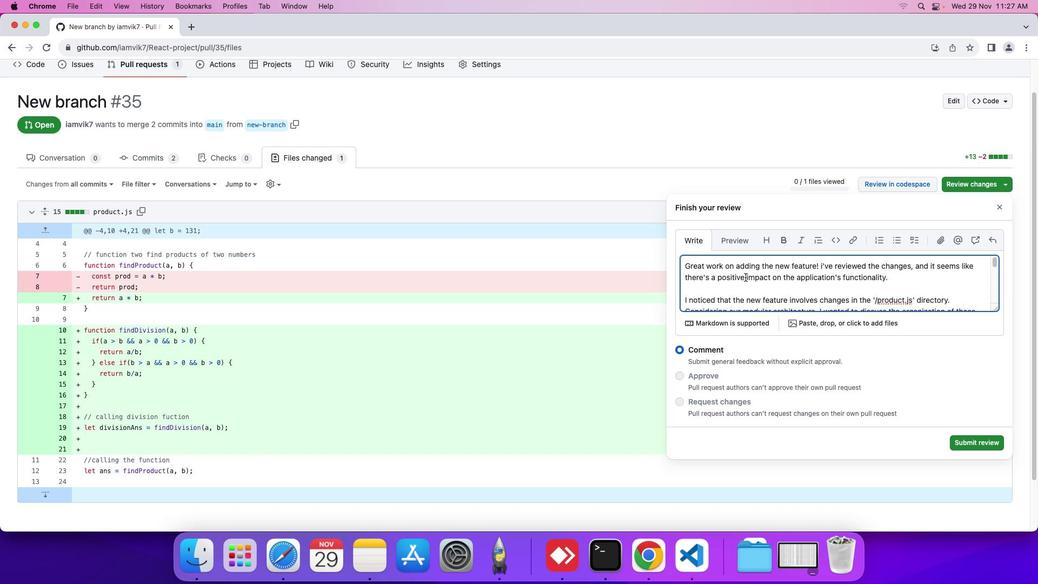 
Action: Mouse scrolled (746, 277) with delta (0, 1)
Screenshot: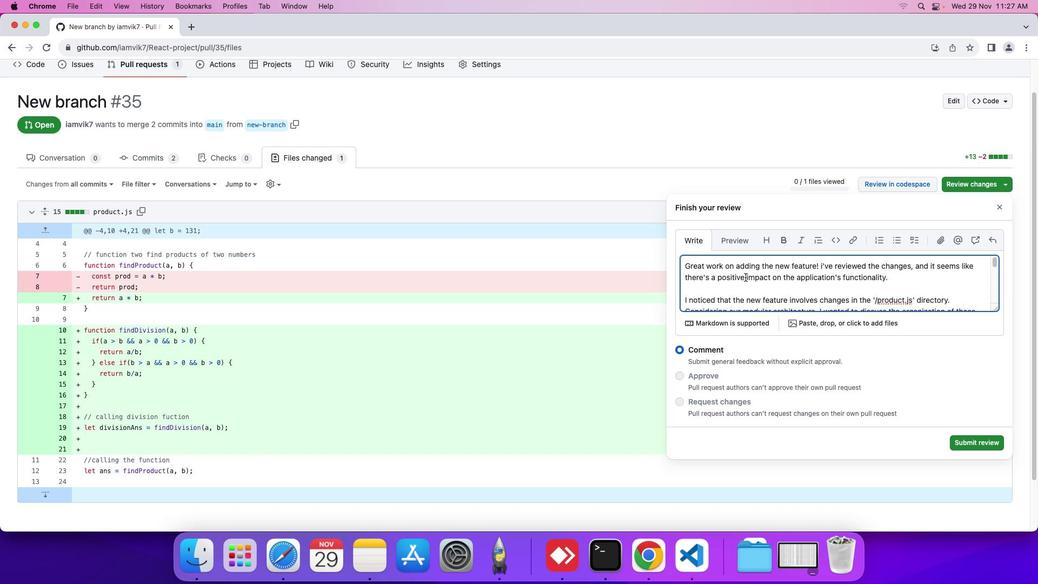
Action: Mouse scrolled (746, 277) with delta (0, 2)
Screenshot: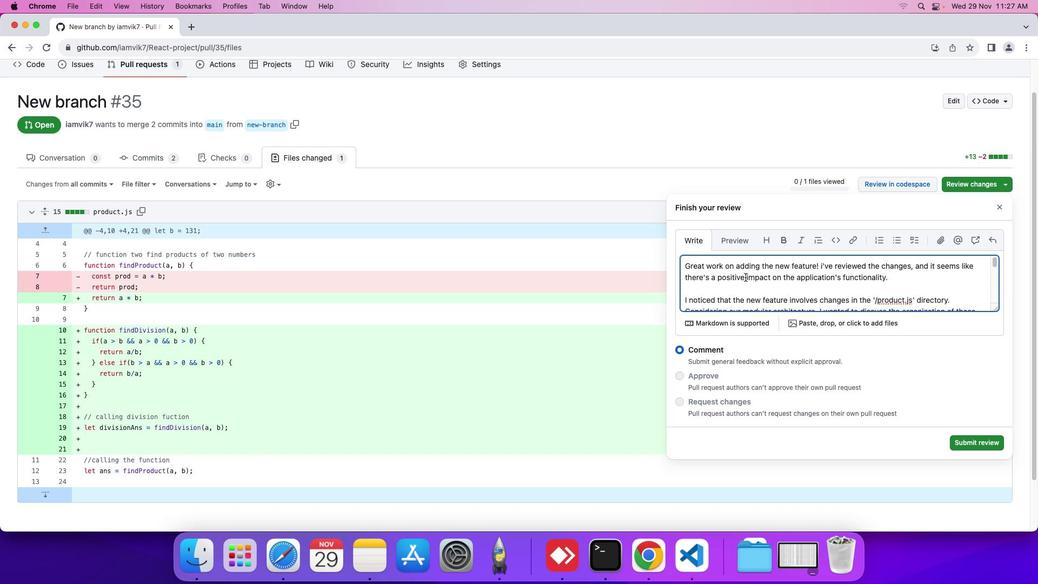 
Action: Mouse scrolled (746, 277) with delta (0, 3)
Screenshot: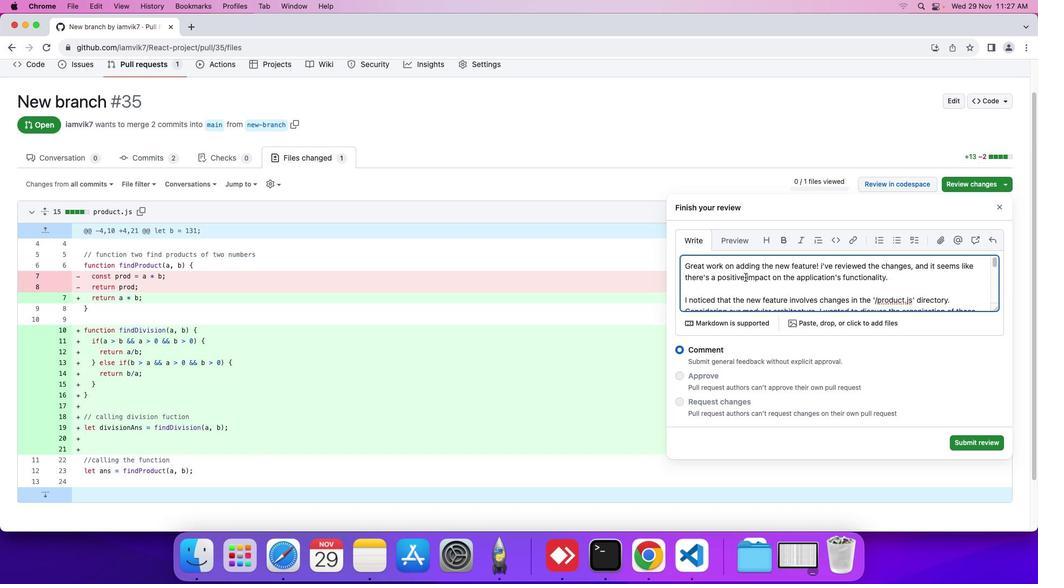 
Action: Mouse scrolled (746, 277) with delta (0, 3)
Screenshot: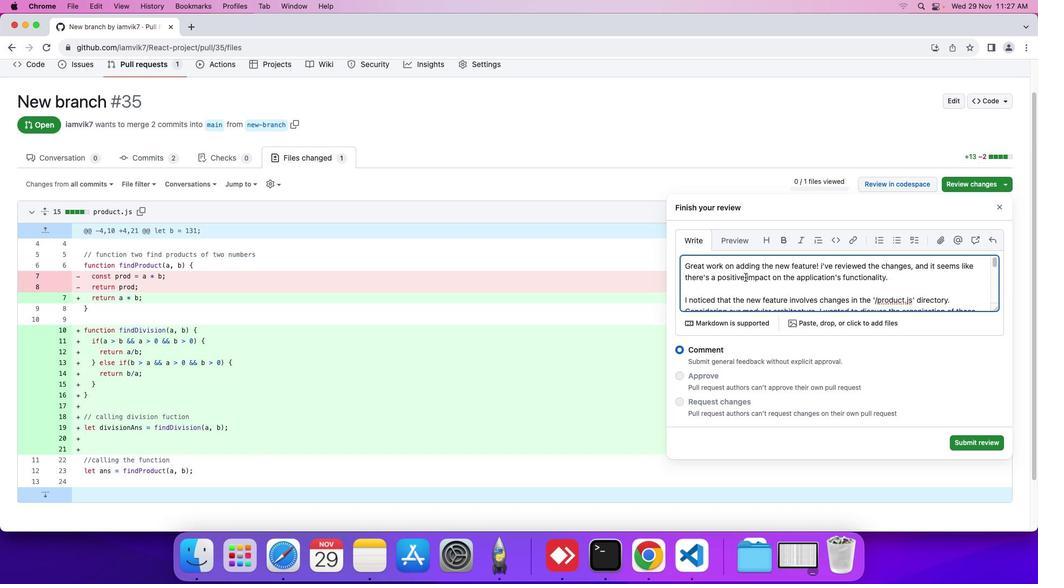 
Action: Mouse scrolled (746, 277) with delta (0, 0)
Screenshot: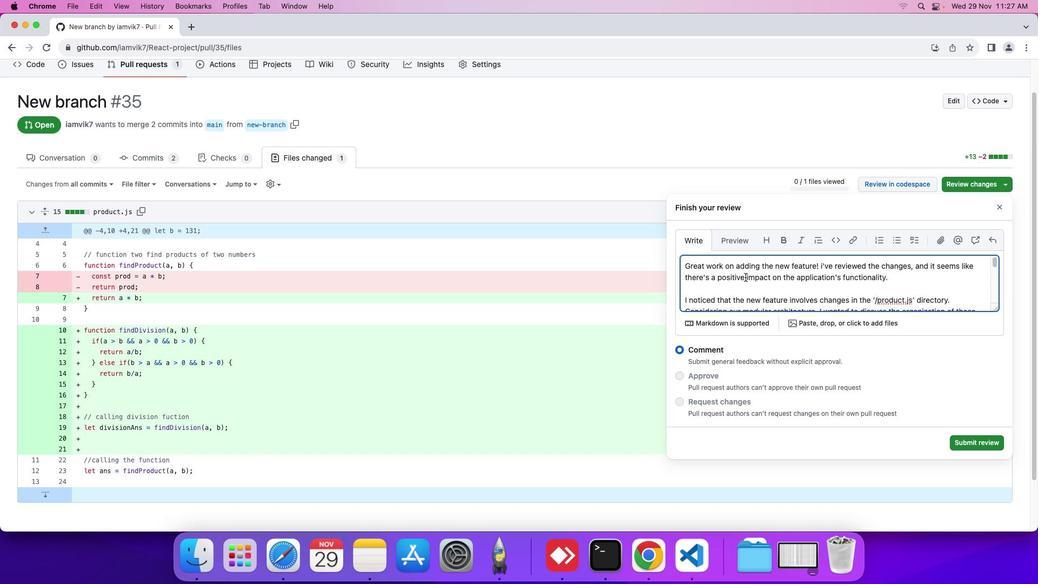 
Action: Mouse scrolled (746, 277) with delta (0, 0)
Screenshot: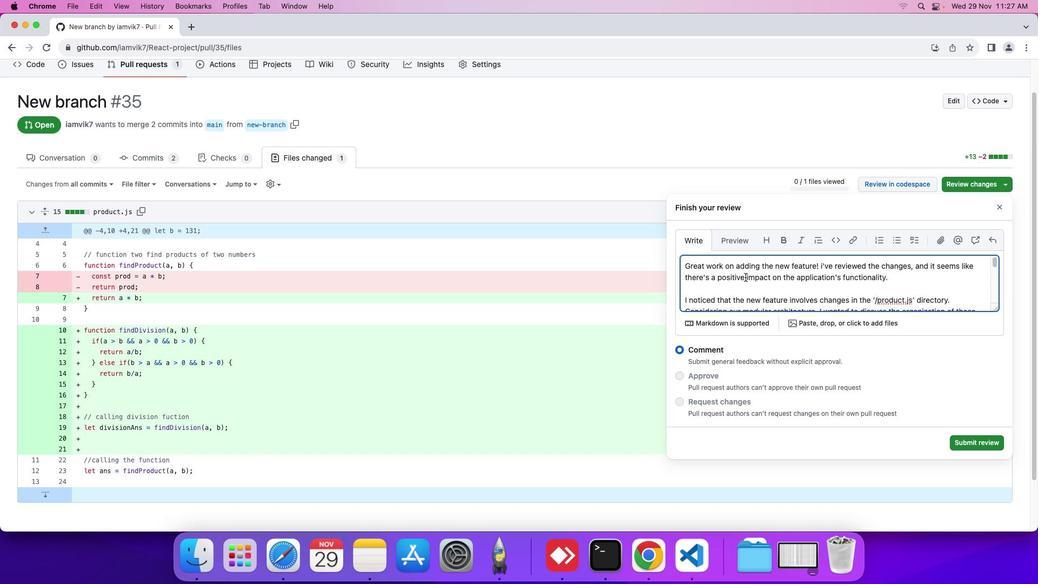 
Action: Mouse scrolled (746, 277) with delta (0, 2)
Screenshot: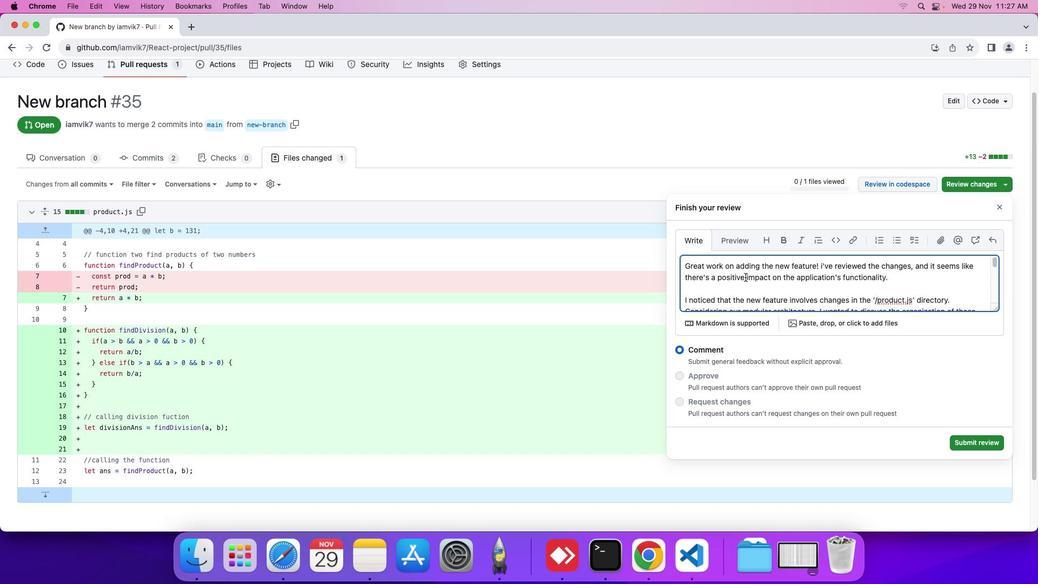 
Action: Mouse scrolled (746, 277) with delta (0, 2)
Screenshot: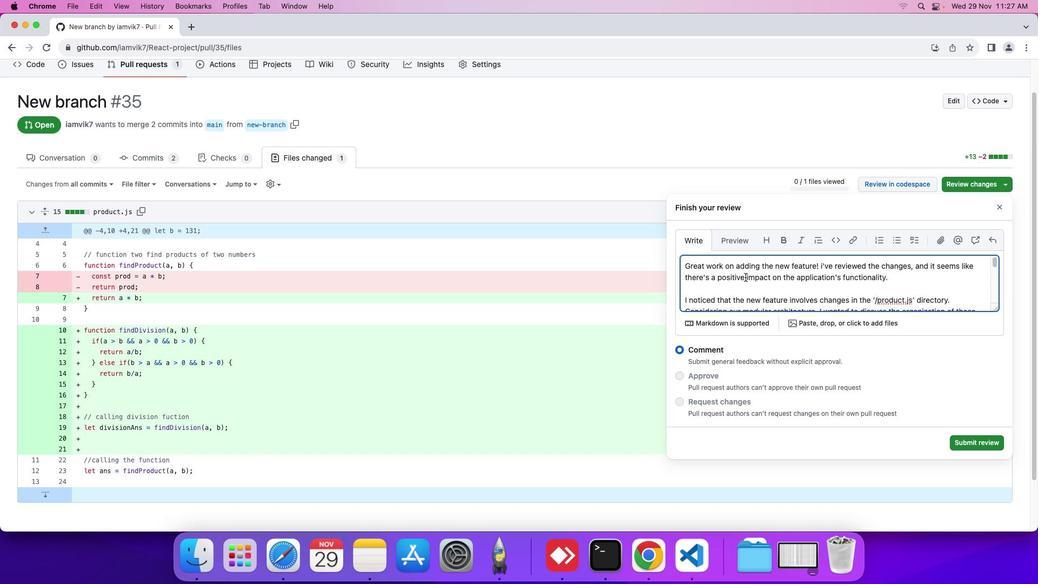 
Action: Mouse scrolled (746, 277) with delta (0, 3)
Screenshot: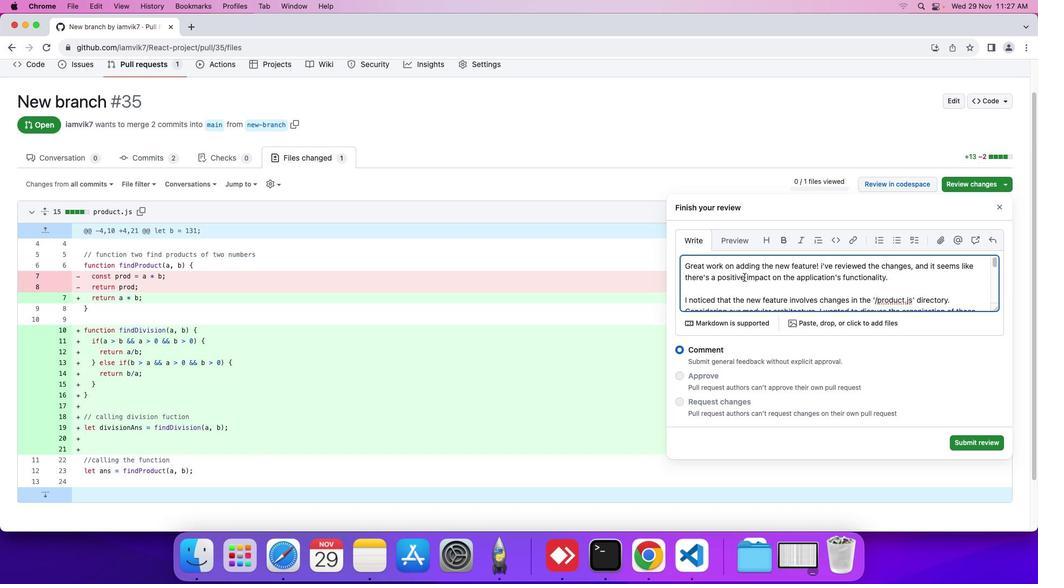 
Action: Mouse moved to (744, 277)
Screenshot: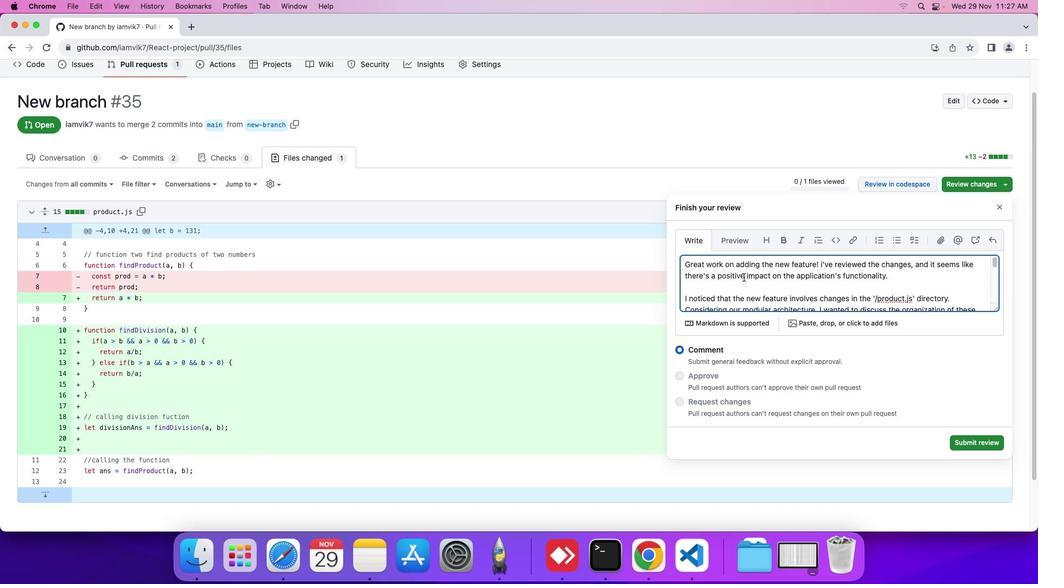 
Action: Mouse scrolled (744, 277) with delta (0, 0)
Screenshot: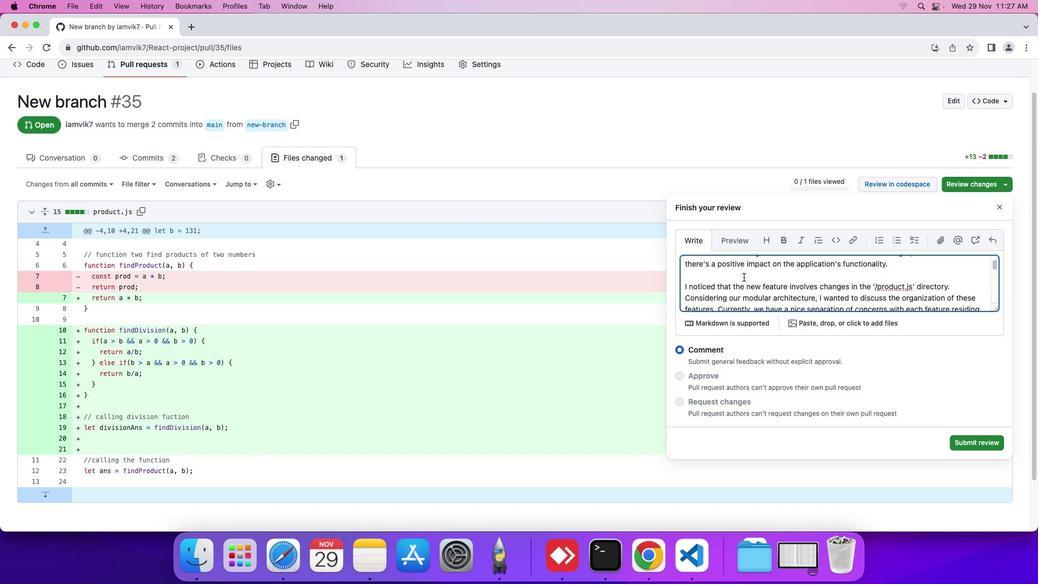 
Action: Mouse scrolled (744, 277) with delta (0, 0)
Screenshot: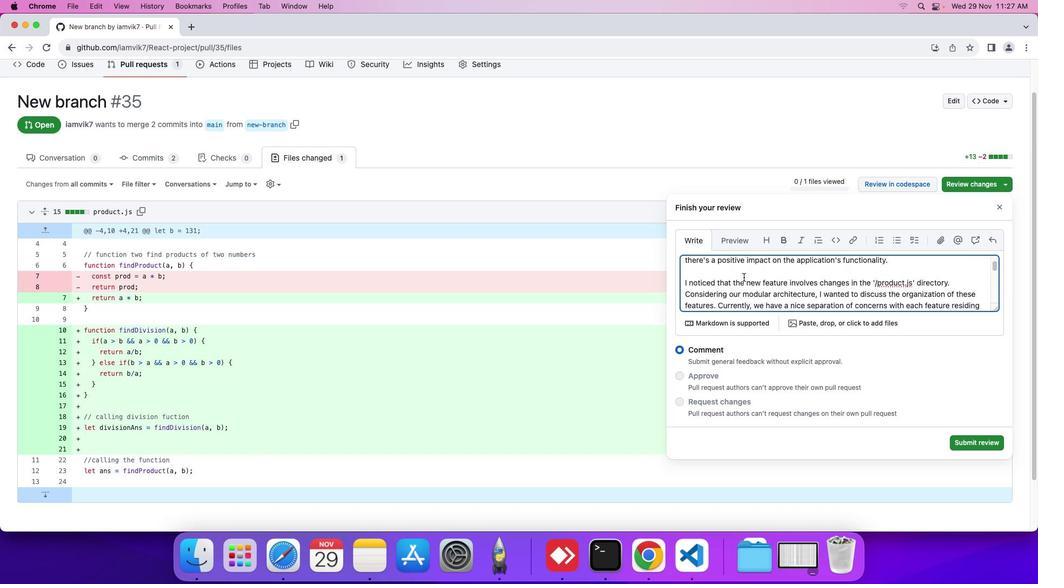 
Action: Mouse scrolled (744, 277) with delta (0, 0)
Screenshot: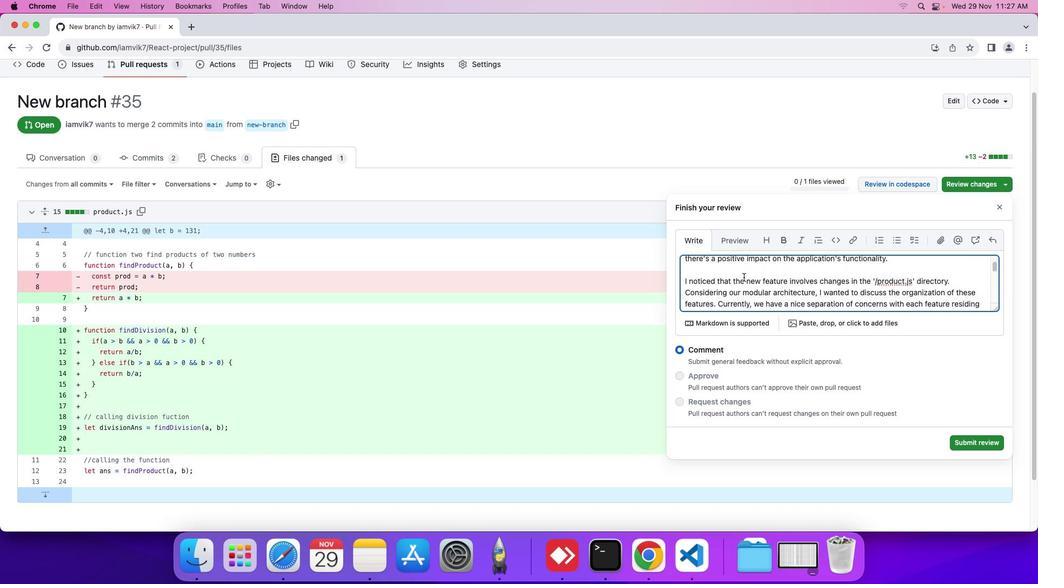 
Action: Mouse scrolled (744, 277) with delta (0, 0)
Screenshot: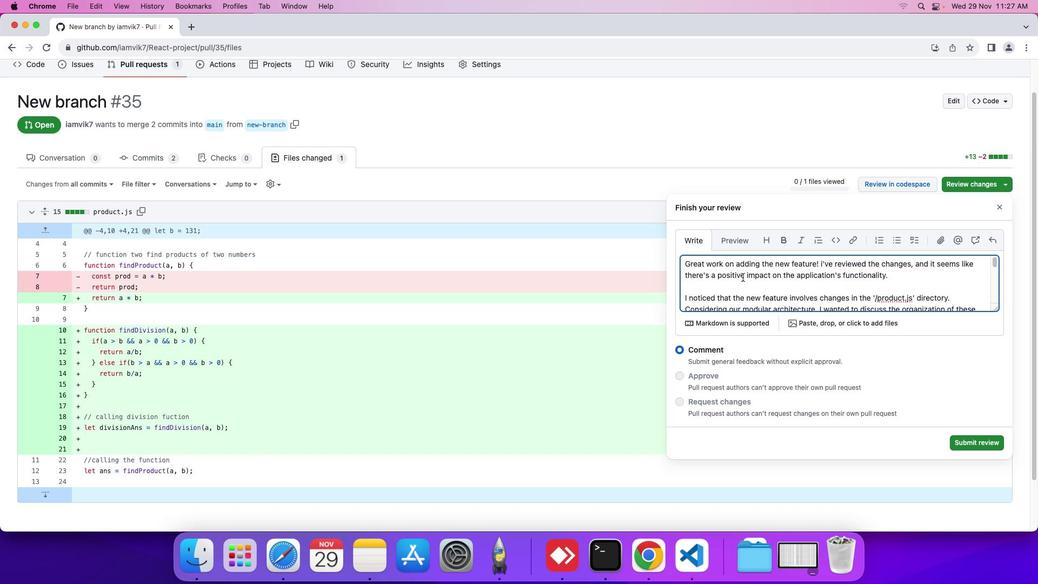 
Action: Mouse scrolled (744, 277) with delta (0, 0)
Screenshot: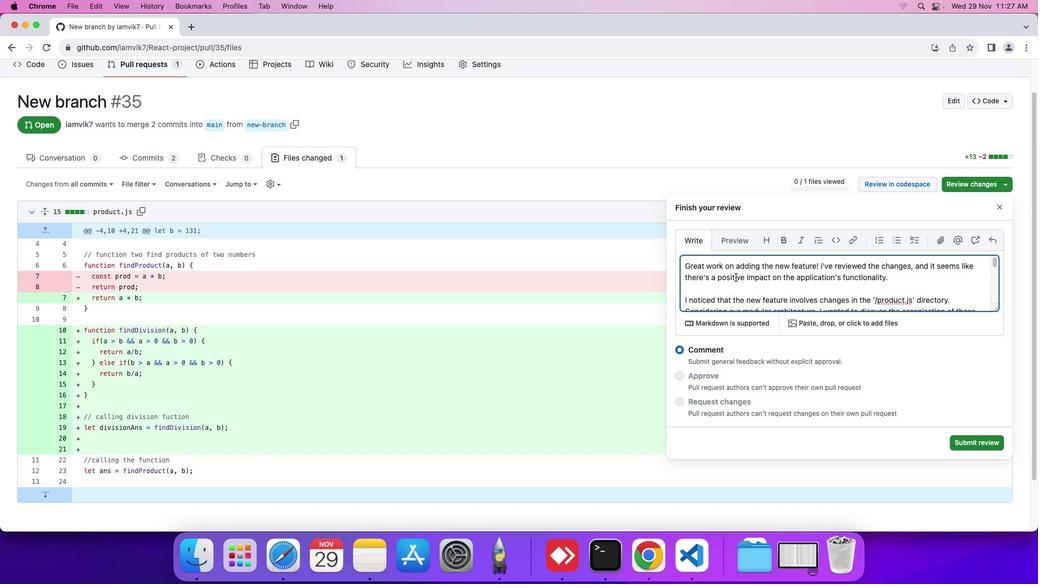 
Action: Mouse scrolled (744, 277) with delta (0, 1)
Screenshot: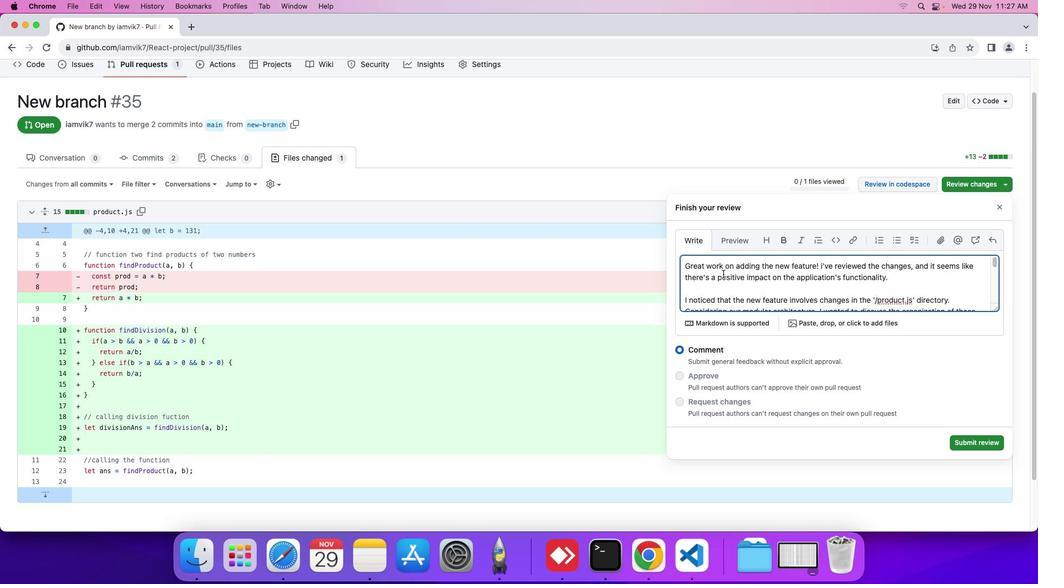 
Action: Mouse scrolled (744, 277) with delta (0, 2)
Screenshot: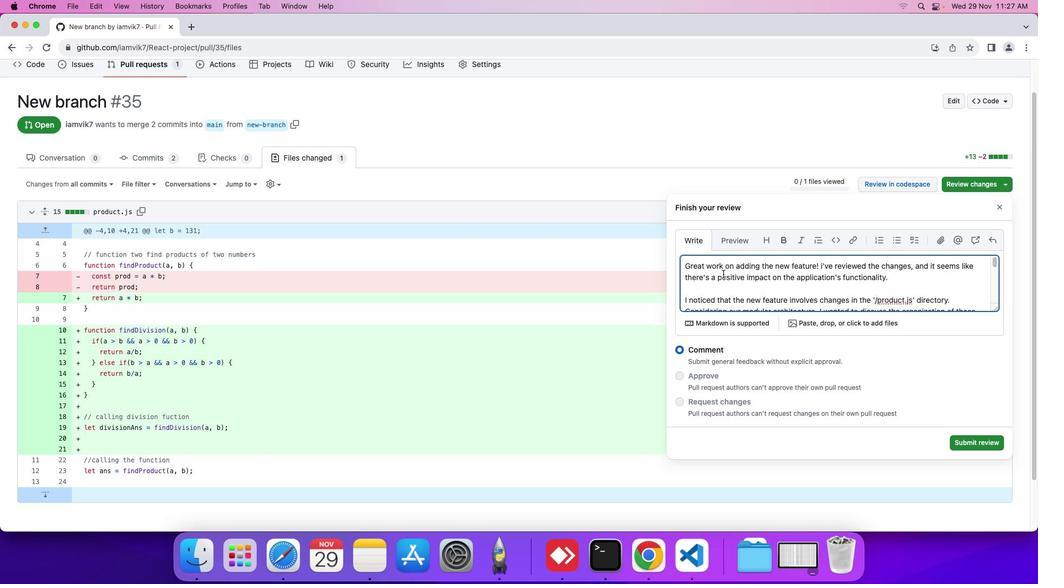 
Action: Mouse moved to (688, 267)
Screenshot: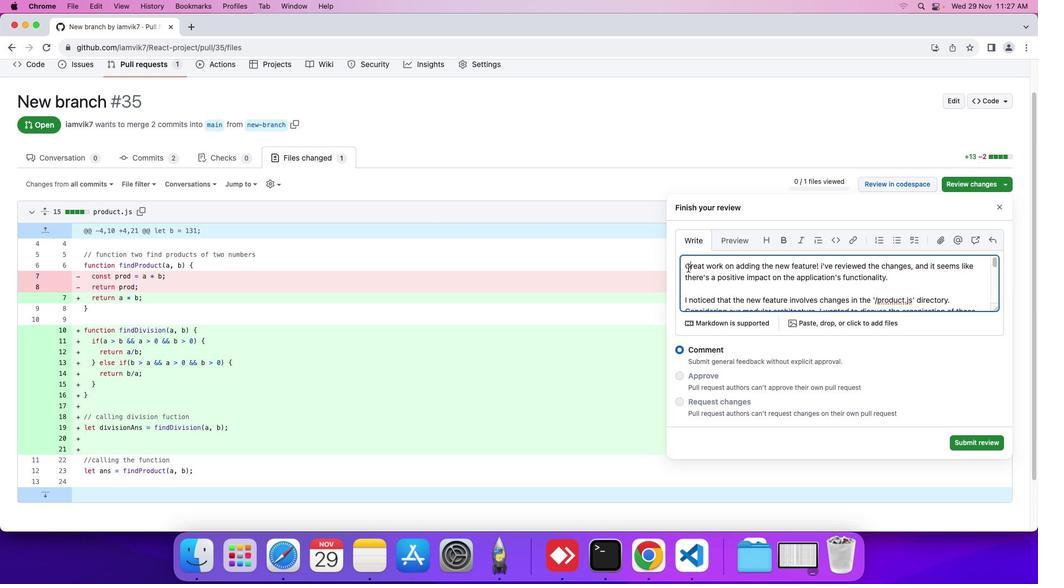 
Action: Mouse pressed left at (688, 267)
Screenshot: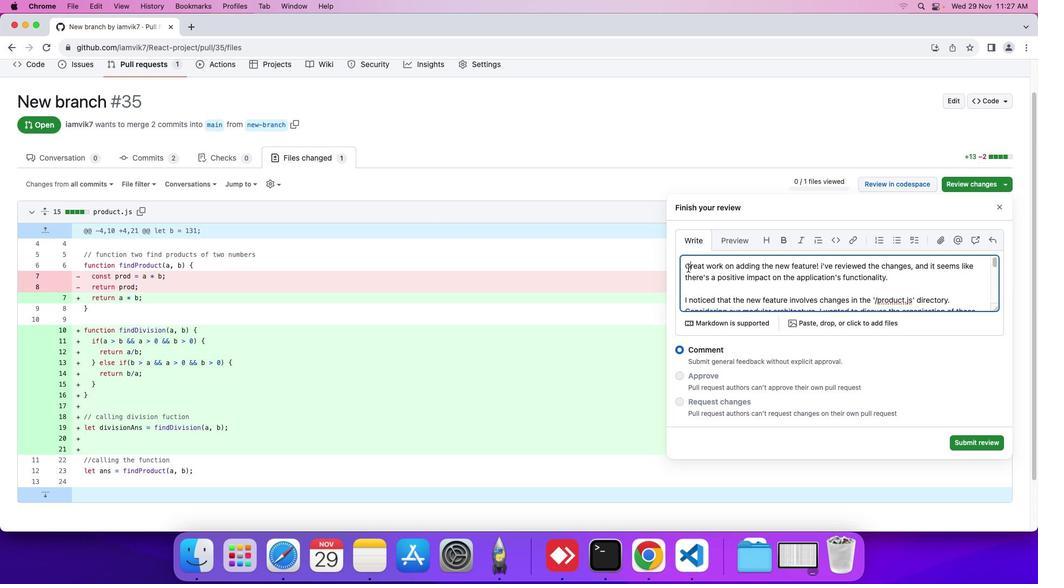 
Action: Key pressed Key.leftKey.upKey.enterKey.upKey.shift_r'#''#'Key.spaceKey.shift'D''e''s''c''r''i''p''t''i''o''n'Key.enter
Screenshot: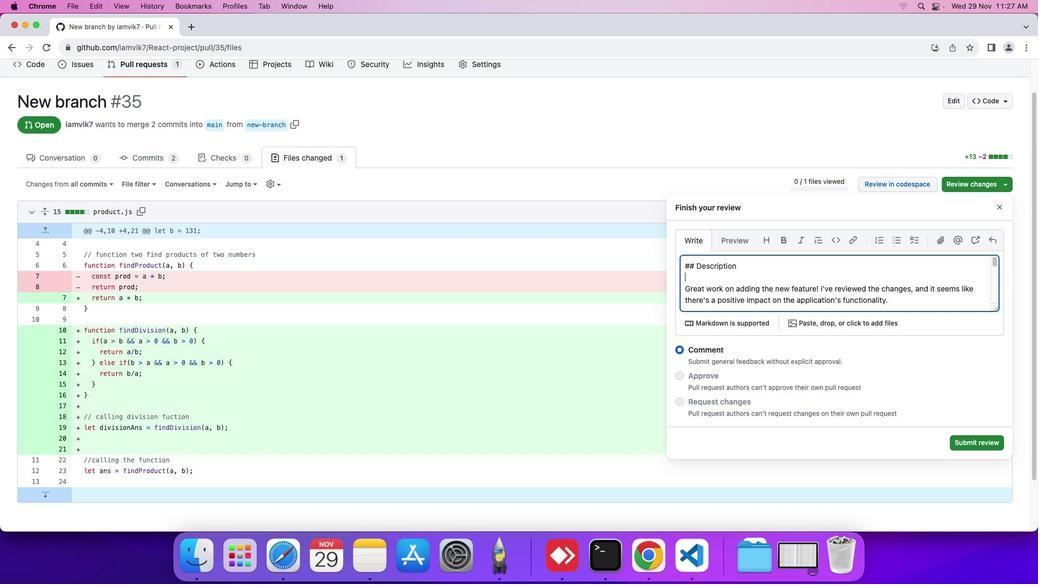
Action: Mouse moved to (760, 283)
Screenshot: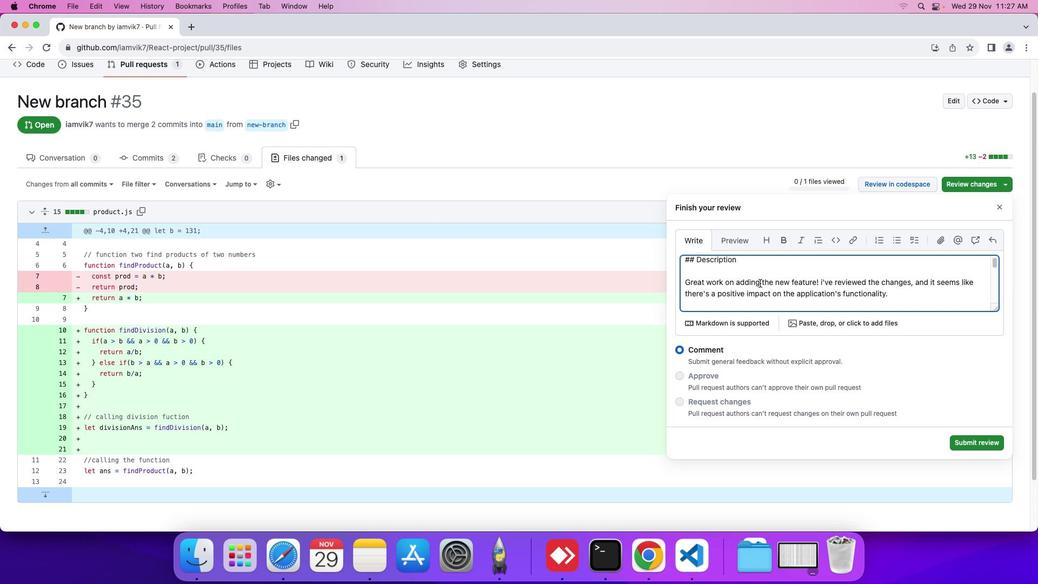 
Action: Mouse scrolled (760, 283) with delta (0, 0)
Screenshot: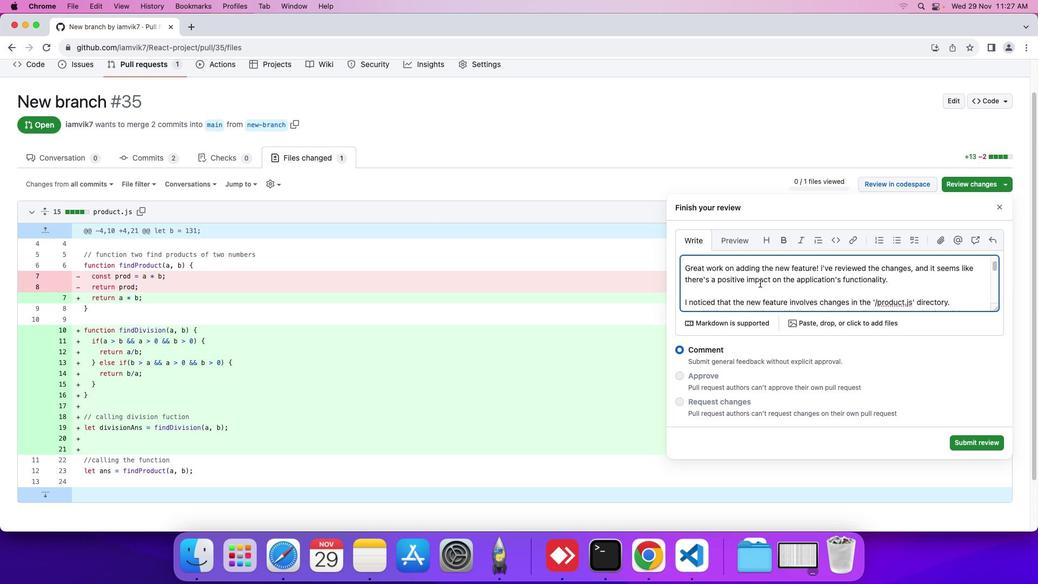 
Action: Mouse scrolled (760, 283) with delta (0, 0)
Screenshot: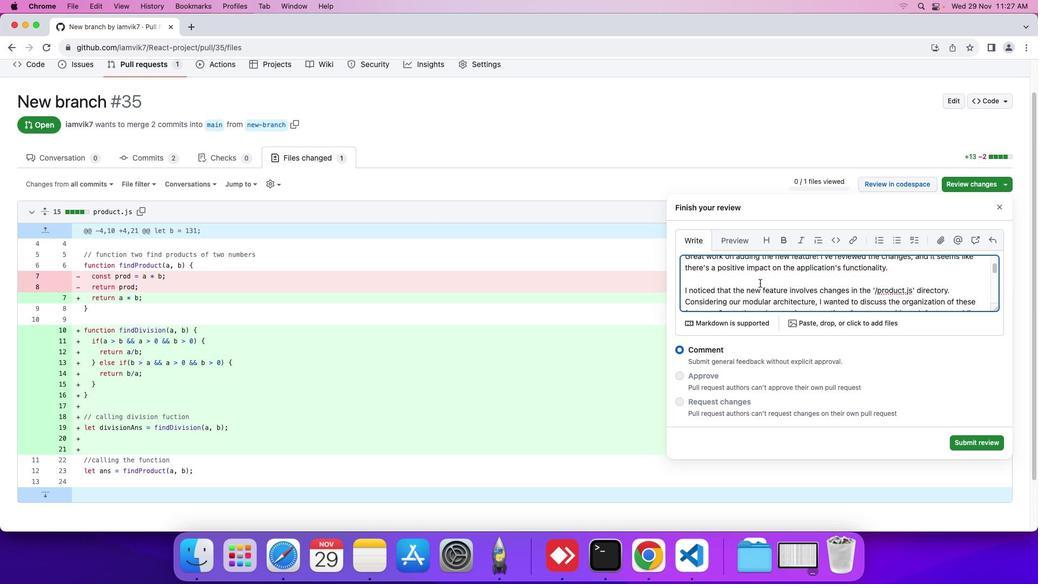 
Action: Mouse scrolled (760, 283) with delta (0, 0)
Screenshot: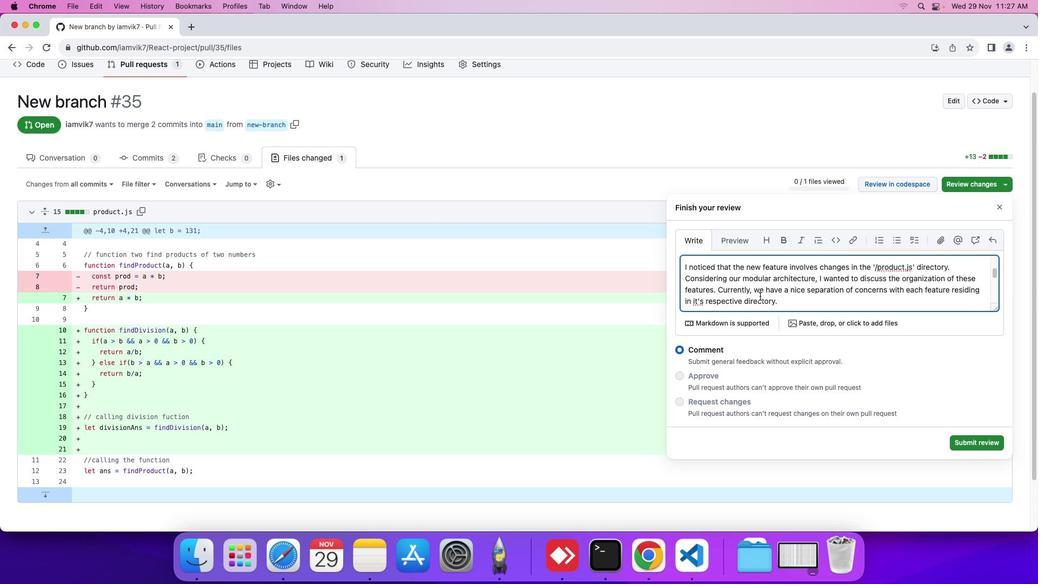 
Action: Mouse moved to (760, 296)
Screenshot: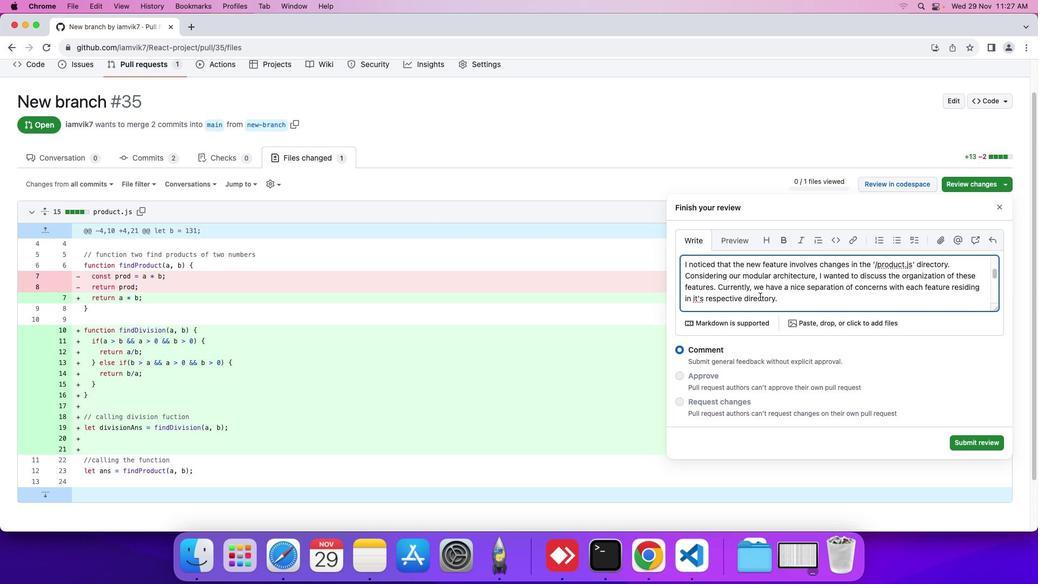 
Action: Mouse scrolled (760, 296) with delta (0, 0)
Screenshot: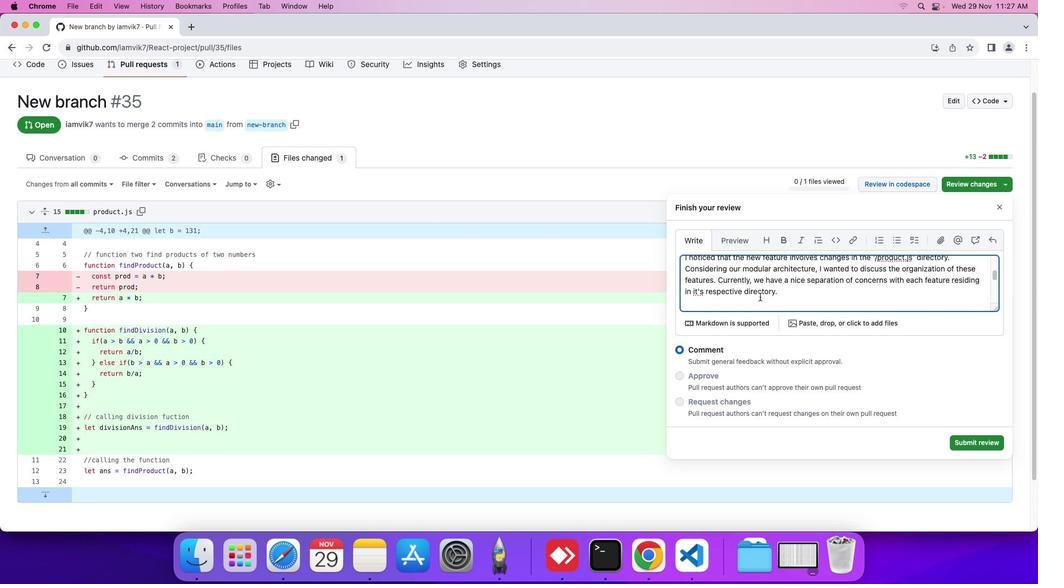 
Action: Mouse scrolled (760, 296) with delta (0, 0)
Screenshot: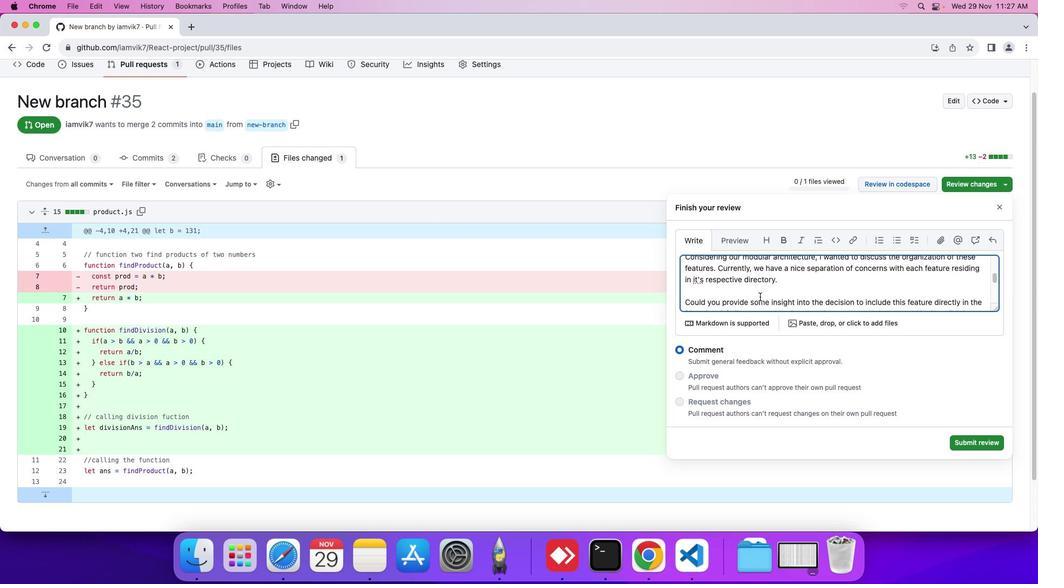
Action: Mouse scrolled (760, 296) with delta (0, 0)
Screenshot: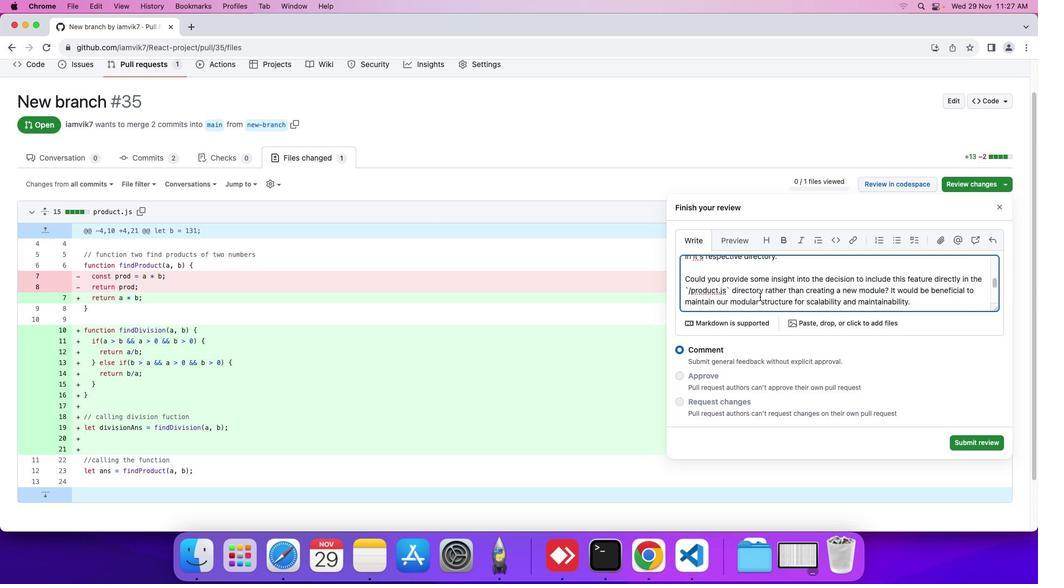 
Action: Mouse scrolled (760, 296) with delta (0, 0)
Screenshot: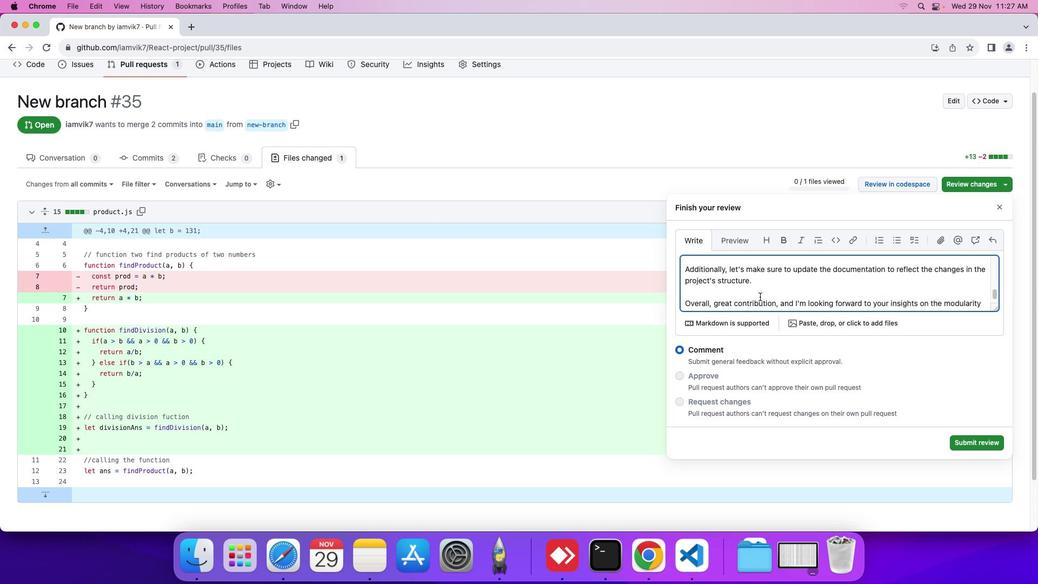 
Action: Mouse scrolled (760, 296) with delta (0, -1)
Screenshot: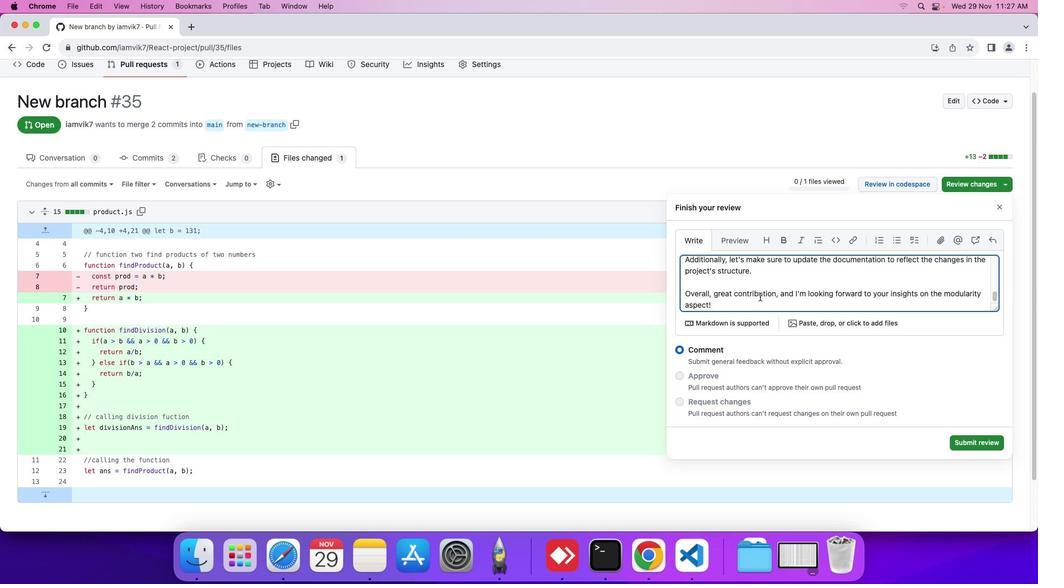 
Action: Mouse moved to (771, 307)
Screenshot: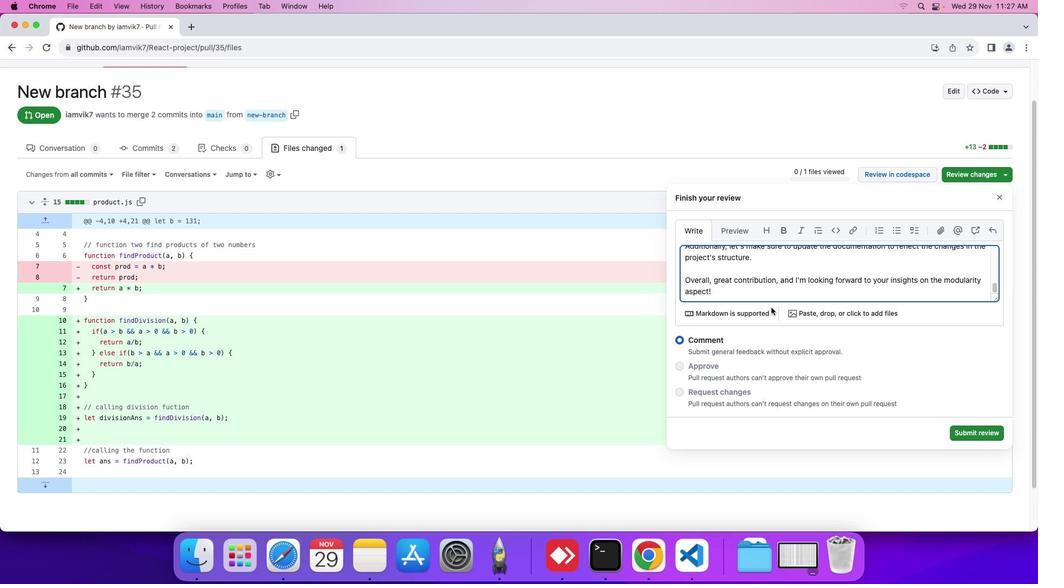 
Action: Mouse scrolled (771, 307) with delta (0, 0)
Screenshot: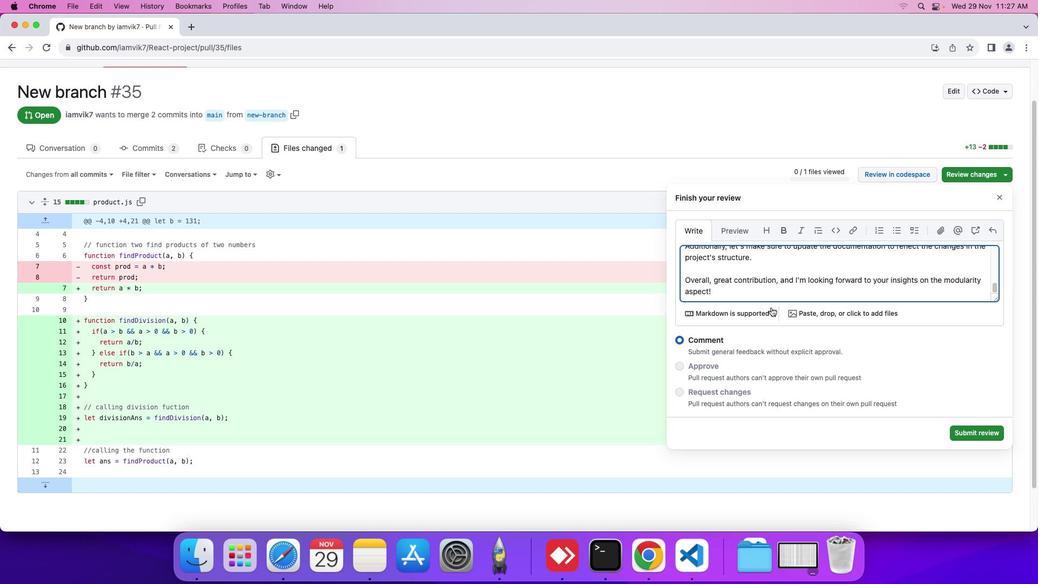 
Action: Mouse scrolled (771, 307) with delta (0, 0)
Screenshot: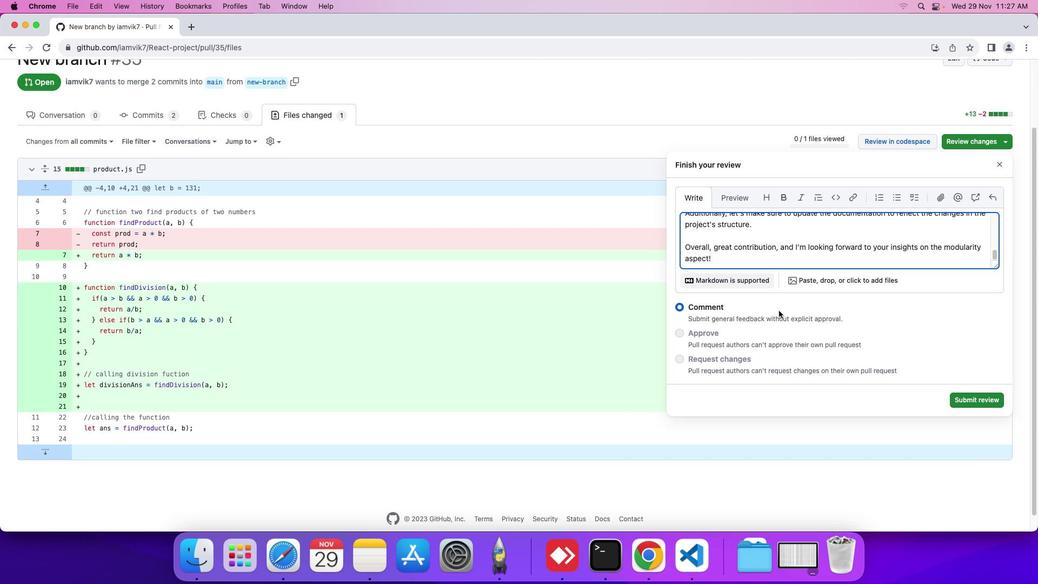 
Action: Mouse moved to (771, 307)
Screenshot: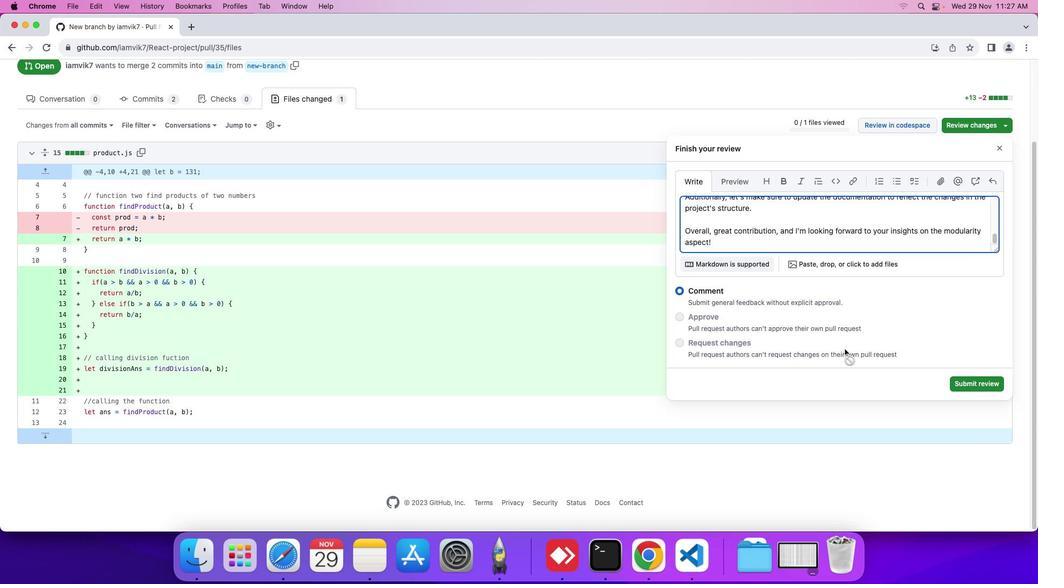 
Action: Mouse scrolled (771, 307) with delta (0, -1)
Screenshot: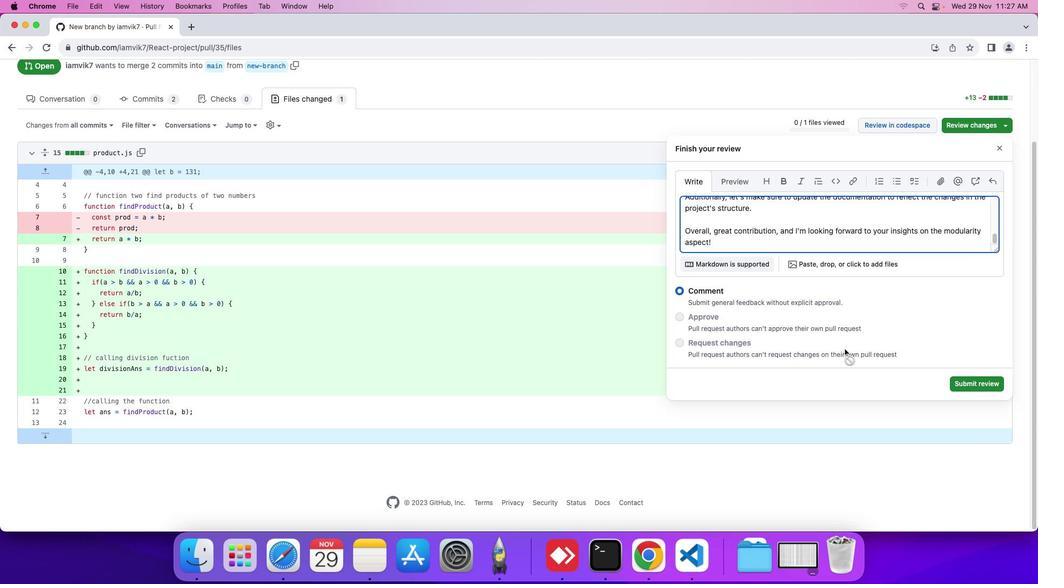 
Action: Mouse moved to (992, 379)
Screenshot: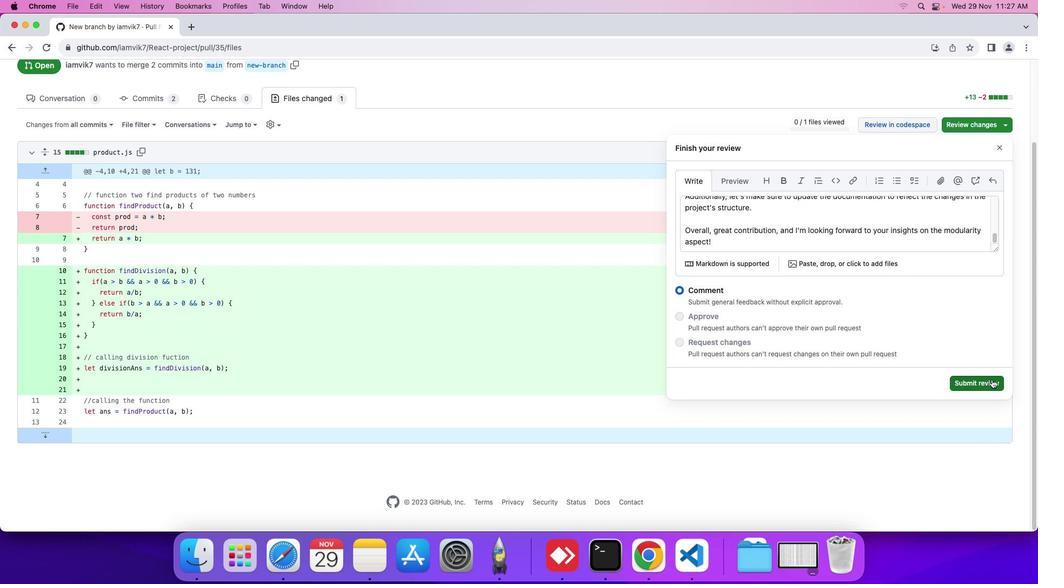 
Action: Mouse pressed left at (992, 379)
Screenshot: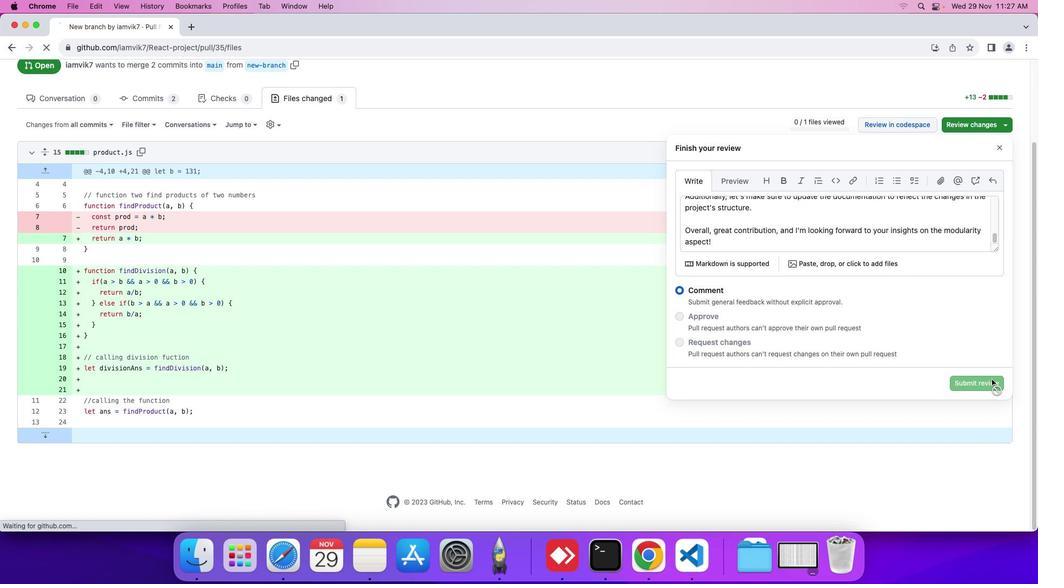 
Action: Mouse moved to (316, 206)
Screenshot: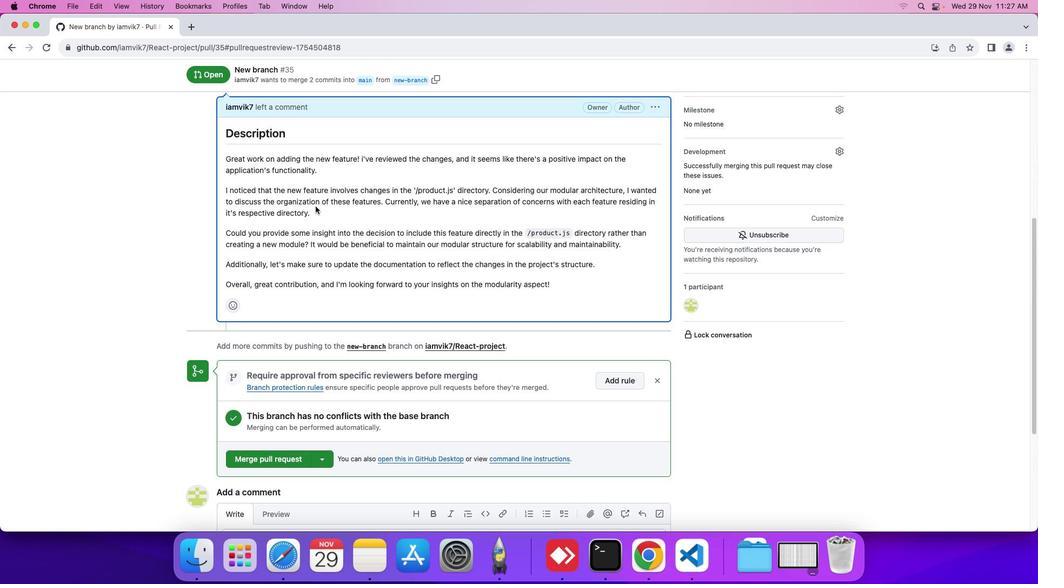 
Action: Mouse scrolled (316, 206) with delta (0, 0)
Screenshot: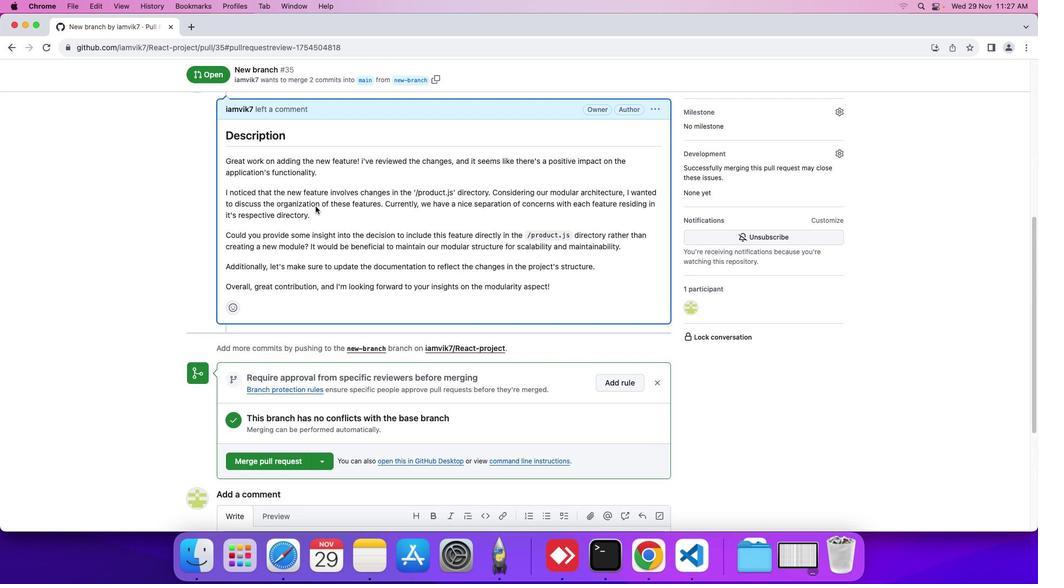 
Action: Mouse moved to (317, 206)
Screenshot: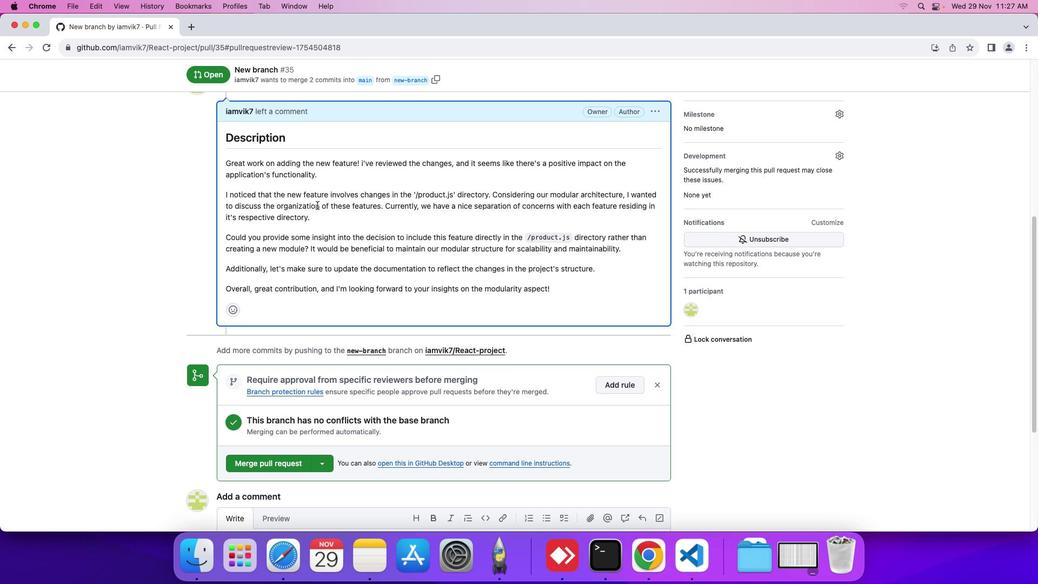 
Action: Mouse scrolled (317, 206) with delta (0, 0)
Screenshot: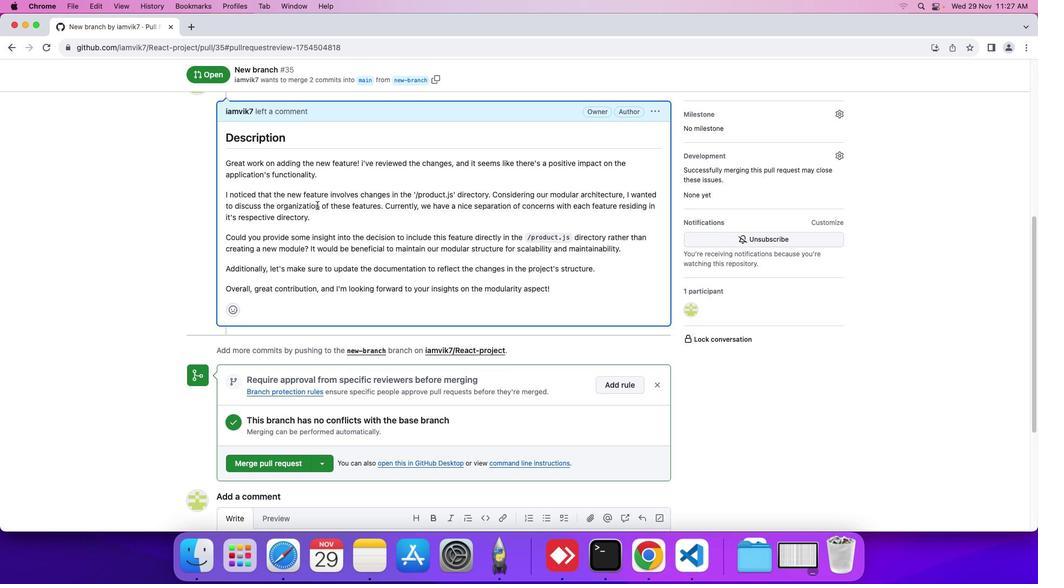 
Action: Mouse moved to (317, 205)
Screenshot: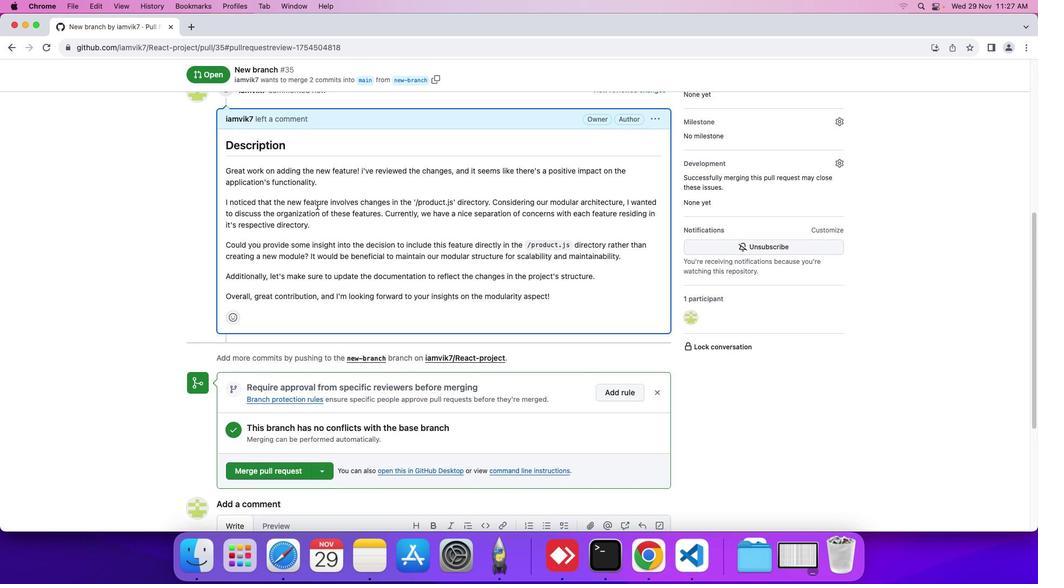 
Action: Mouse scrolled (317, 205) with delta (0, 0)
Screenshot: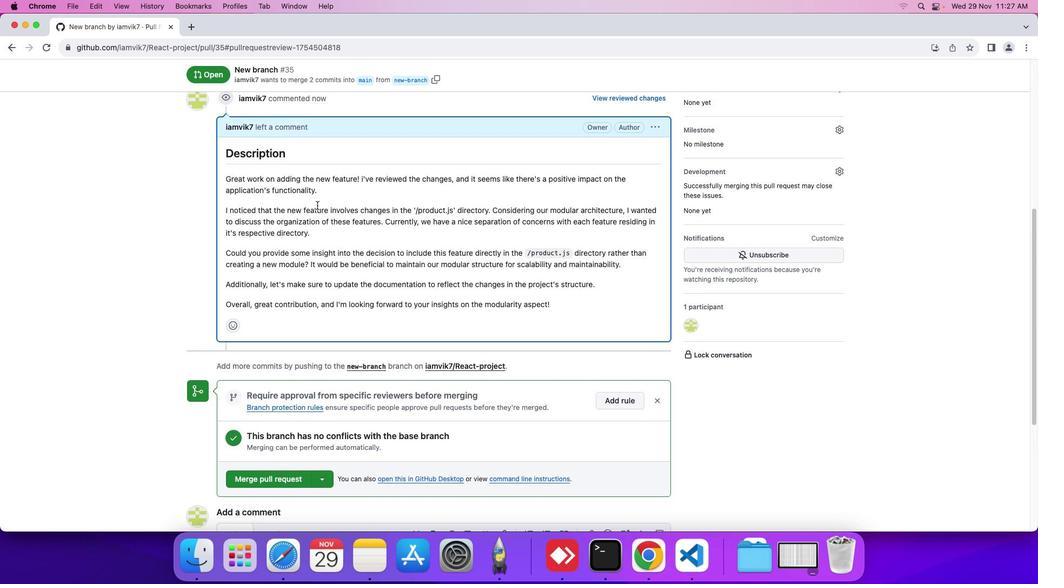 
Action: Mouse scrolled (317, 205) with delta (0, 0)
Screenshot: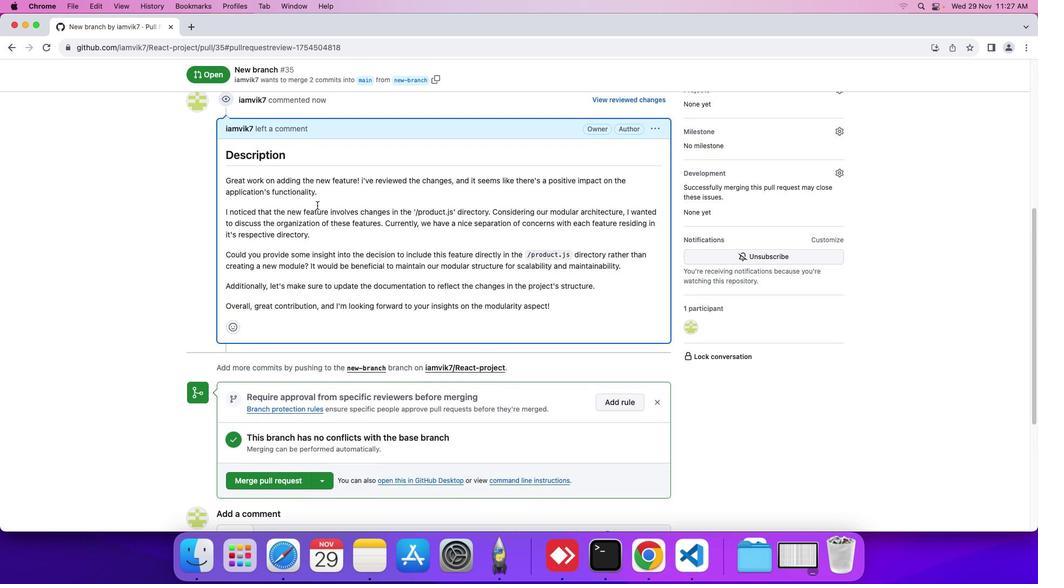 
Action: Mouse scrolled (317, 205) with delta (0, 0)
Screenshot: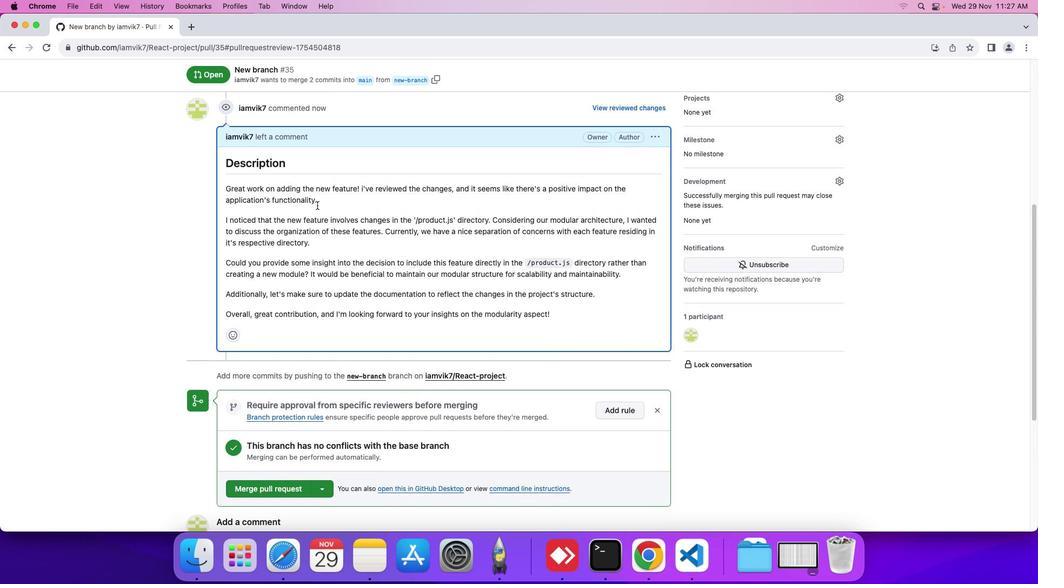 
Action: Mouse scrolled (317, 205) with delta (0, 0)
Screenshot: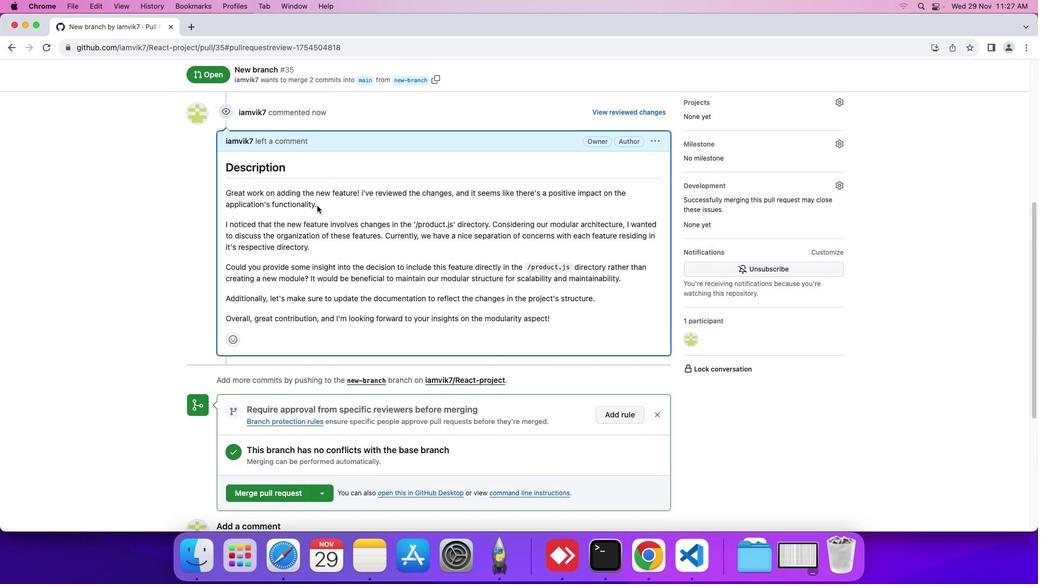 
Action: Mouse moved to (317, 205)
Screenshot: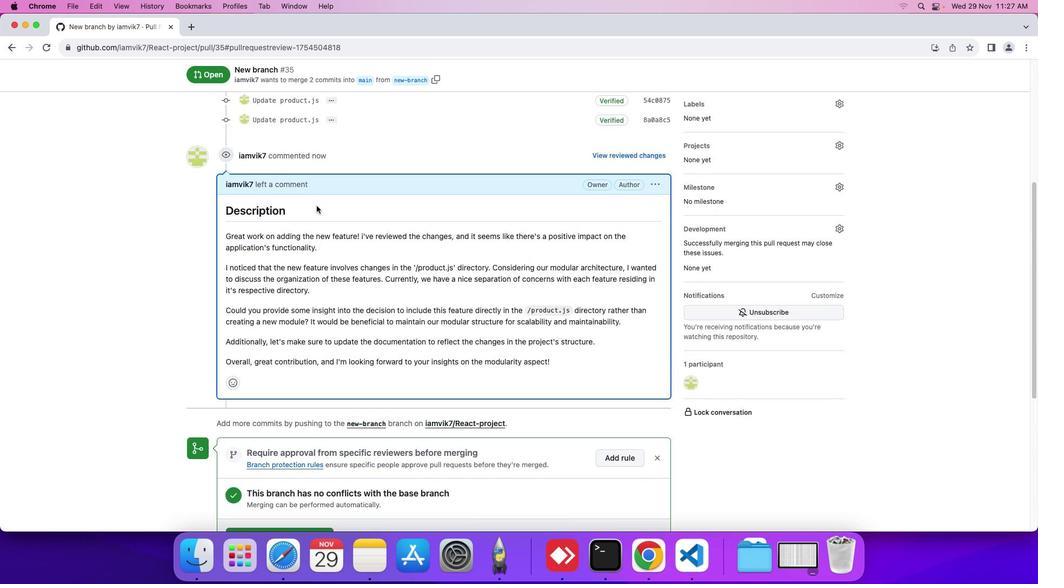 
Action: Mouse scrolled (317, 205) with delta (0, 0)
Screenshot: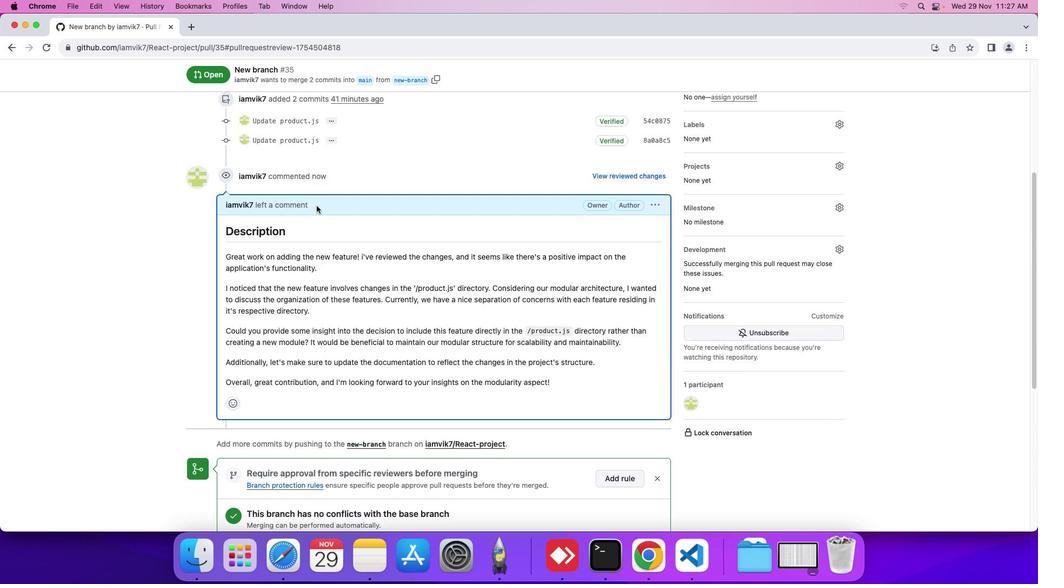 
Action: Mouse scrolled (317, 205) with delta (0, 0)
Screenshot: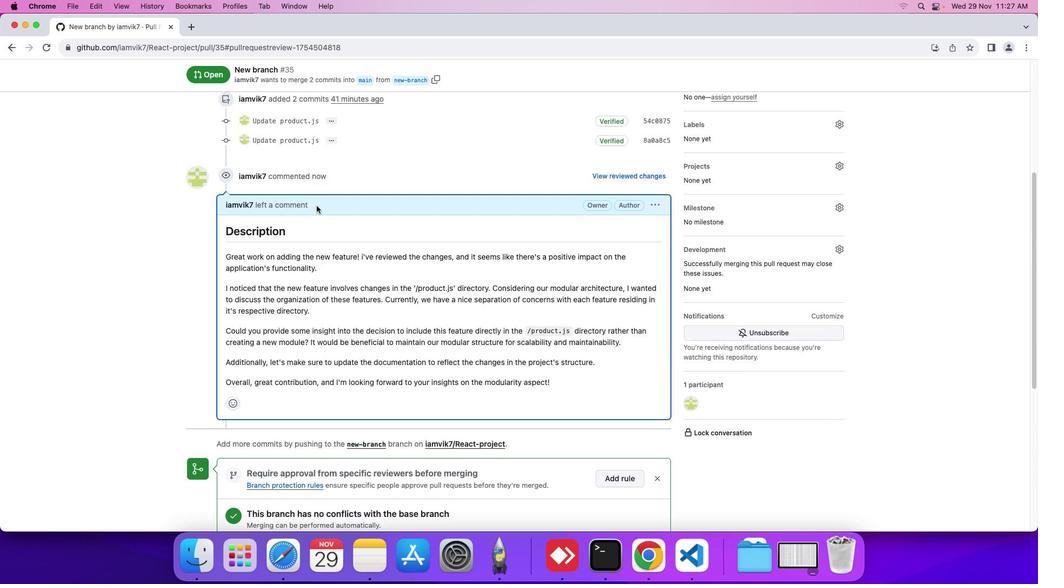 
Action: Mouse scrolled (317, 205) with delta (0, 1)
Screenshot: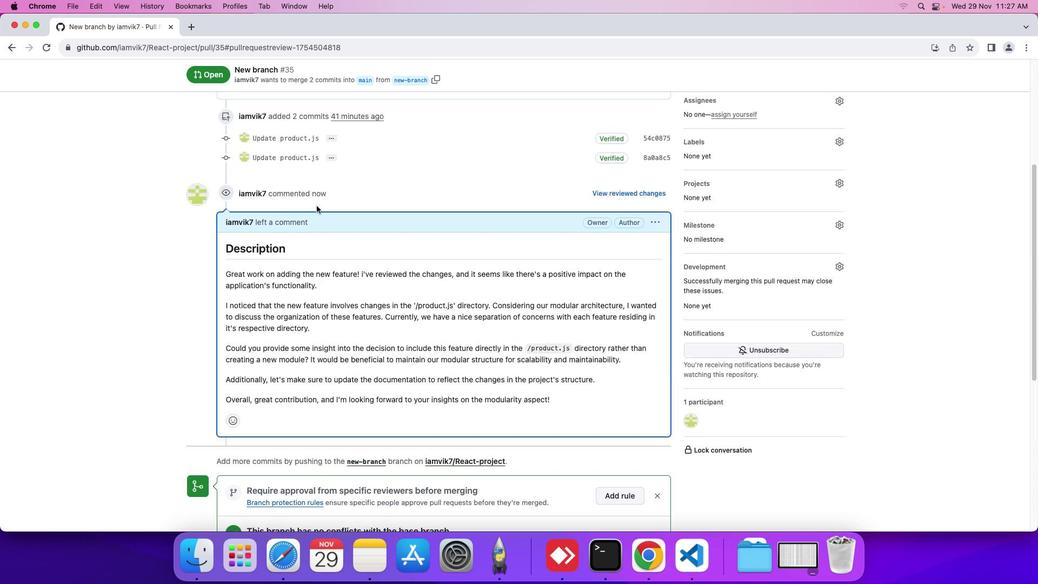 
Action: Mouse scrolled (317, 205) with delta (0, 0)
Screenshot: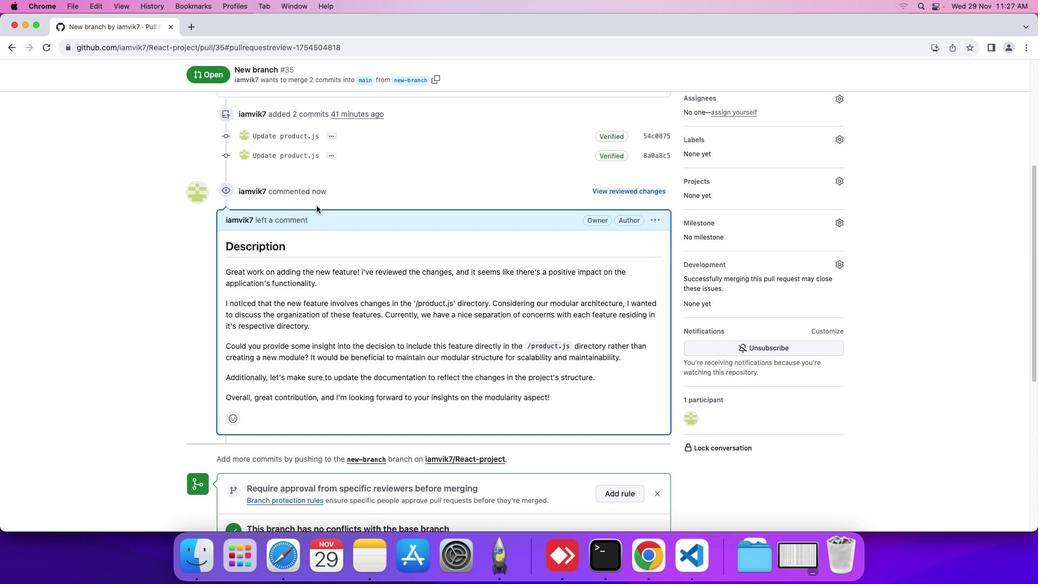 
Action: Mouse scrolled (317, 205) with delta (0, 0)
Screenshot: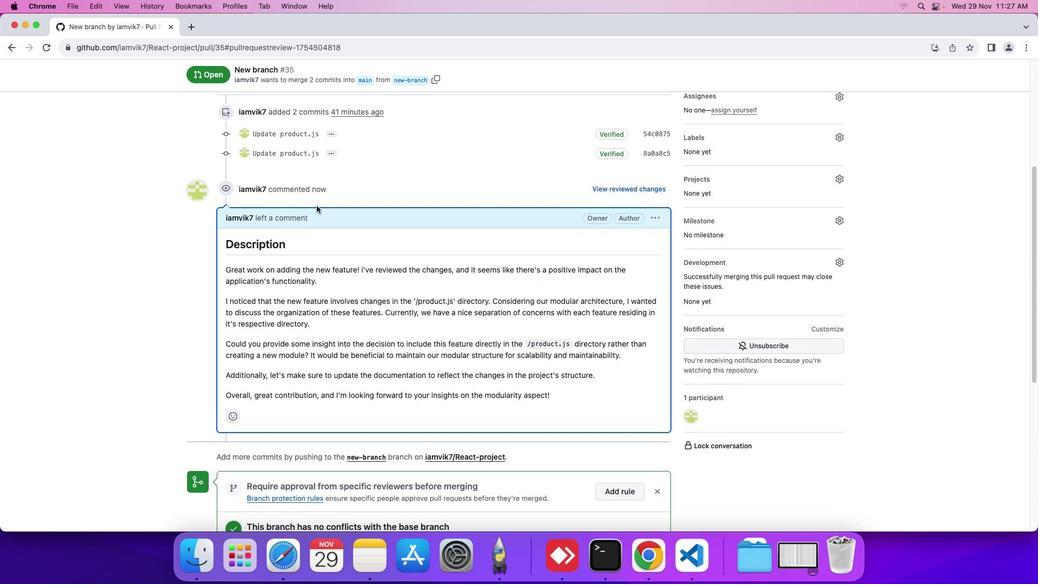 
Action: Mouse scrolled (317, 205) with delta (0, 0)
Screenshot: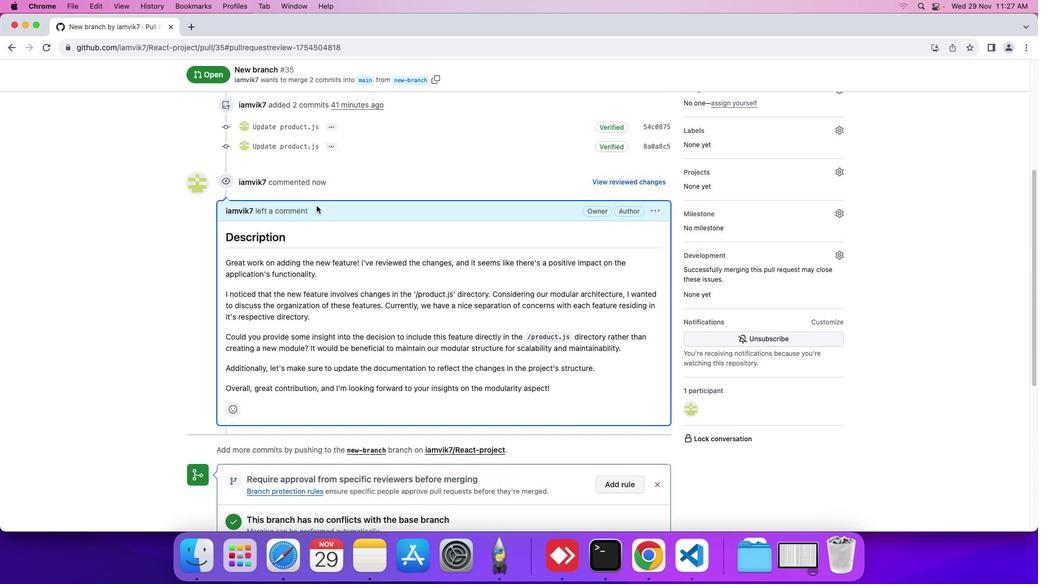 
Action: Mouse scrolled (317, 205) with delta (0, 0)
Screenshot: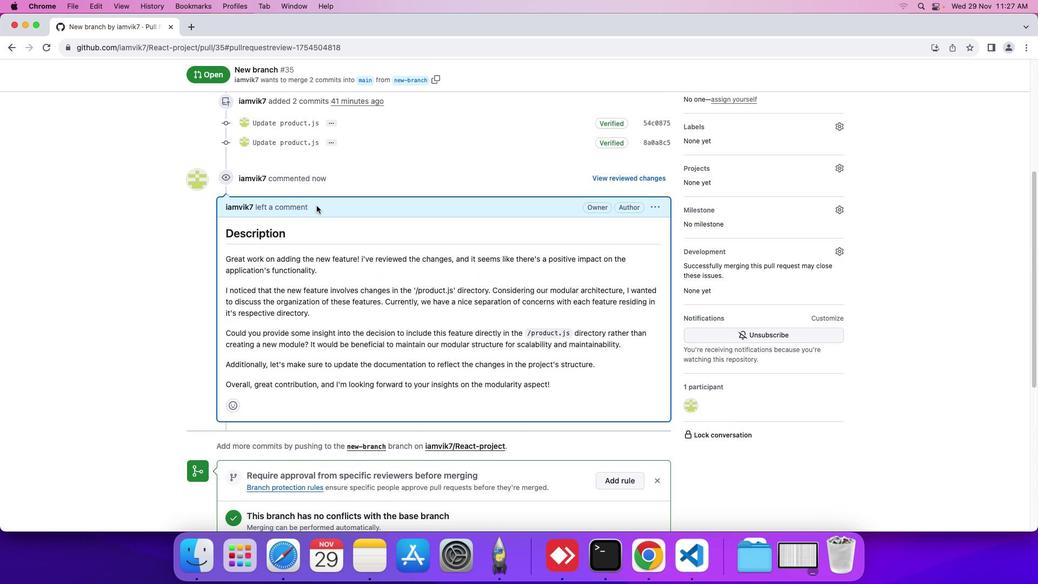 
Action: Mouse moved to (316, 206)
Screenshot: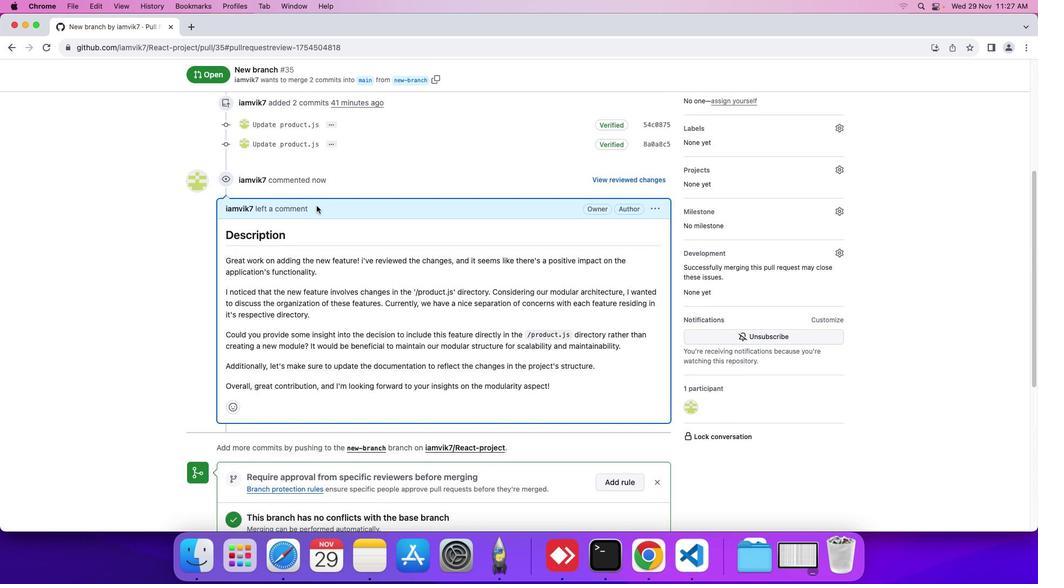 
Action: Mouse scrolled (316, 206) with delta (0, 0)
Screenshot: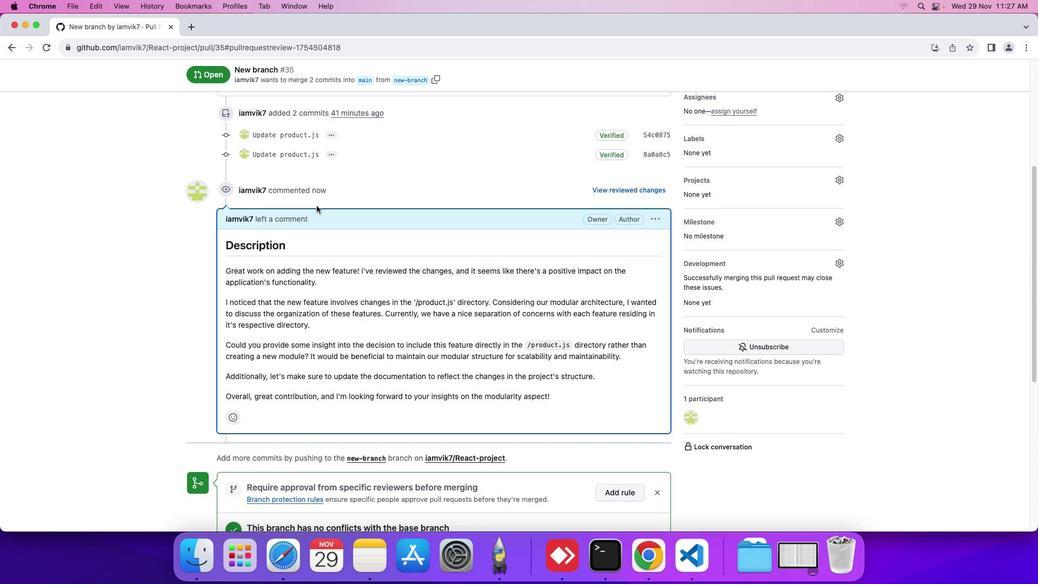 
Action: Mouse scrolled (316, 206) with delta (0, 0)
Screenshot: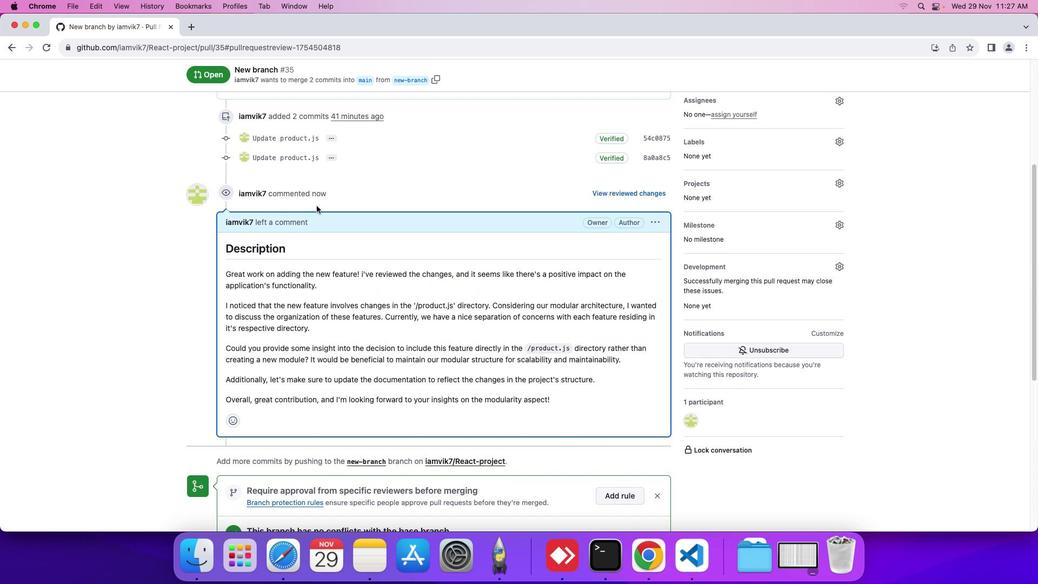 
Action: Mouse scrolled (316, 206) with delta (0, 0)
Screenshot: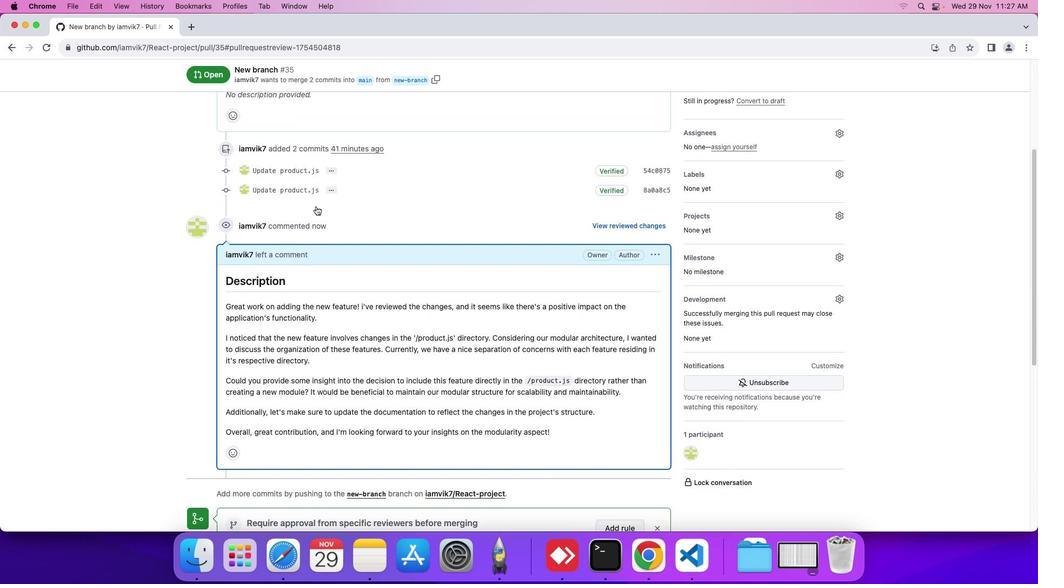 
Action: Mouse scrolled (316, 206) with delta (0, 0)
Screenshot: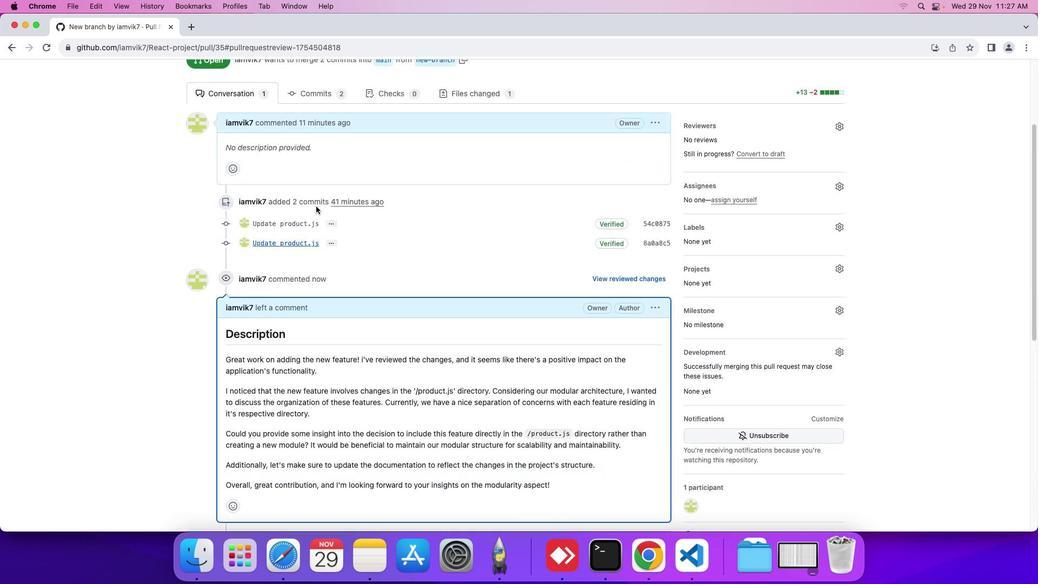 
Action: Mouse scrolled (316, 206) with delta (0, 1)
Screenshot: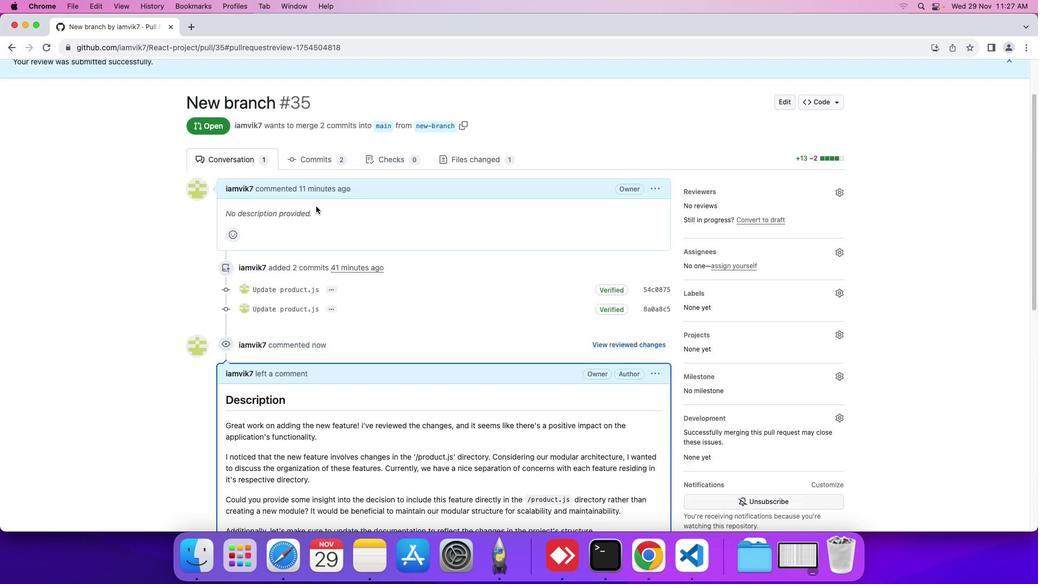 
Action: Mouse moved to (316, 206)
Screenshot: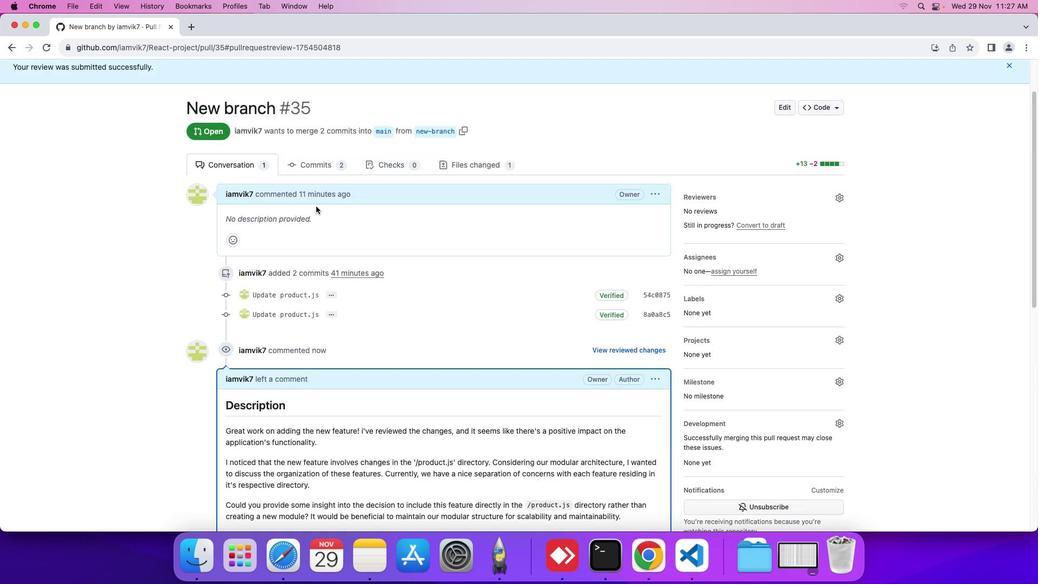 
Action: Mouse scrolled (316, 206) with delta (0, 1)
Screenshot: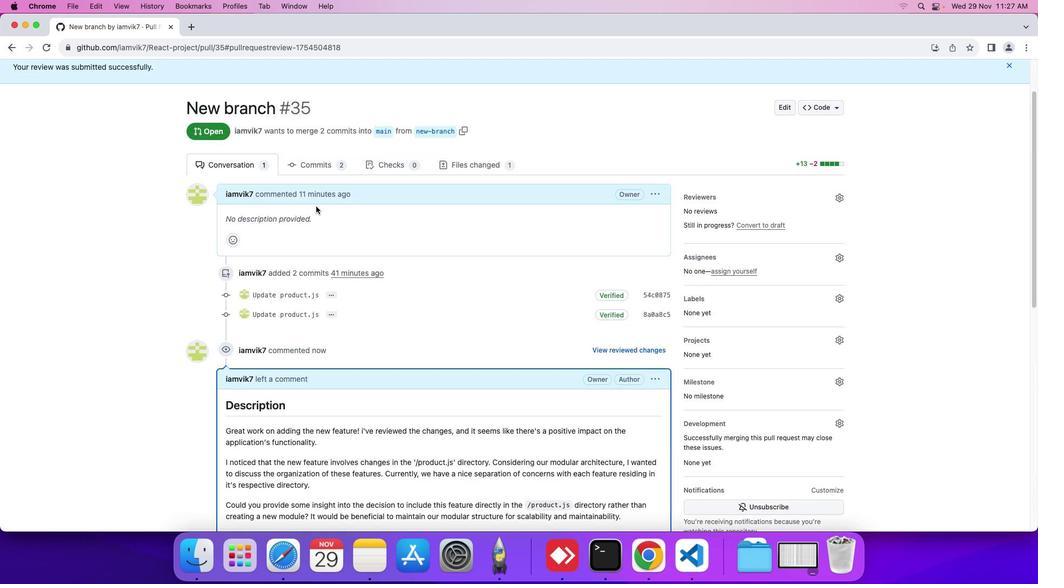 
Action: Mouse moved to (316, 206)
Screenshot: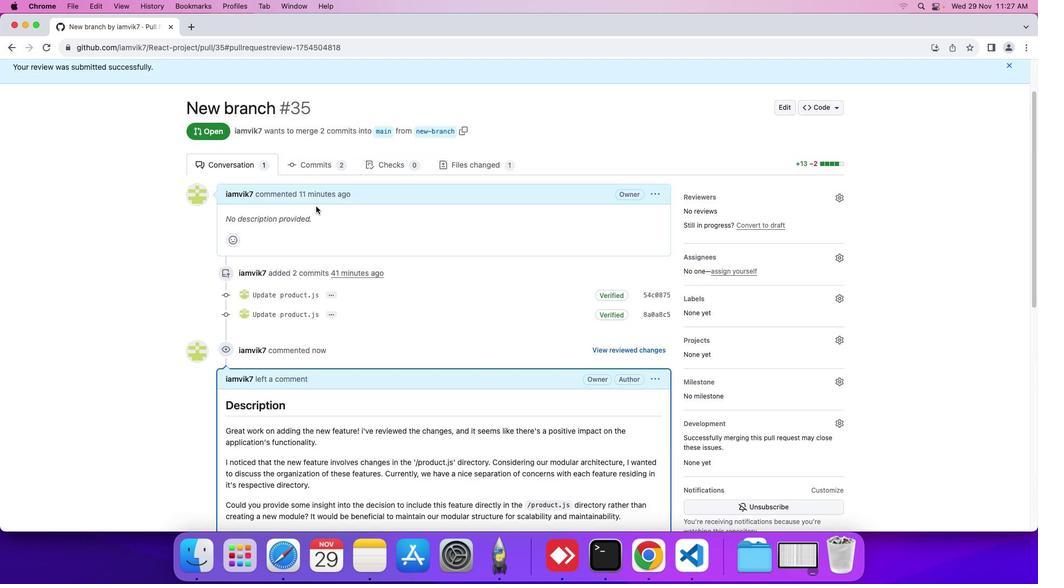 
Action: Mouse scrolled (316, 206) with delta (0, 0)
Screenshot: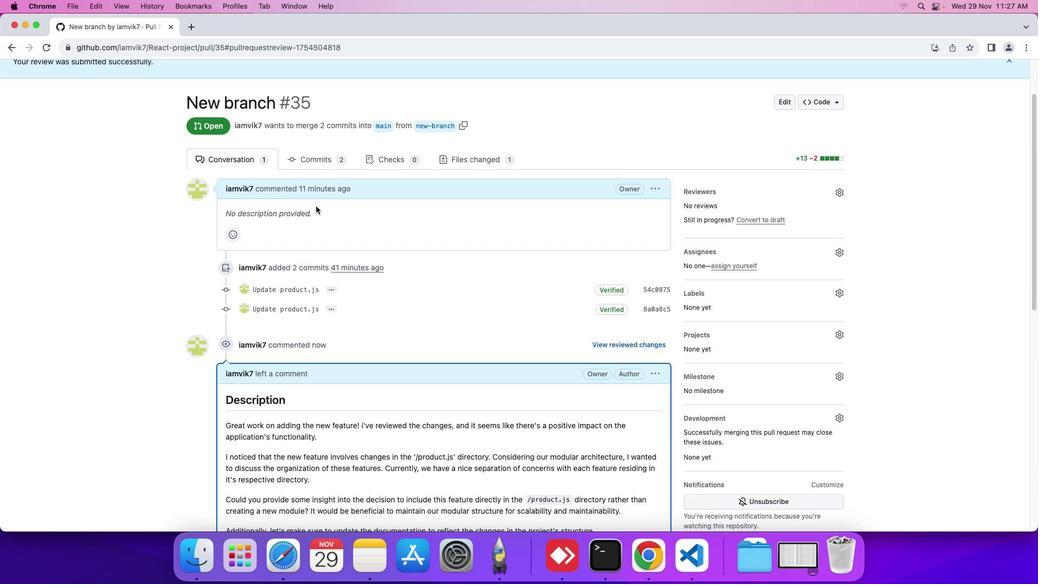 
Action: Mouse scrolled (316, 206) with delta (0, 0)
Screenshot: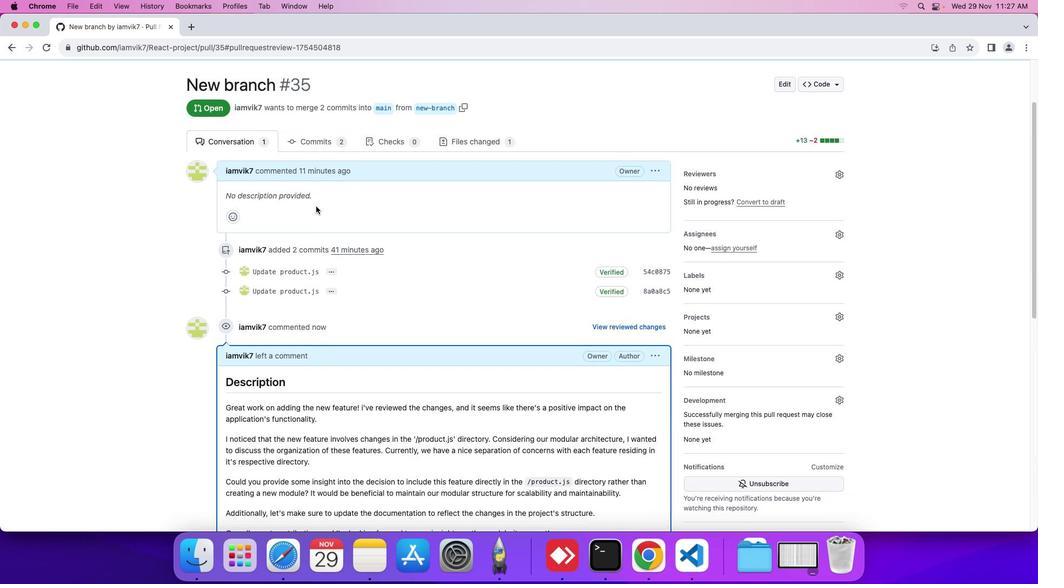 
Action: Mouse scrolled (316, 206) with delta (0, 0)
Screenshot: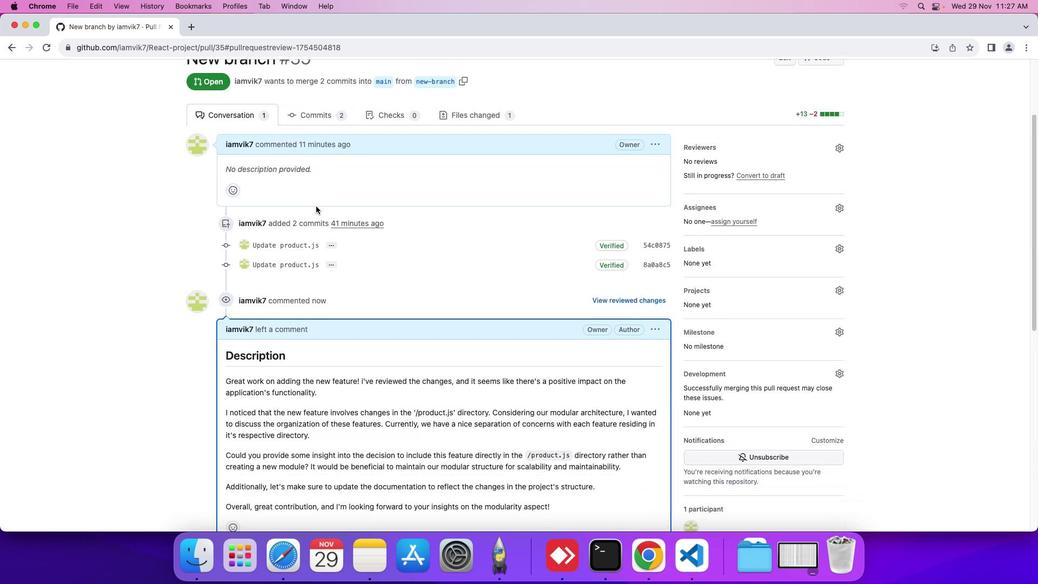
Action: Mouse scrolled (316, 206) with delta (0, 0)
Screenshot: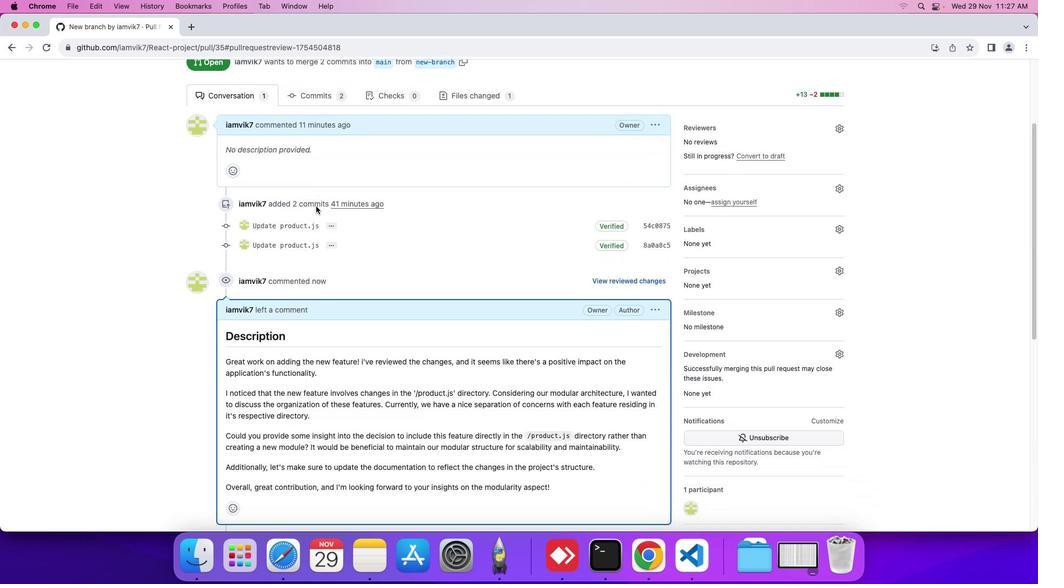 
Action: Mouse scrolled (316, 206) with delta (0, 0)
Screenshot: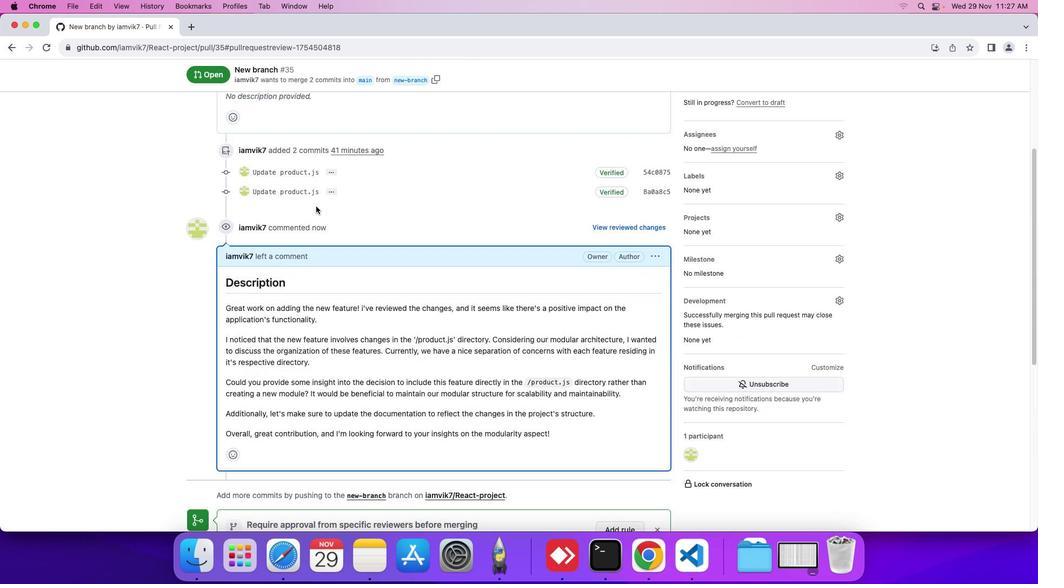 
Action: Mouse scrolled (316, 206) with delta (0, 0)
Screenshot: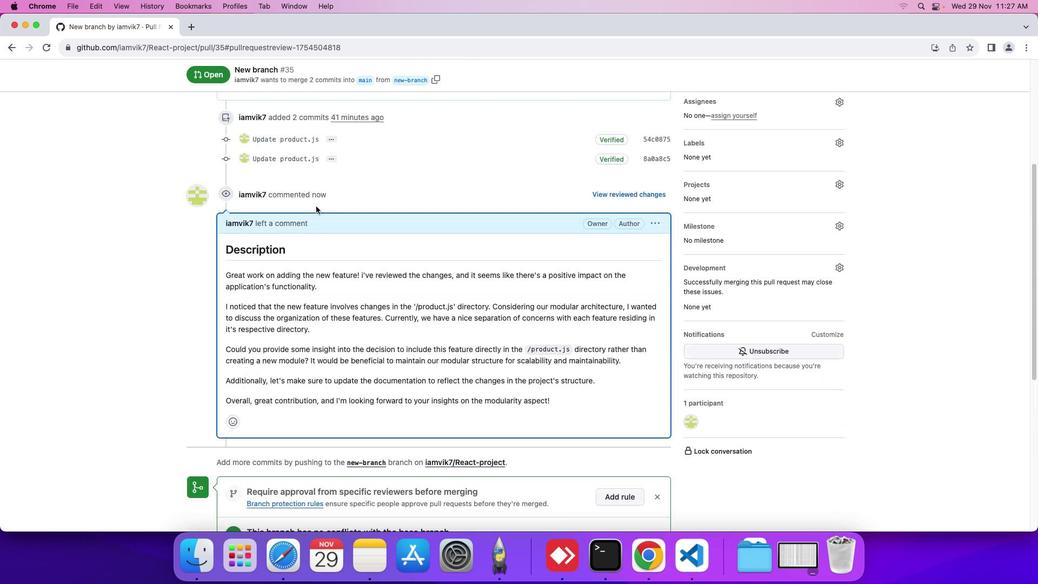 
Action: Mouse scrolled (316, 206) with delta (0, -1)
Screenshot: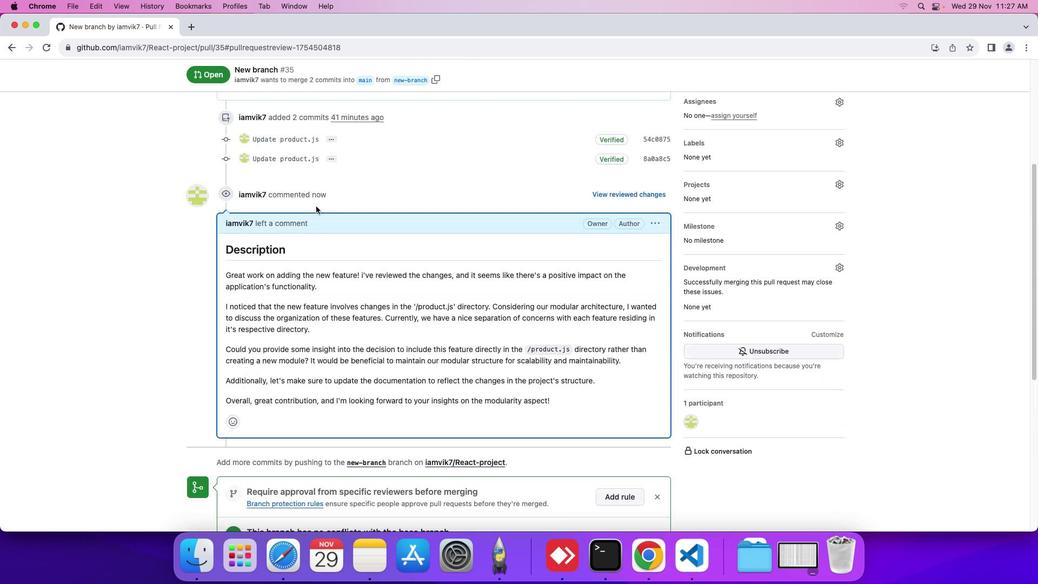 
Action: Mouse scrolled (316, 206) with delta (0, -1)
Screenshot: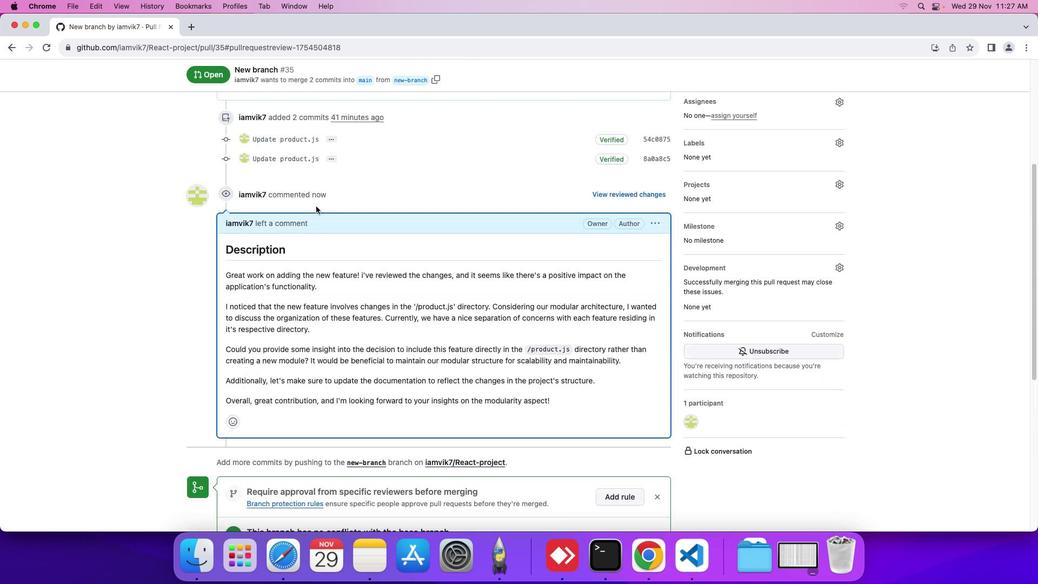 
